 Task: Add Kashi Chocolate Waffle Crisp Cereal to the cart.
Action: Mouse moved to (716, 286)
Screenshot: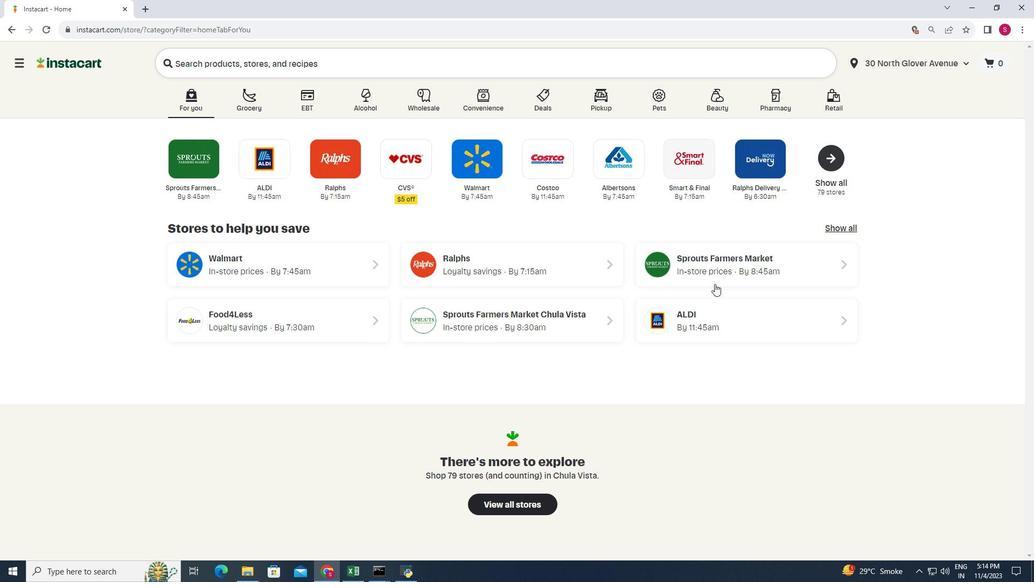
Action: Mouse pressed left at (716, 286)
Screenshot: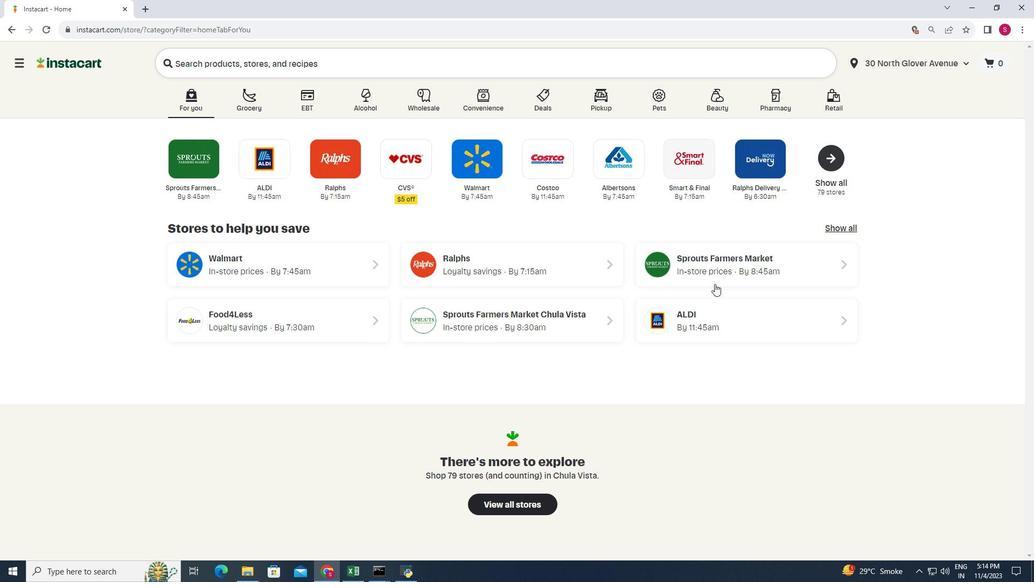
Action: Mouse moved to (51, 469)
Screenshot: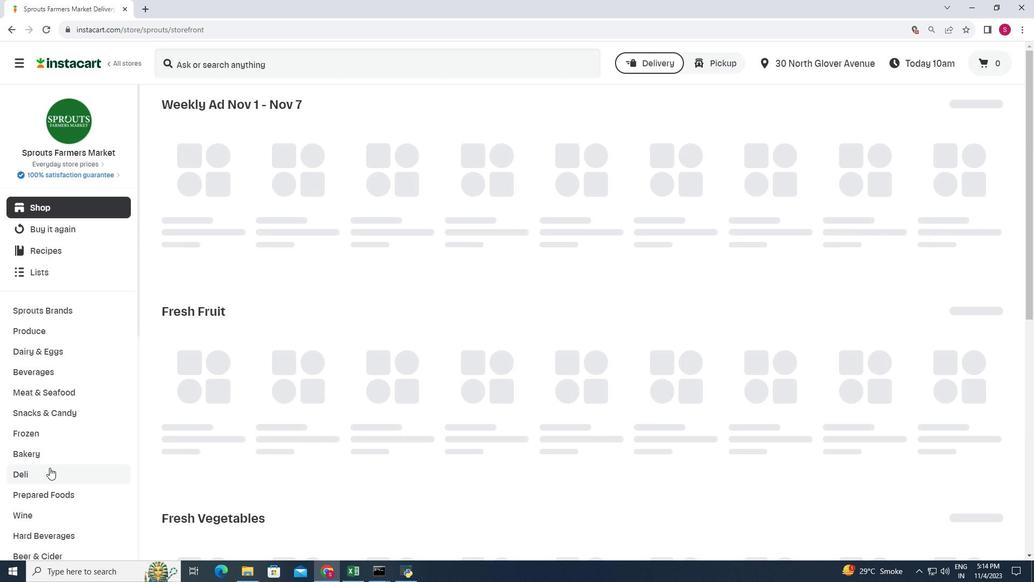 
Action: Mouse scrolled (51, 469) with delta (0, 0)
Screenshot: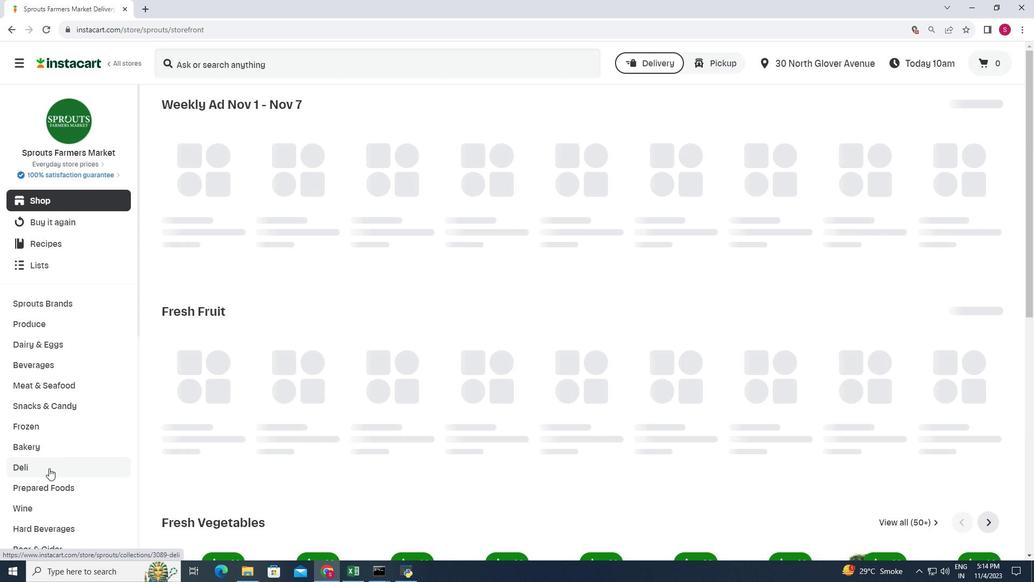 
Action: Mouse moved to (51, 471)
Screenshot: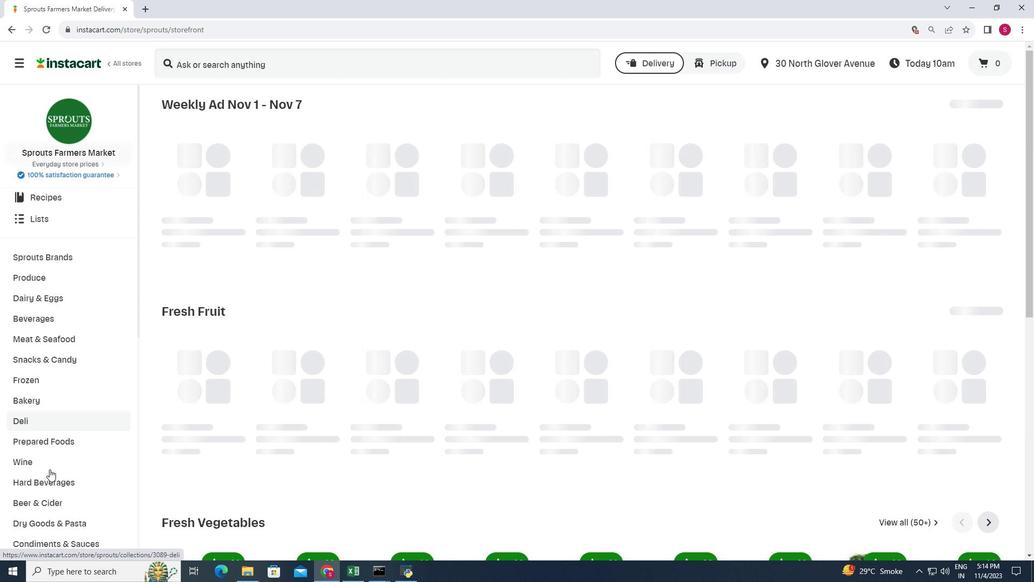 
Action: Mouse scrolled (51, 470) with delta (0, 0)
Screenshot: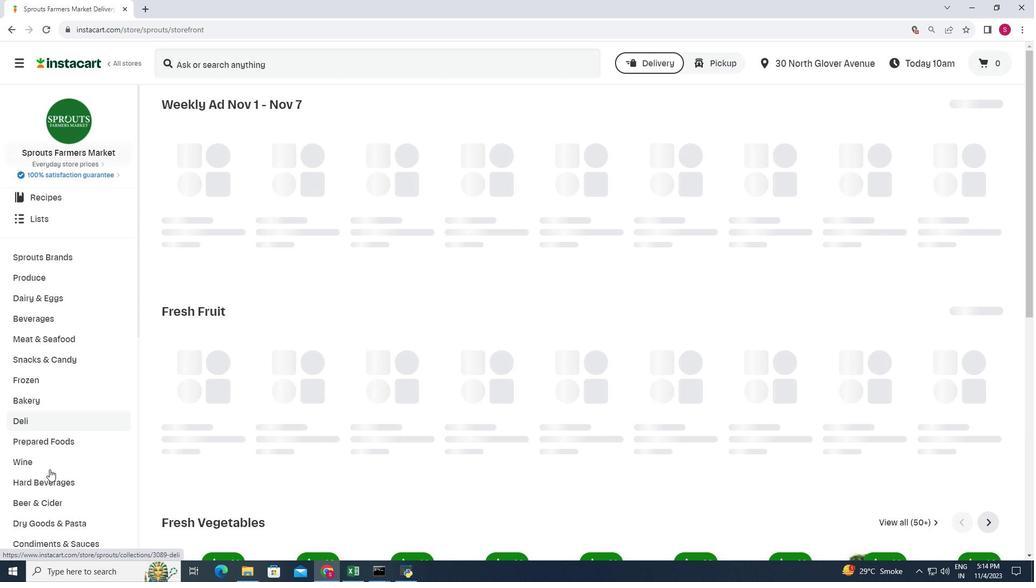 
Action: Mouse moved to (53, 471)
Screenshot: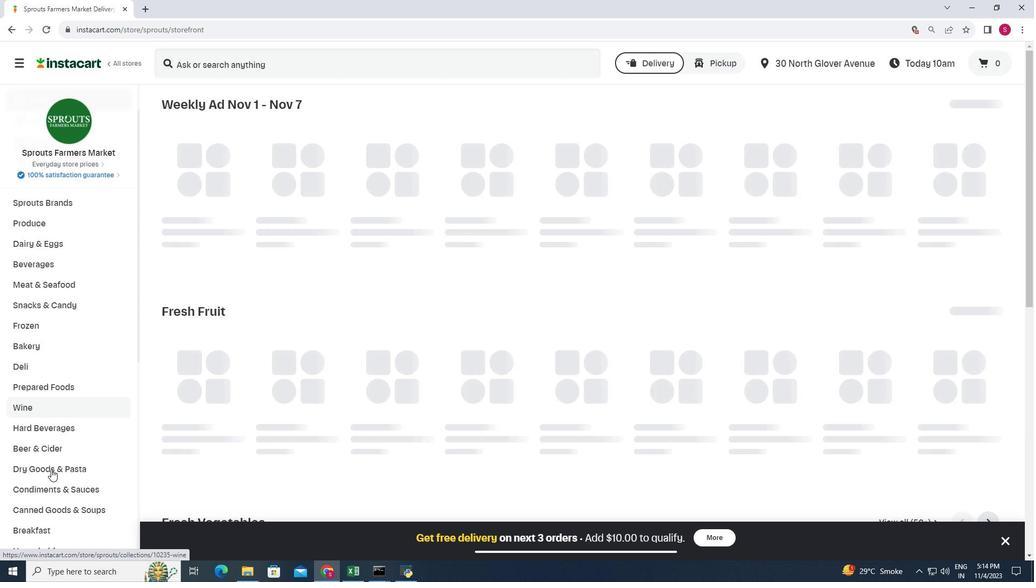 
Action: Mouse scrolled (53, 470) with delta (0, 0)
Screenshot: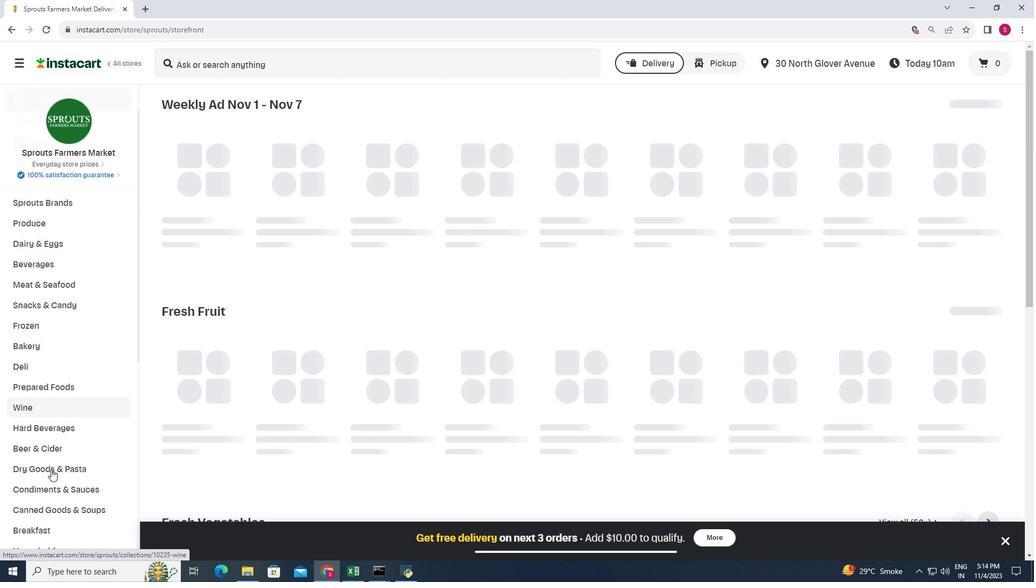 
Action: Mouse moved to (54, 471)
Screenshot: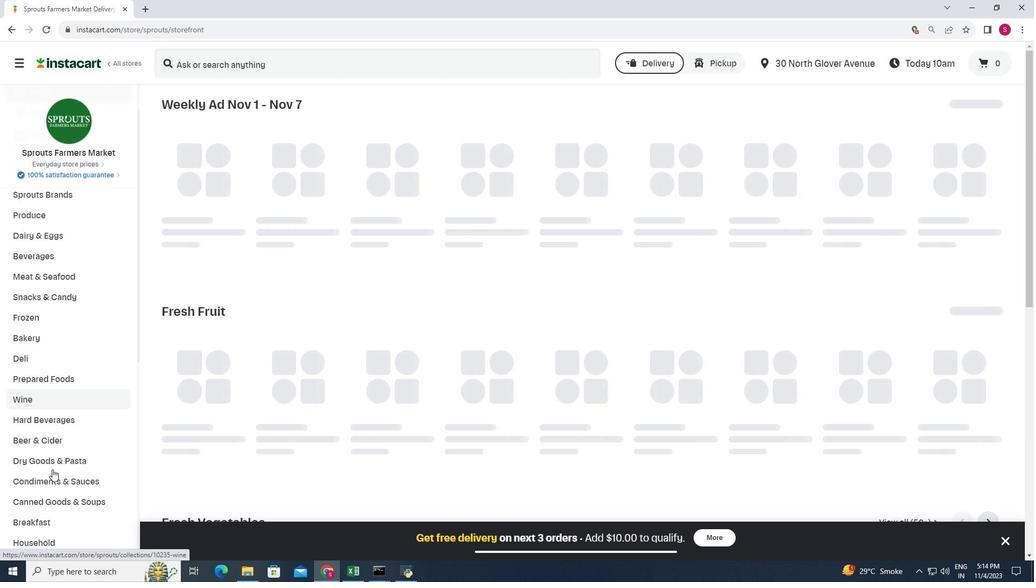 
Action: Mouse scrolled (54, 470) with delta (0, 0)
Screenshot: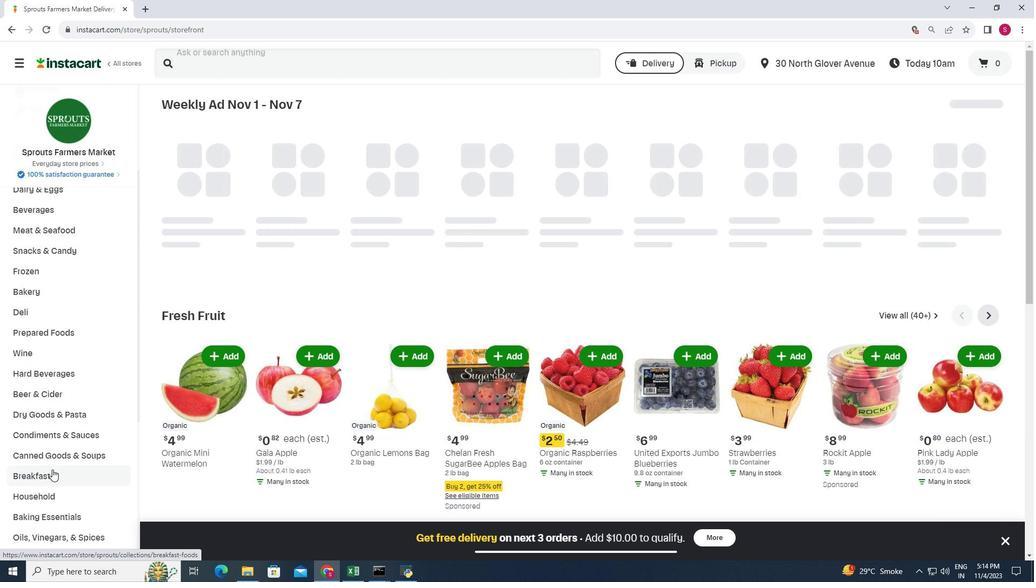
Action: Mouse moved to (55, 419)
Screenshot: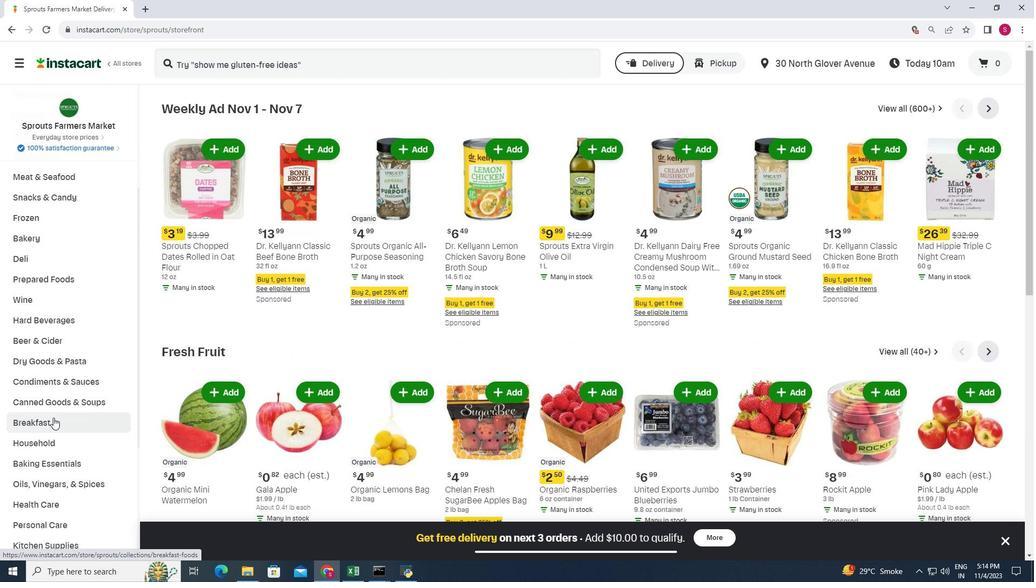 
Action: Mouse pressed left at (55, 419)
Screenshot: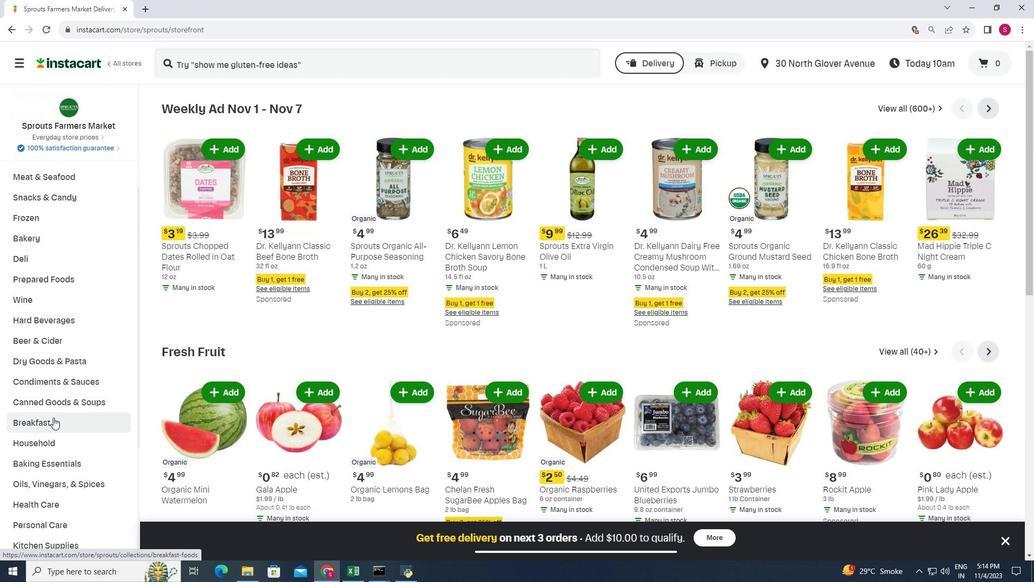 
Action: Mouse moved to (719, 136)
Screenshot: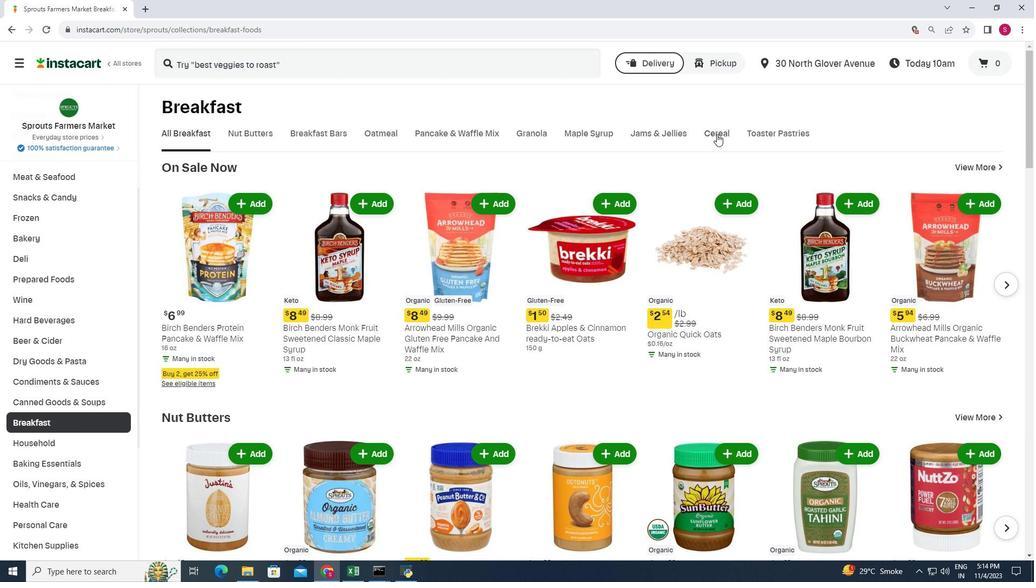 
Action: Mouse pressed left at (719, 136)
Screenshot: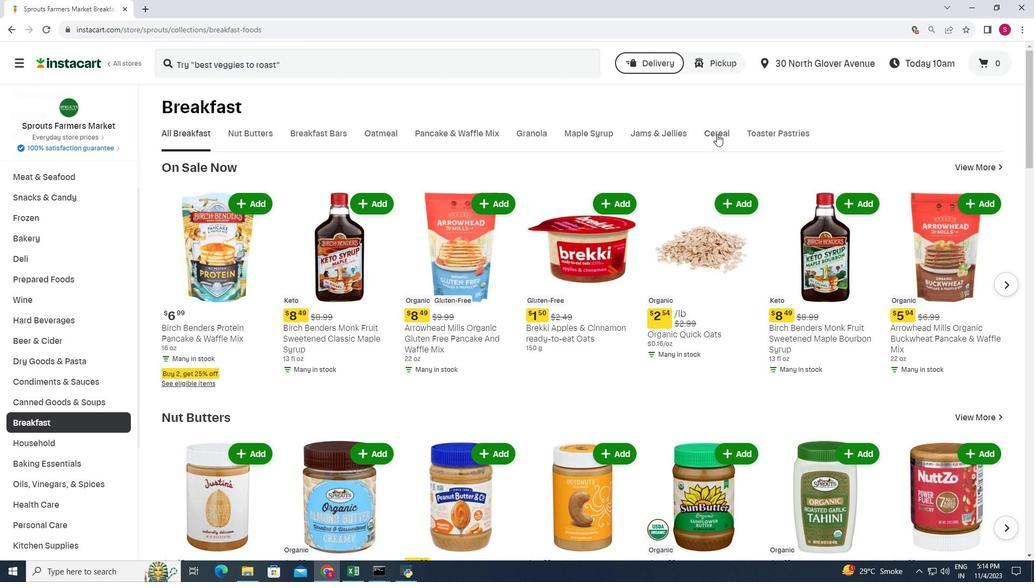 
Action: Mouse moved to (512, 205)
Screenshot: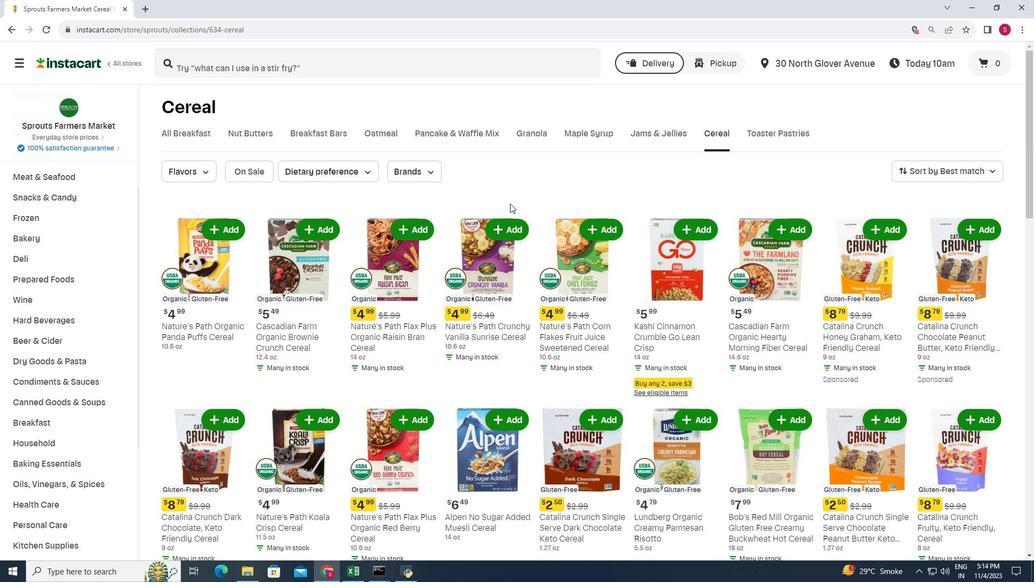 
Action: Mouse scrolled (512, 205) with delta (0, 0)
Screenshot: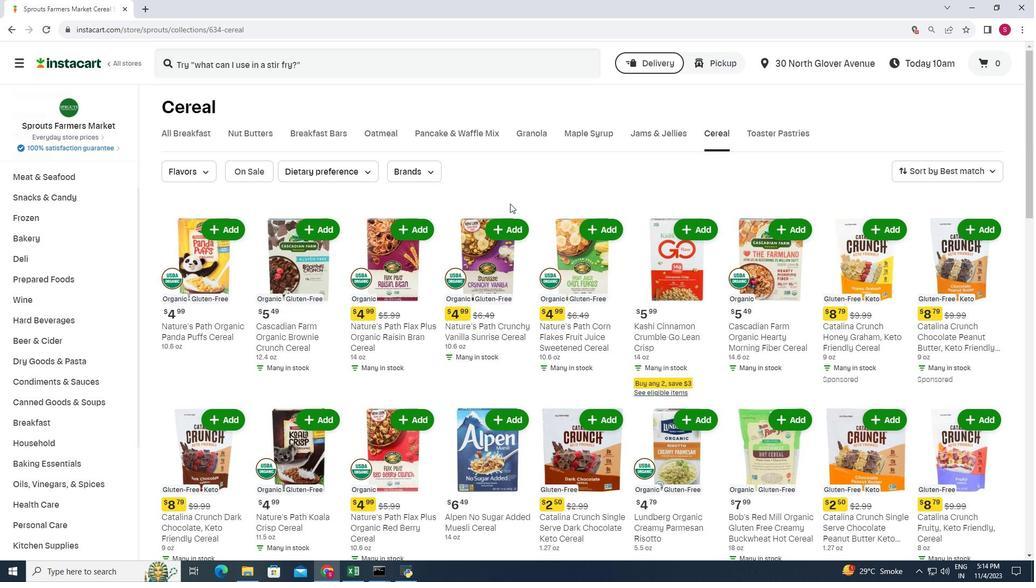 
Action: Mouse moved to (512, 206)
Screenshot: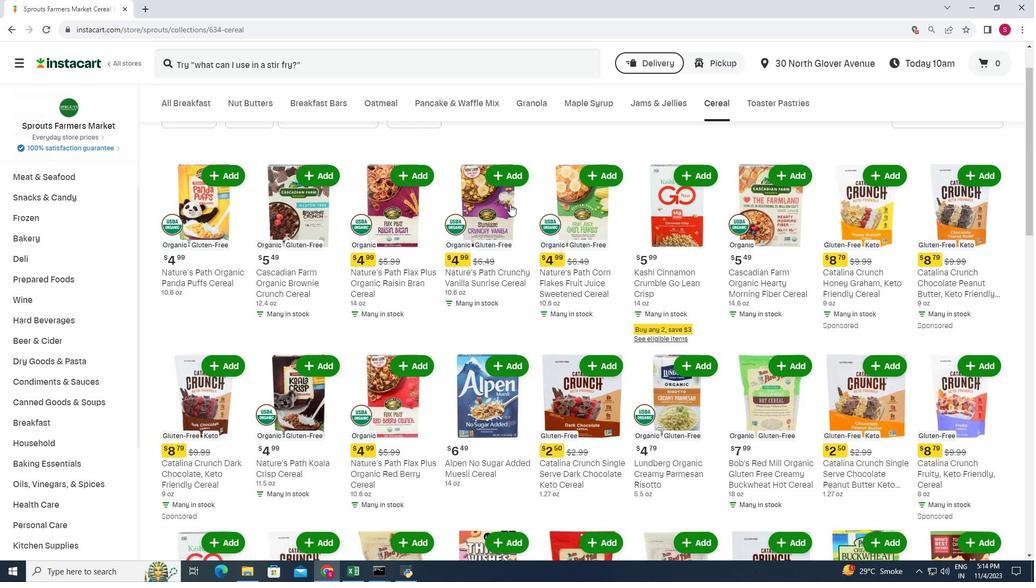 
Action: Mouse scrolled (512, 205) with delta (0, 0)
Screenshot: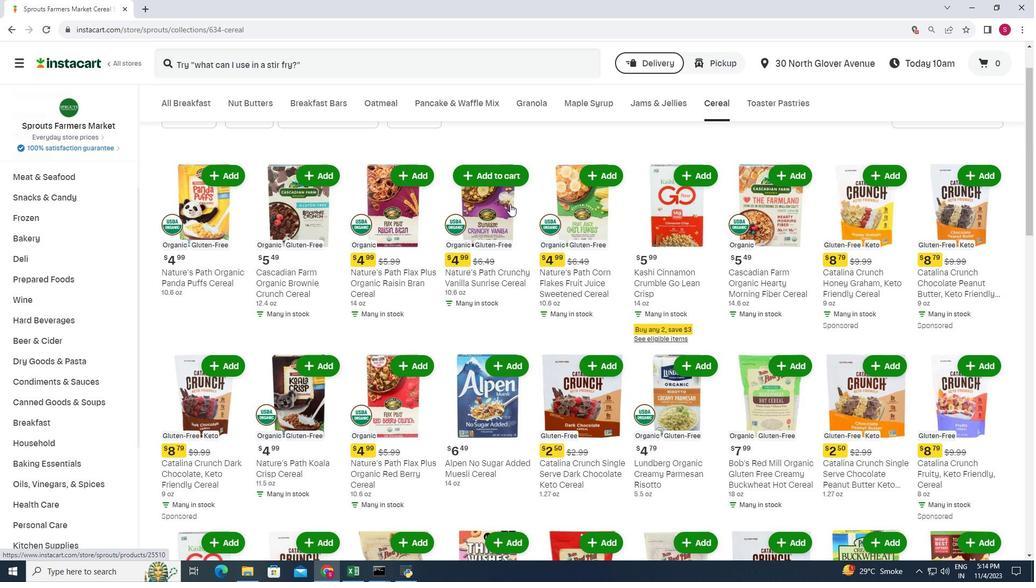 
Action: Mouse moved to (514, 206)
Screenshot: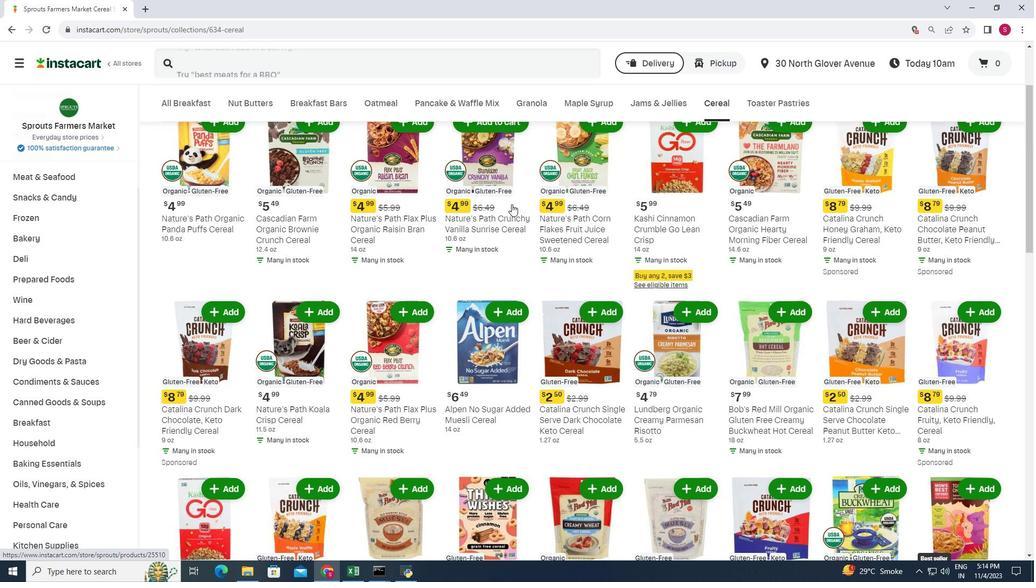 
Action: Mouse scrolled (514, 205) with delta (0, 0)
Screenshot: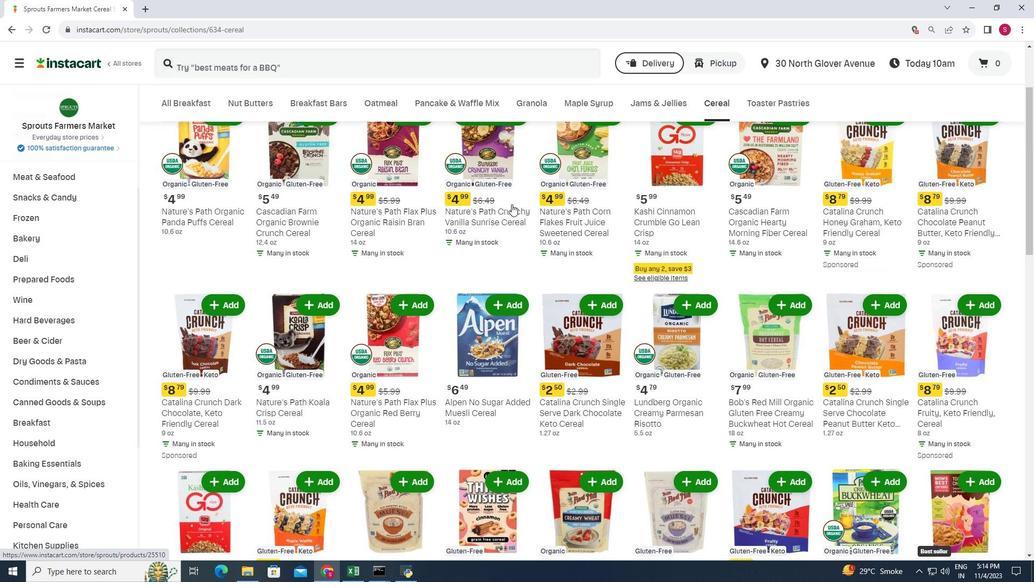 
Action: Mouse scrolled (514, 205) with delta (0, 0)
Screenshot: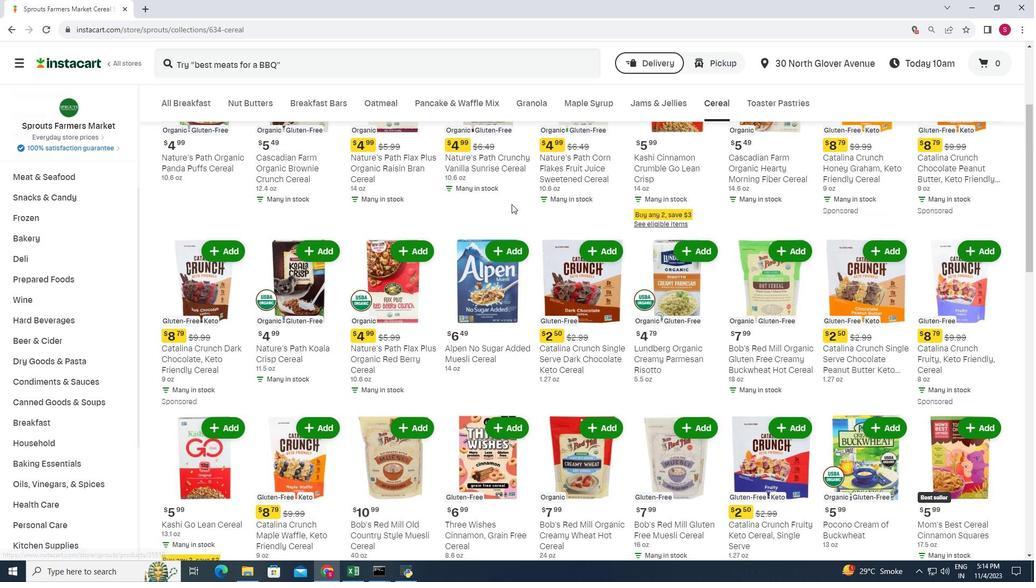 
Action: Mouse scrolled (514, 205) with delta (0, 0)
Screenshot: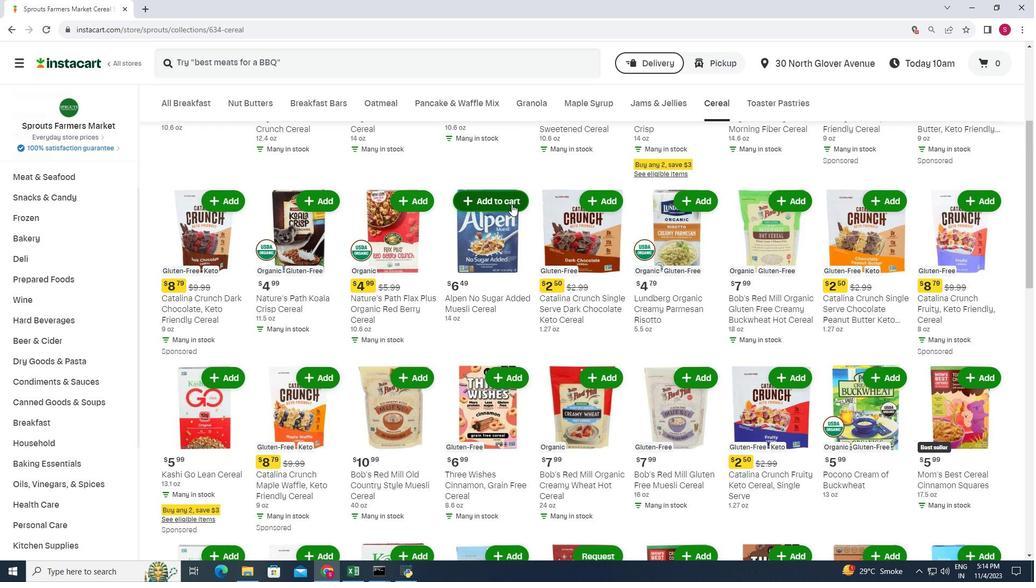 
Action: Mouse scrolled (514, 205) with delta (0, 0)
Screenshot: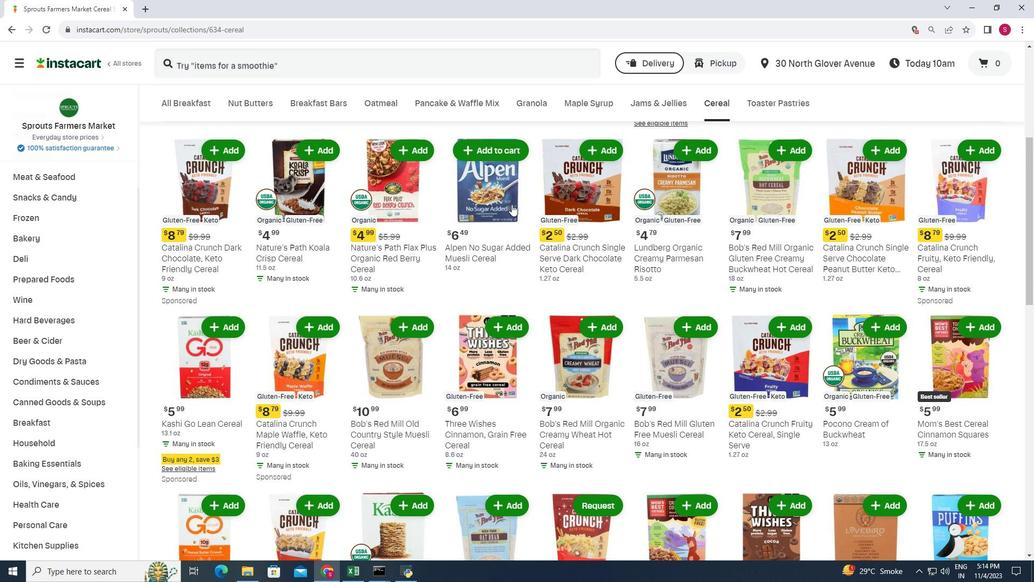 
Action: Mouse scrolled (514, 205) with delta (0, 0)
Screenshot: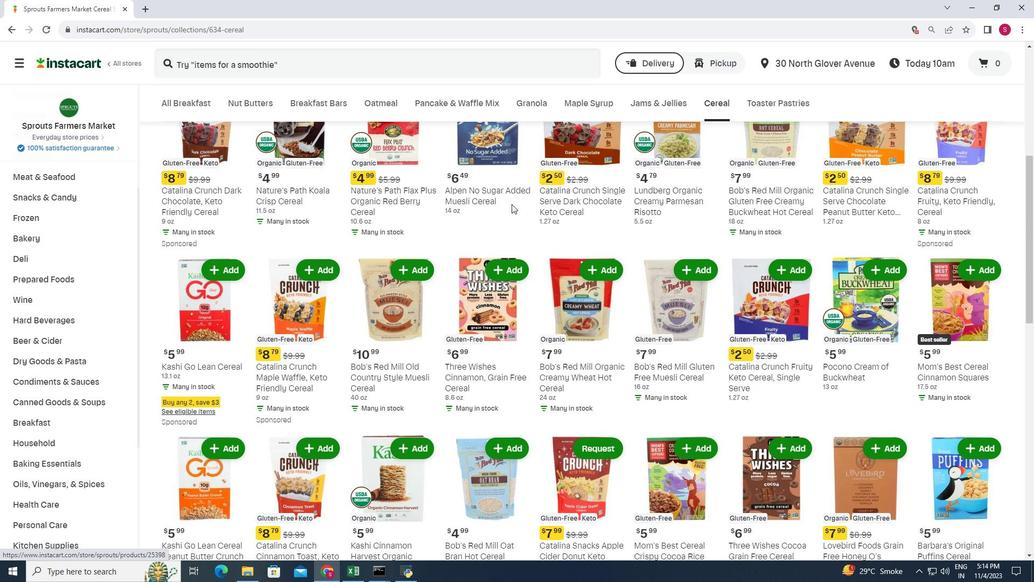 
Action: Mouse moved to (514, 205)
Screenshot: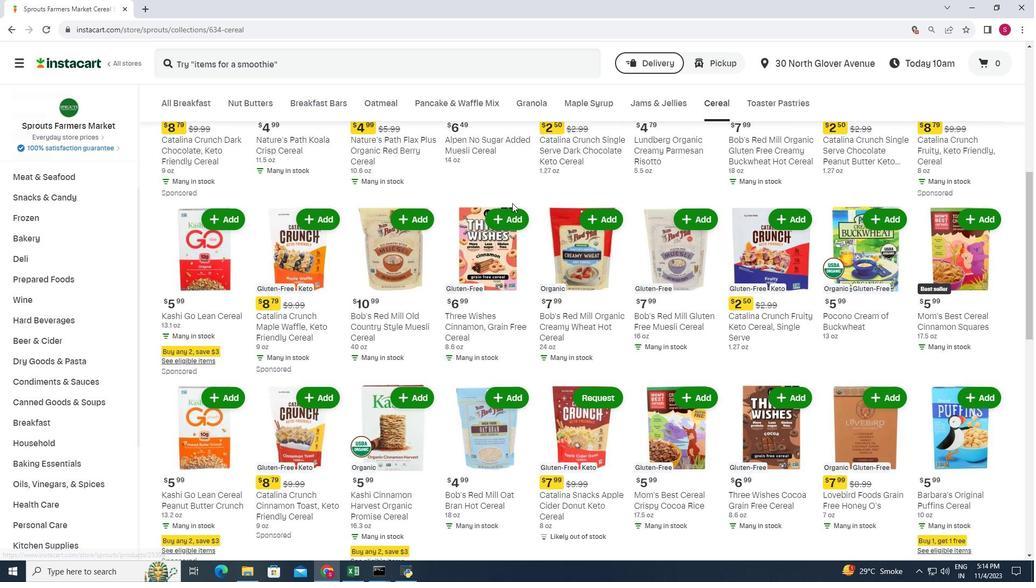 
Action: Mouse scrolled (514, 204) with delta (0, 0)
Screenshot: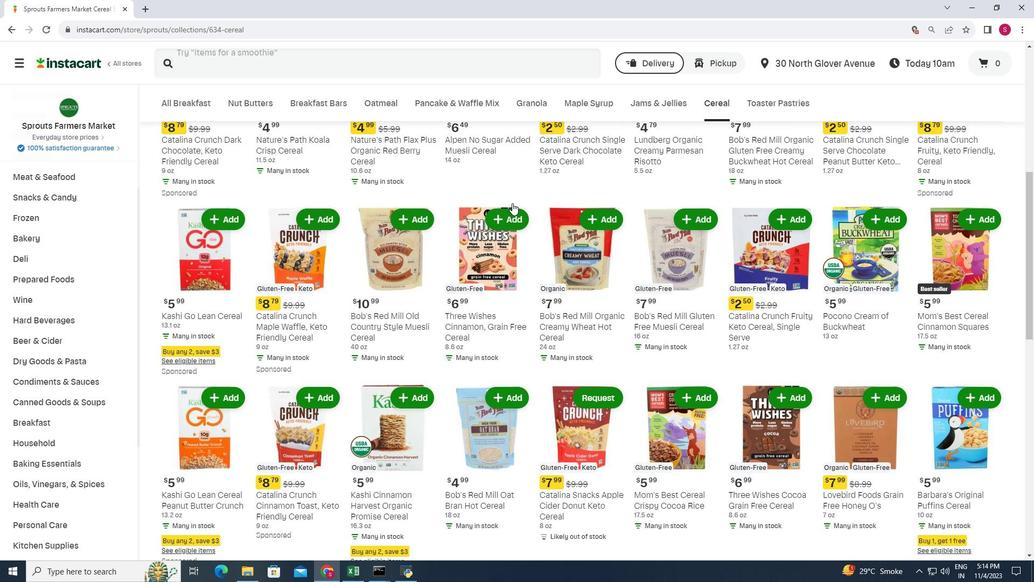 
Action: Mouse scrolled (514, 204) with delta (0, 0)
Screenshot: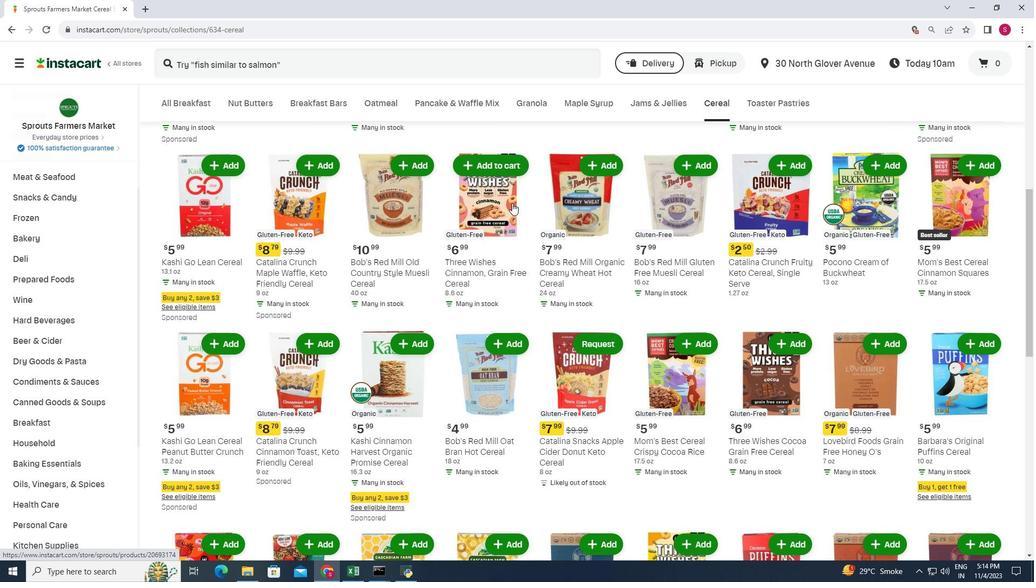 
Action: Mouse scrolled (514, 204) with delta (0, 0)
Screenshot: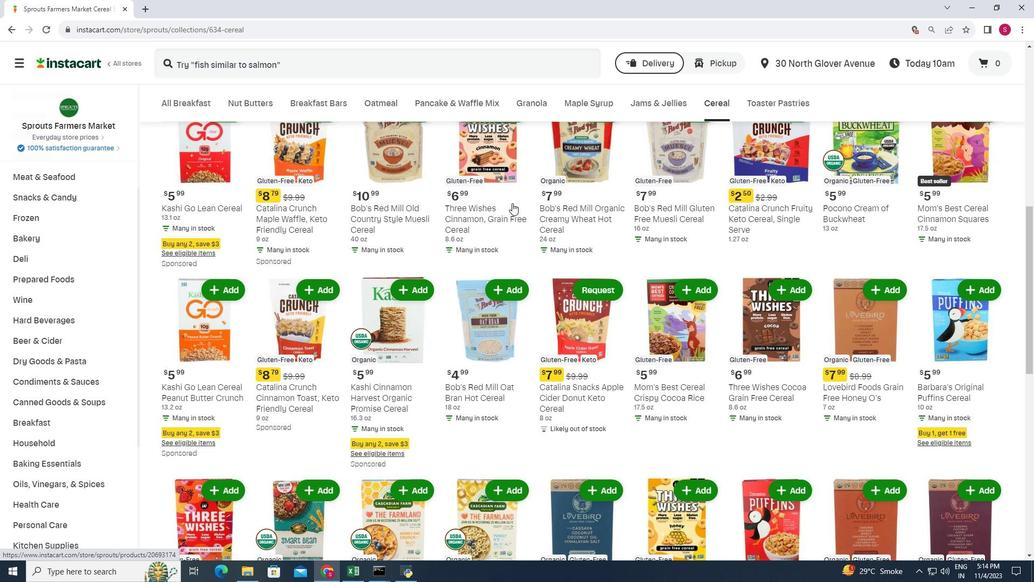
Action: Mouse scrolled (514, 204) with delta (0, 0)
Screenshot: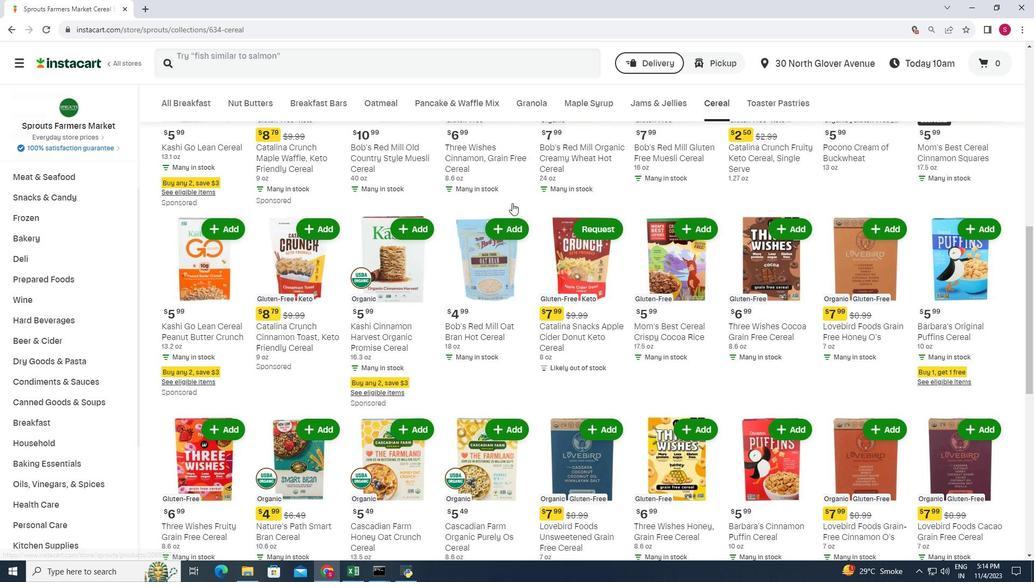 
Action: Mouse scrolled (514, 204) with delta (0, 0)
Screenshot: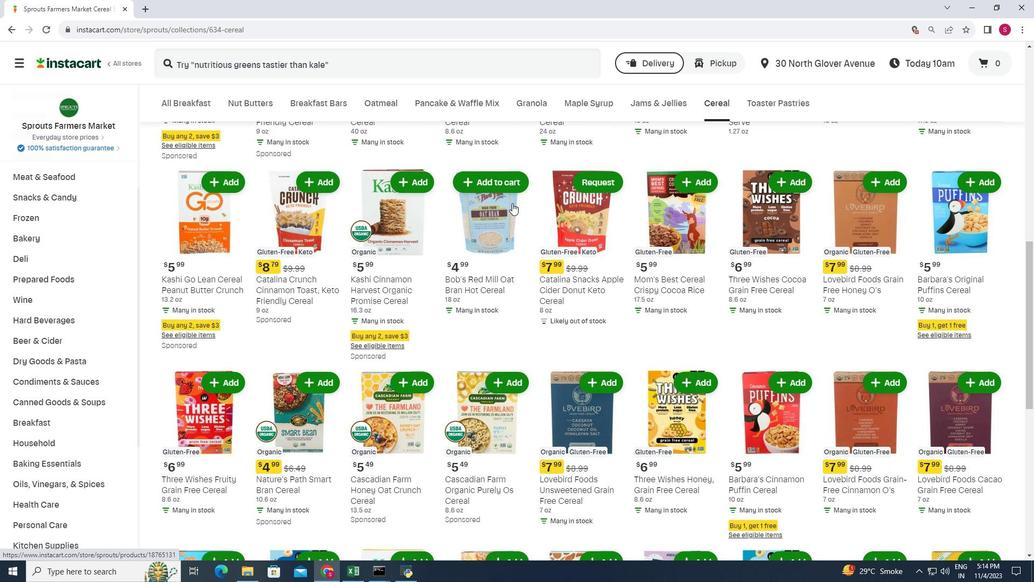 
Action: Mouse scrolled (514, 204) with delta (0, 0)
Screenshot: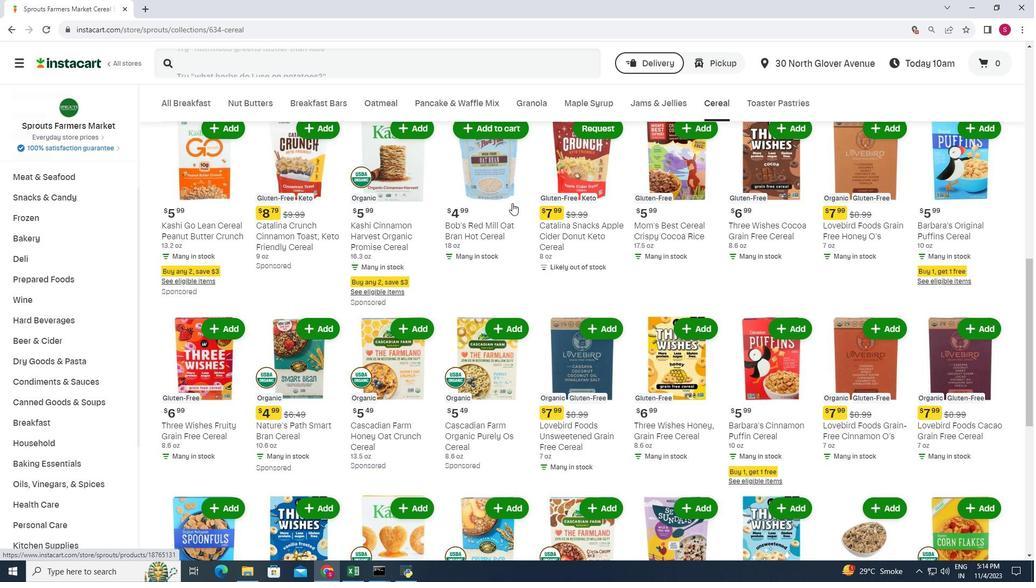 
Action: Mouse scrolled (514, 204) with delta (0, 0)
Screenshot: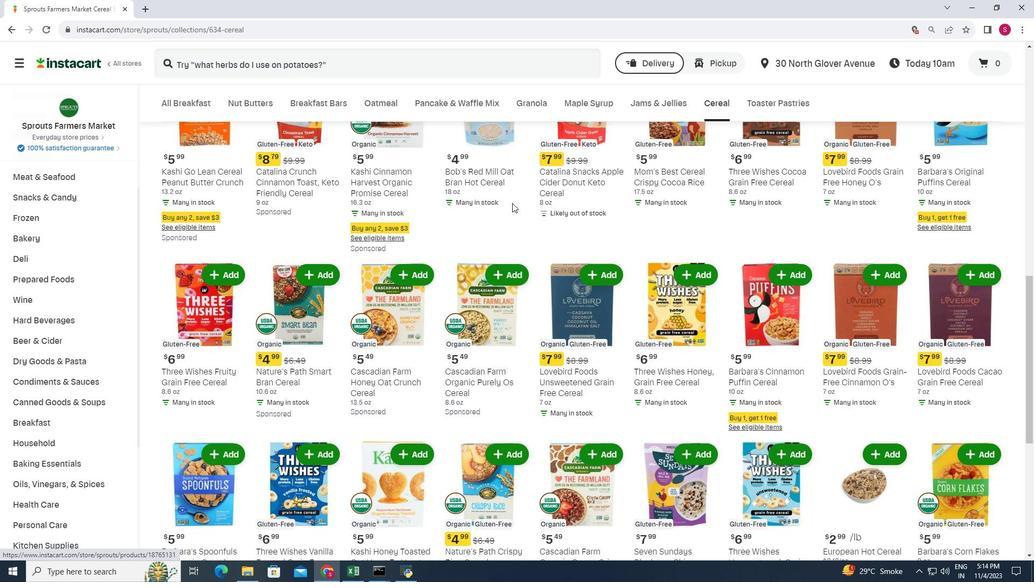 
Action: Mouse scrolled (514, 204) with delta (0, 0)
Screenshot: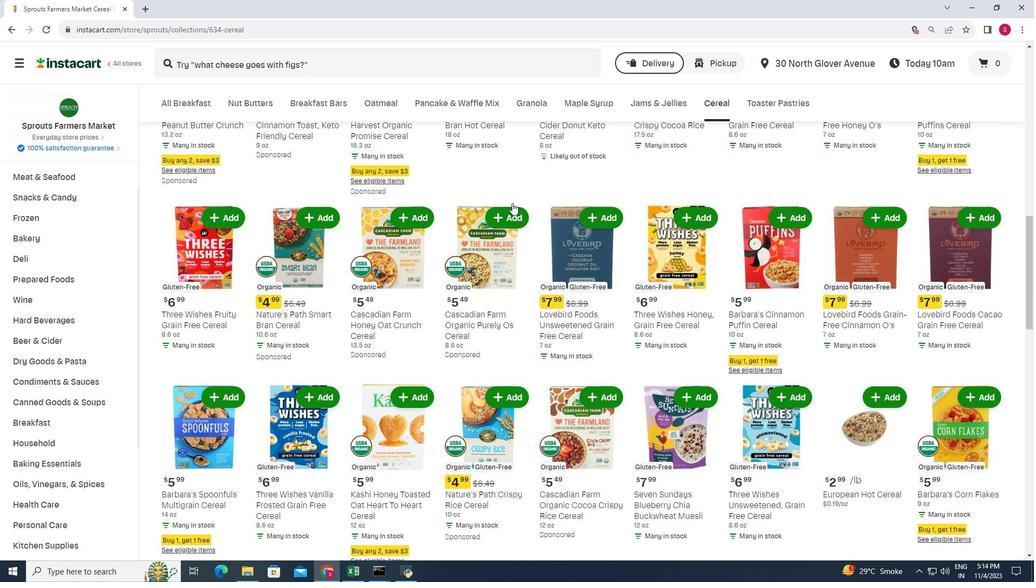 
Action: Mouse scrolled (514, 204) with delta (0, 0)
Screenshot: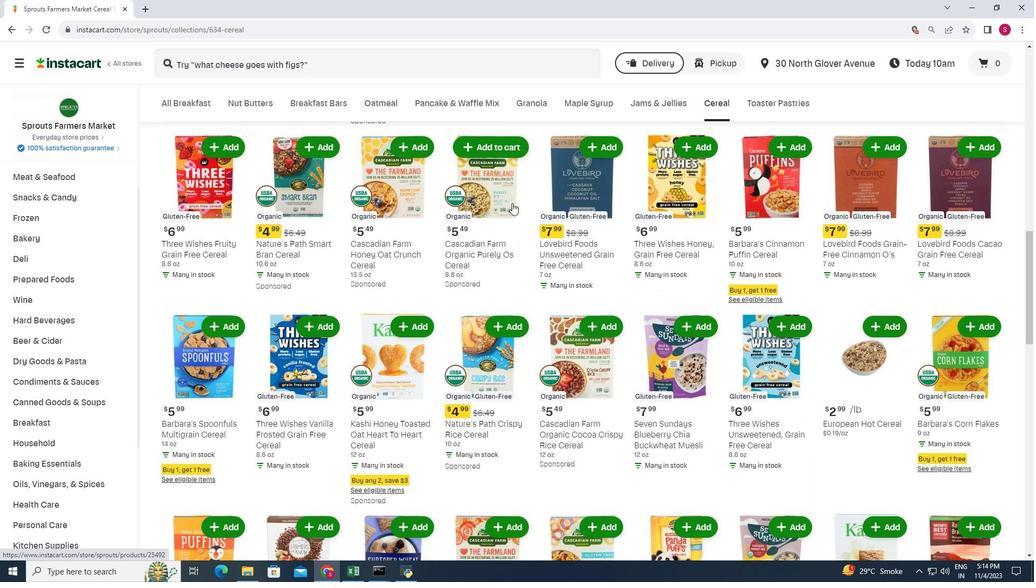 
Action: Mouse scrolled (514, 204) with delta (0, 0)
Screenshot: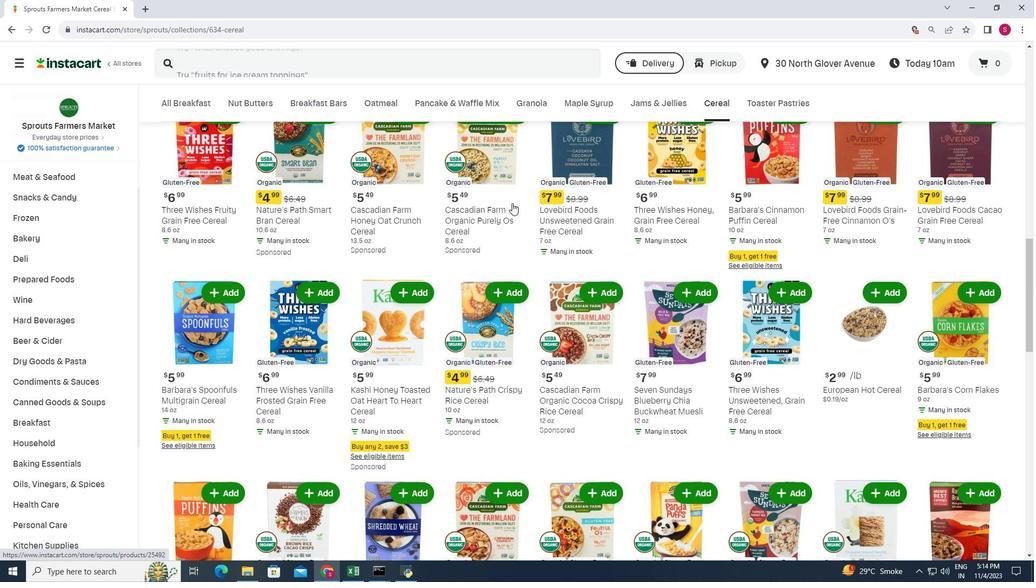 
Action: Mouse scrolled (514, 204) with delta (0, 0)
Screenshot: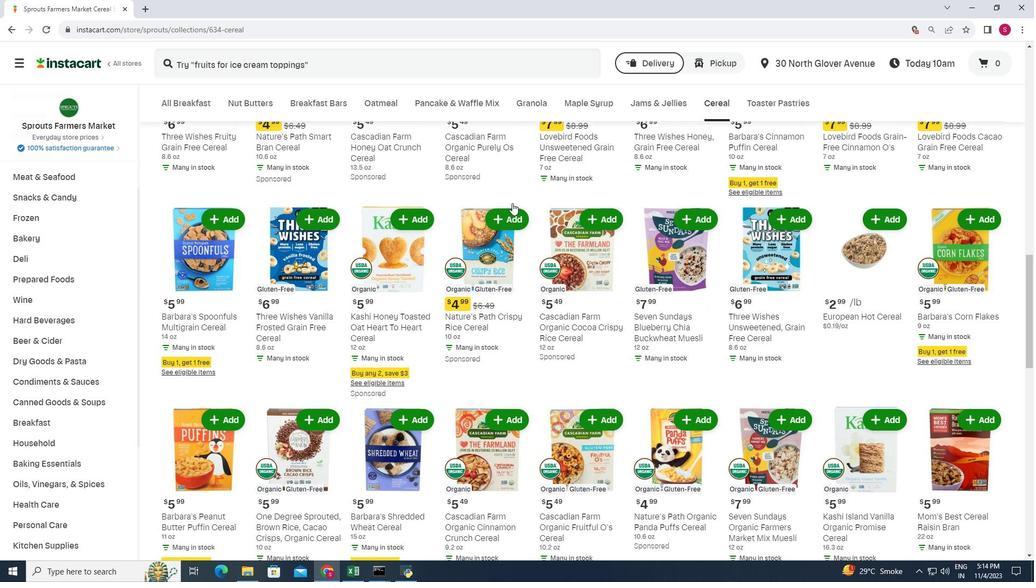 
Action: Mouse scrolled (514, 204) with delta (0, 0)
Screenshot: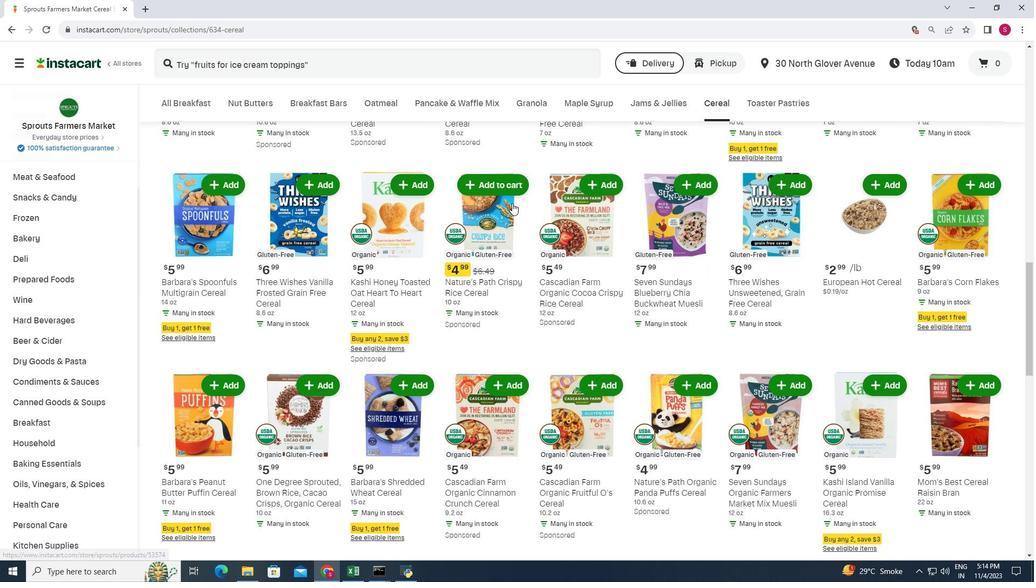
Action: Mouse scrolled (514, 204) with delta (0, 0)
Screenshot: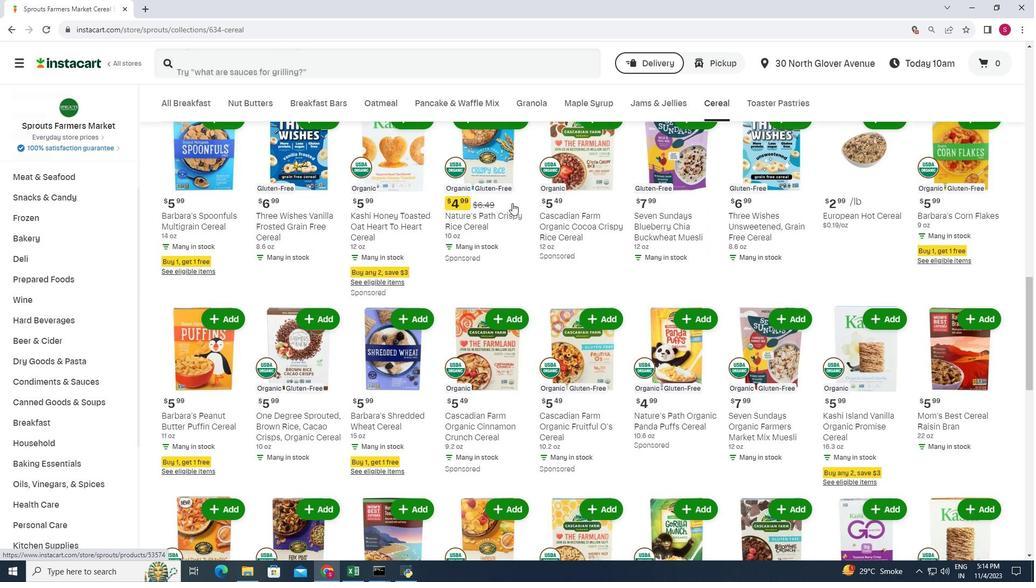 
Action: Mouse scrolled (514, 204) with delta (0, 0)
Screenshot: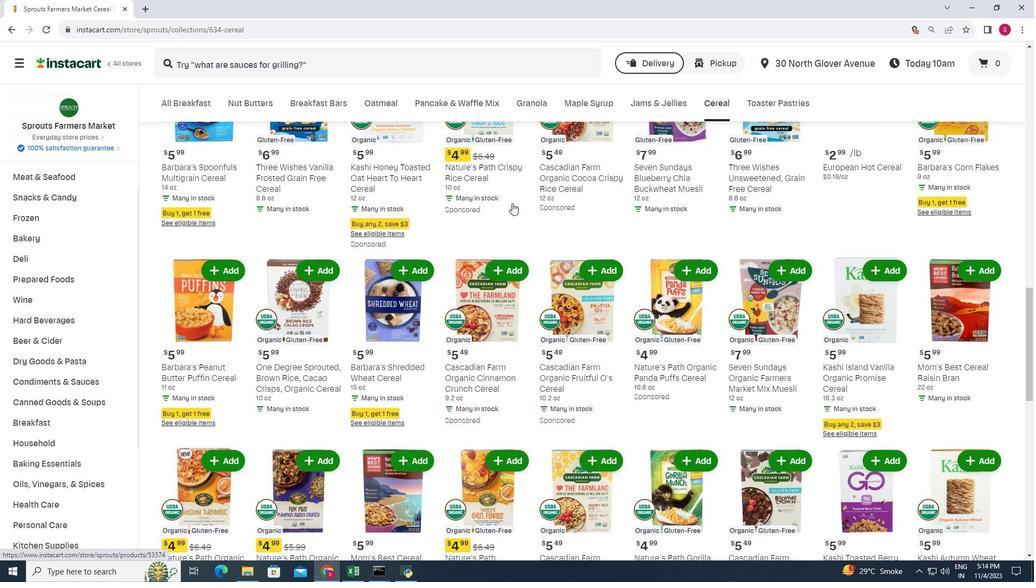 
Action: Mouse scrolled (514, 204) with delta (0, 0)
Screenshot: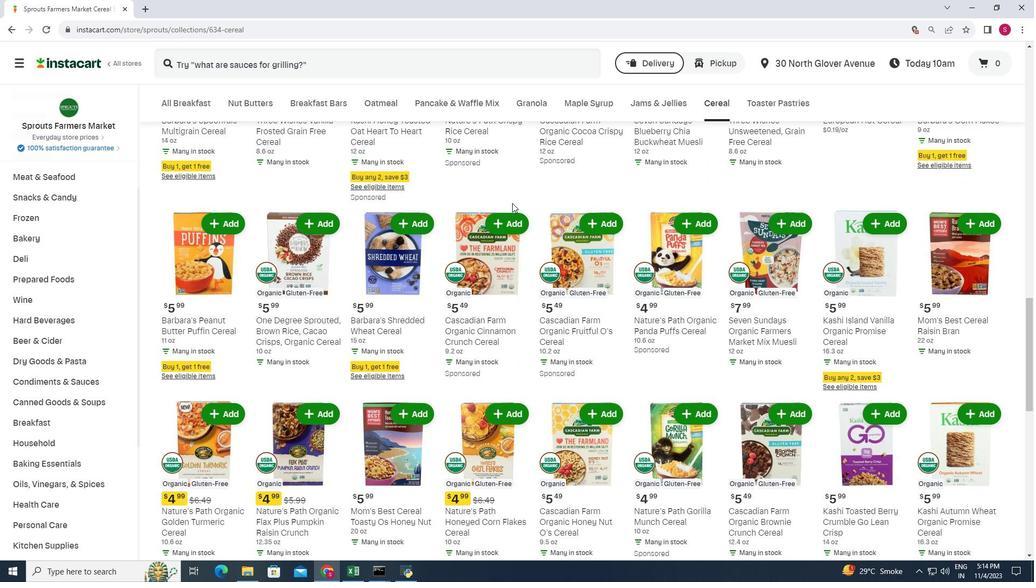 
Action: Mouse scrolled (514, 204) with delta (0, 0)
Screenshot: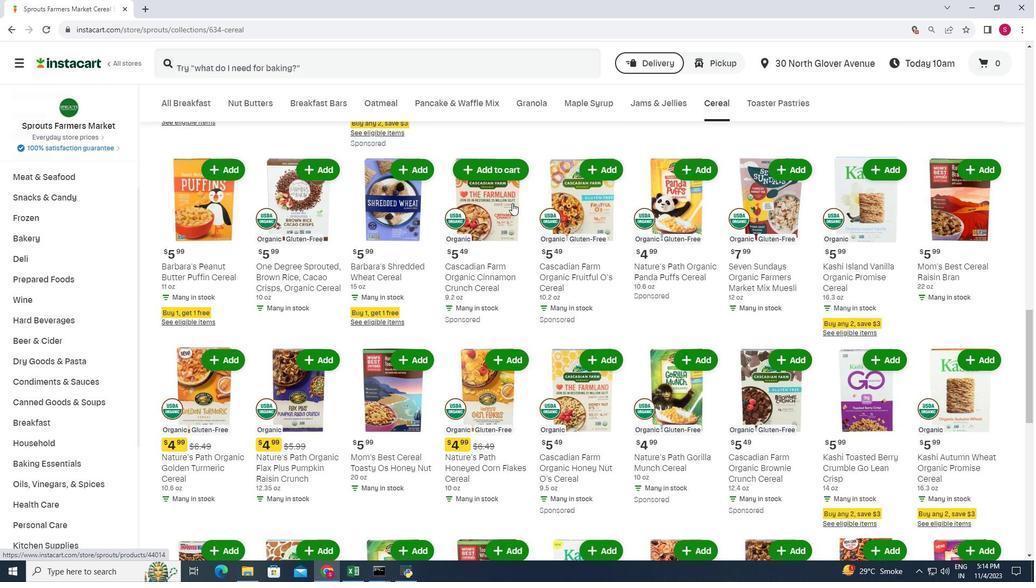 
Action: Mouse scrolled (514, 204) with delta (0, 0)
Screenshot: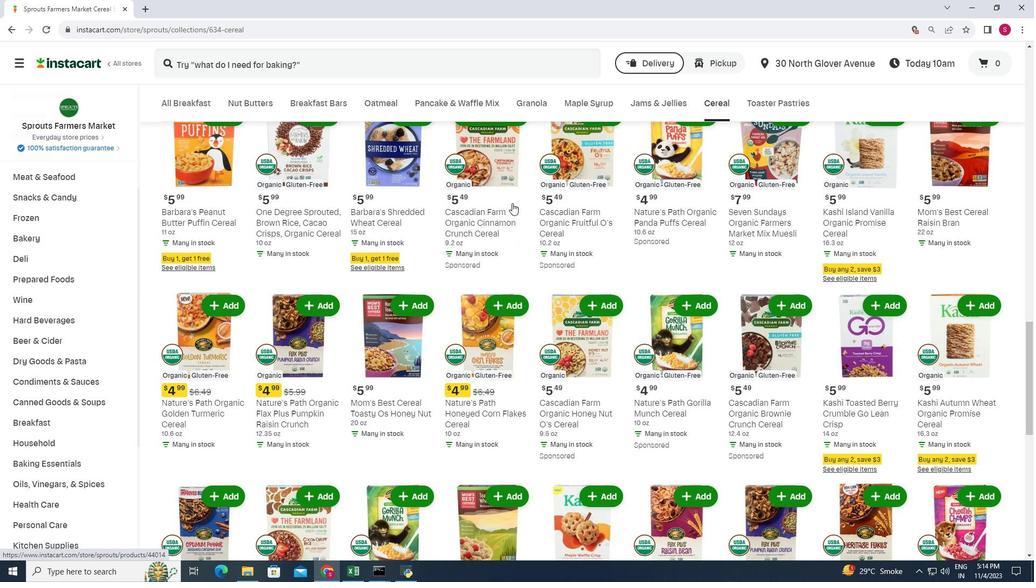
Action: Mouse scrolled (514, 204) with delta (0, 0)
Screenshot: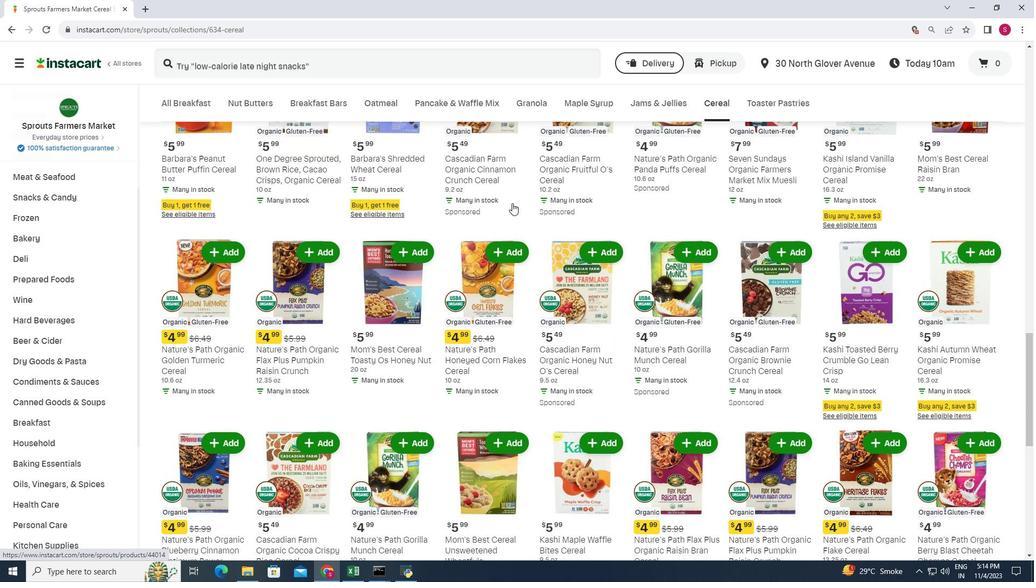 
Action: Mouse scrolled (514, 204) with delta (0, 0)
Screenshot: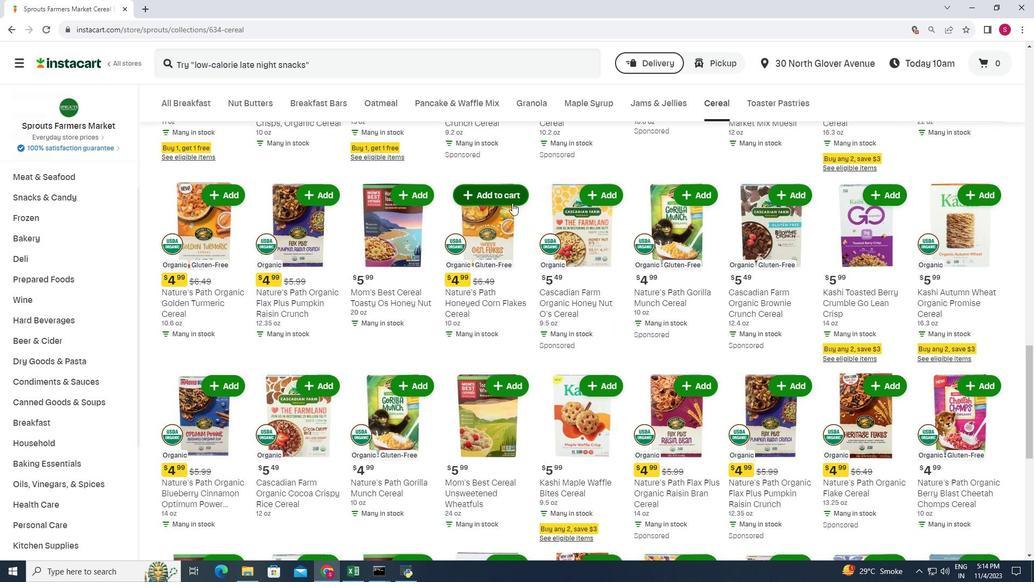 
Action: Mouse scrolled (514, 204) with delta (0, 0)
Screenshot: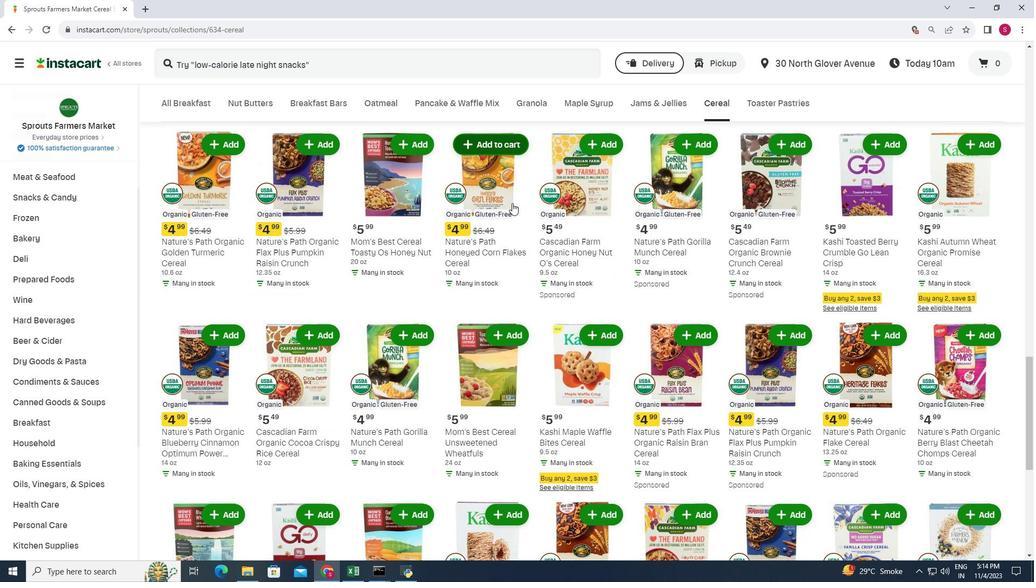 
Action: Mouse scrolled (514, 204) with delta (0, 0)
Screenshot: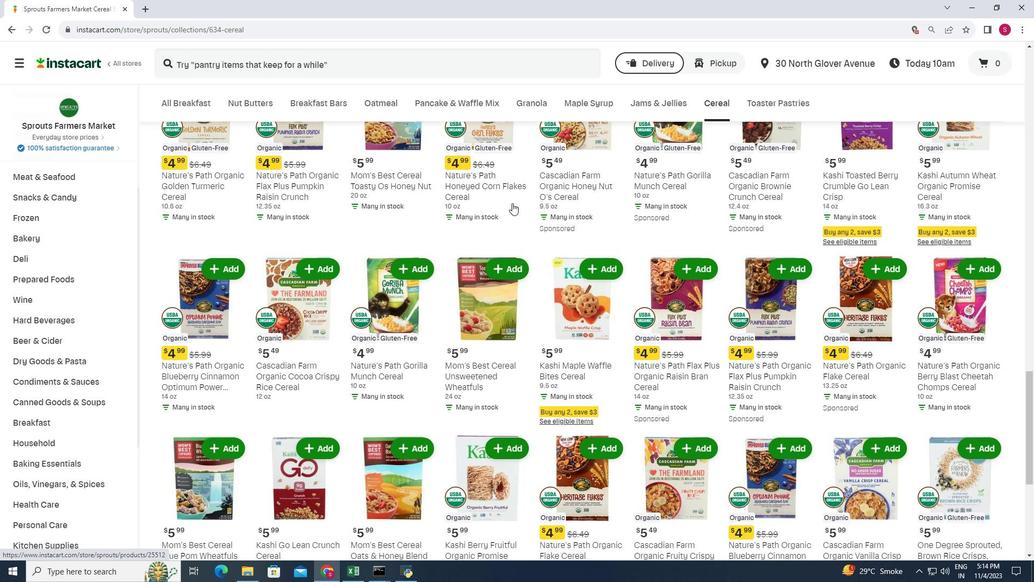 
Action: Mouse scrolled (514, 204) with delta (0, 0)
Screenshot: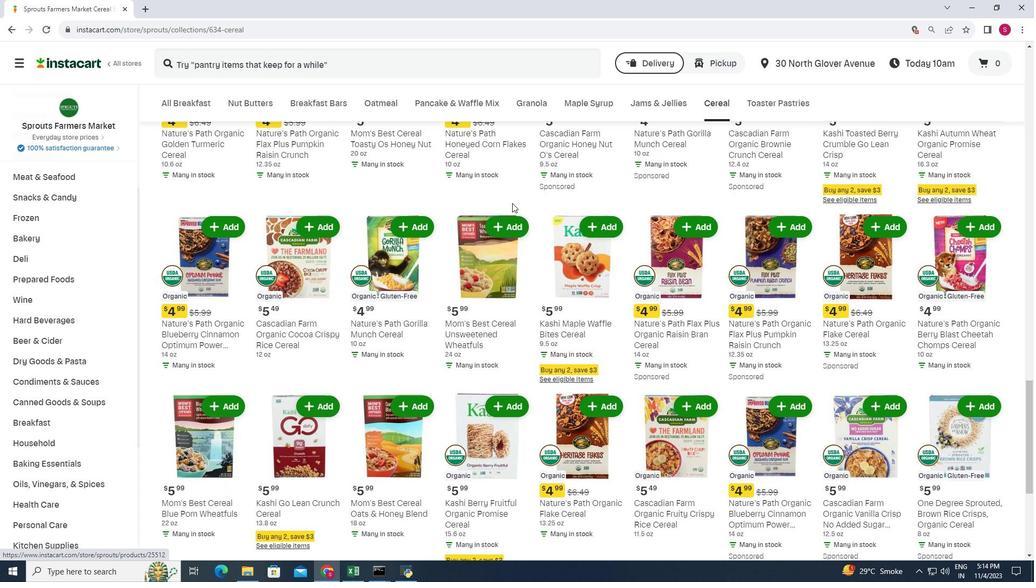 
Action: Mouse scrolled (514, 204) with delta (0, 0)
Screenshot: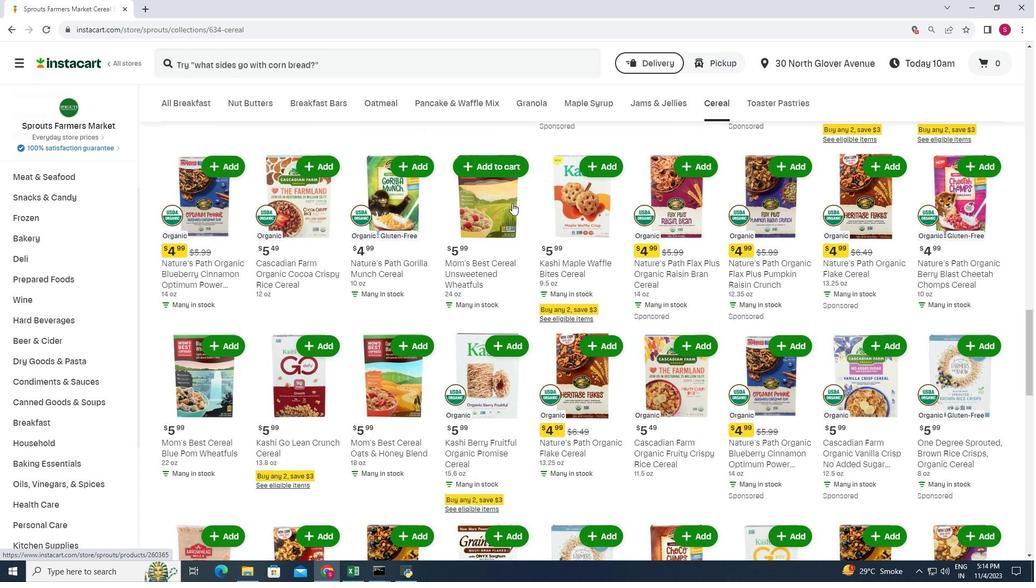 
Action: Mouse scrolled (514, 204) with delta (0, 0)
Screenshot: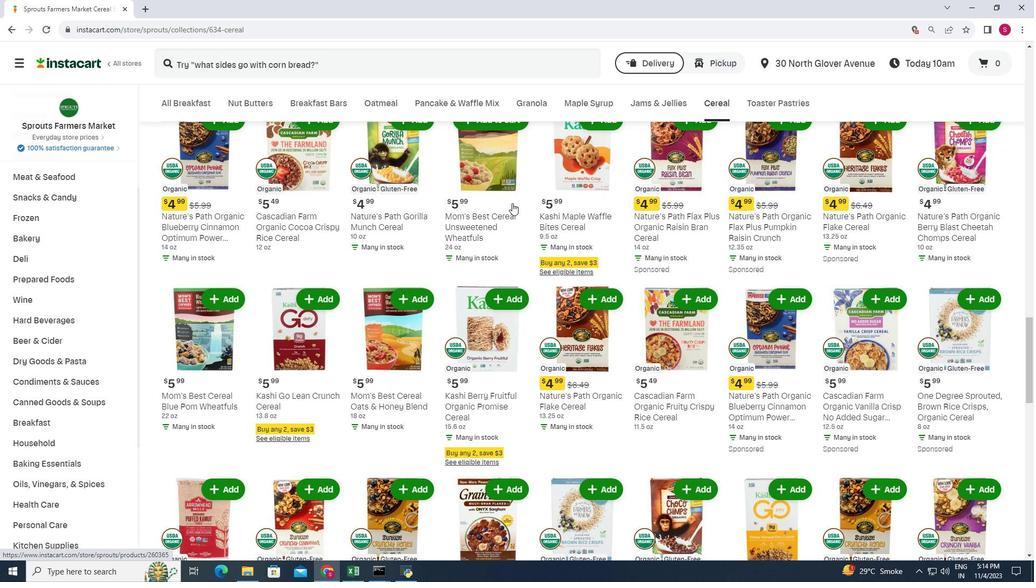
Action: Mouse scrolled (514, 204) with delta (0, 0)
Screenshot: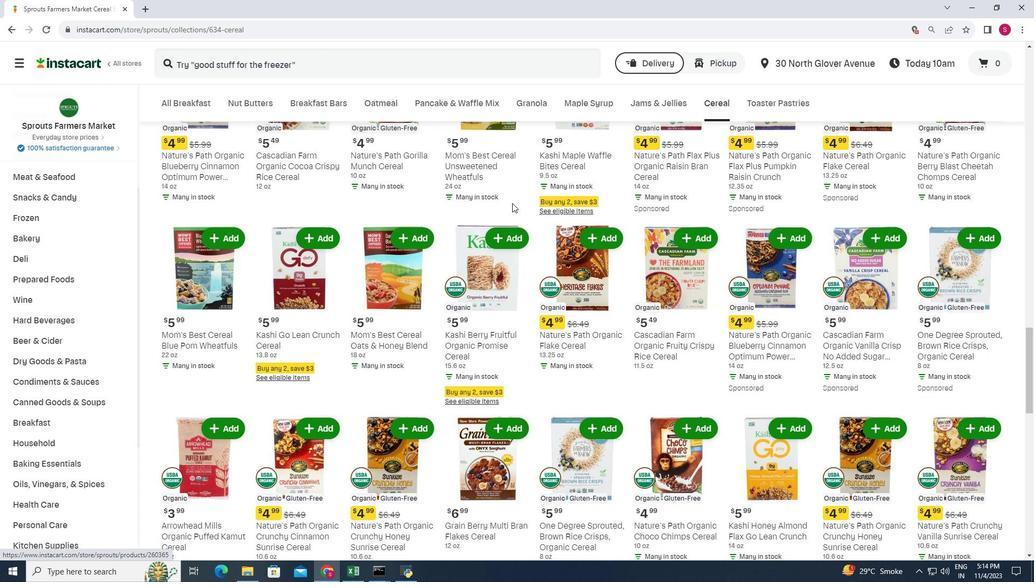 
Action: Mouse scrolled (514, 204) with delta (0, 0)
Screenshot: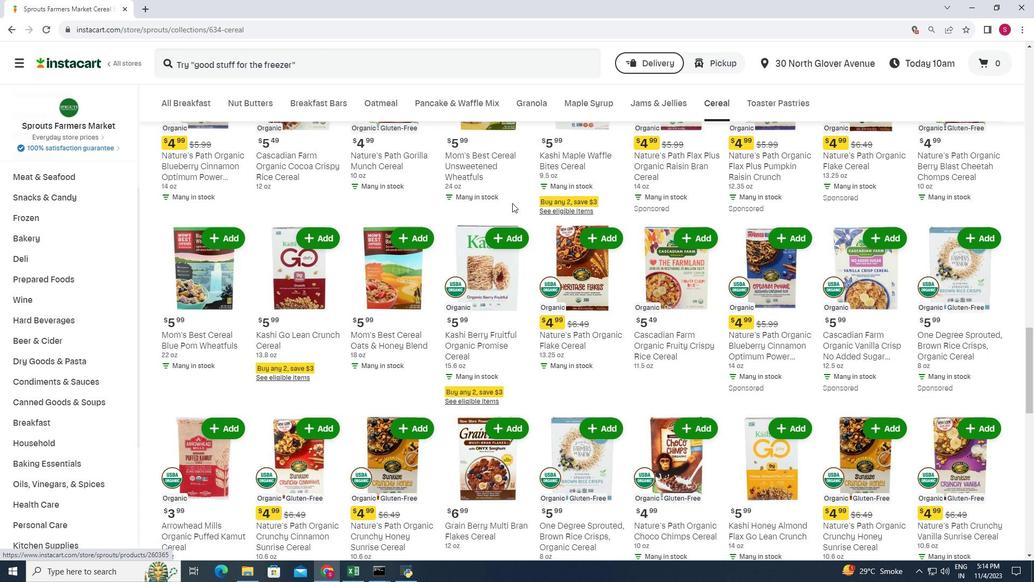 
Action: Mouse scrolled (514, 204) with delta (0, 0)
Screenshot: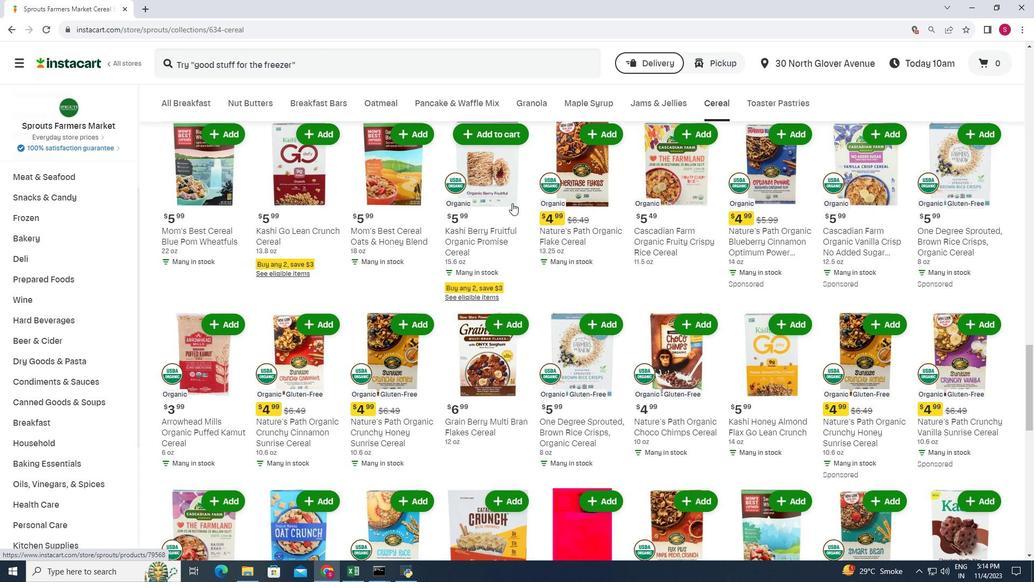 
Action: Mouse scrolled (514, 204) with delta (0, 0)
Screenshot: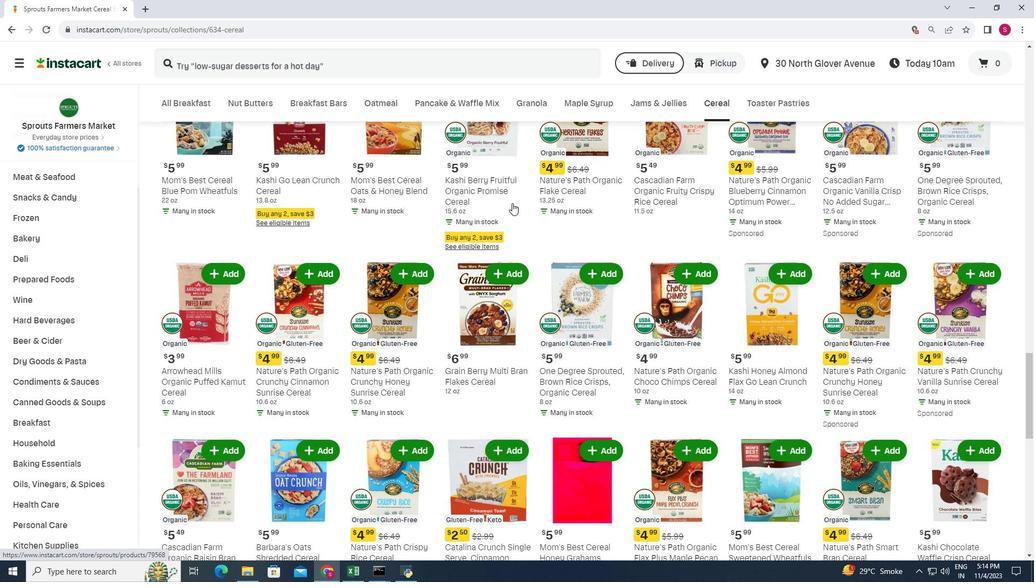 
Action: Mouse scrolled (514, 204) with delta (0, 0)
Screenshot: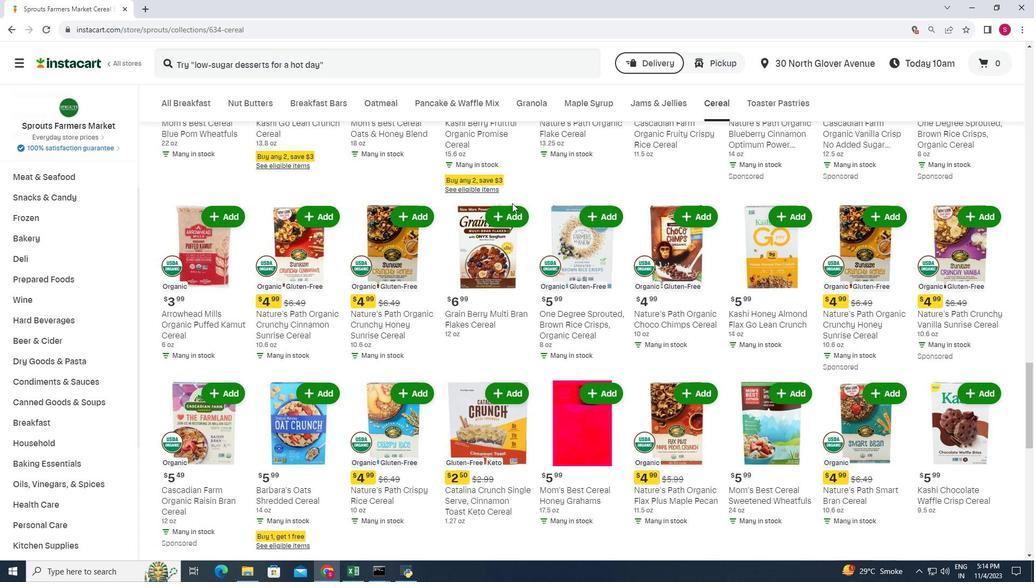 
Action: Mouse scrolled (514, 204) with delta (0, 0)
Screenshot: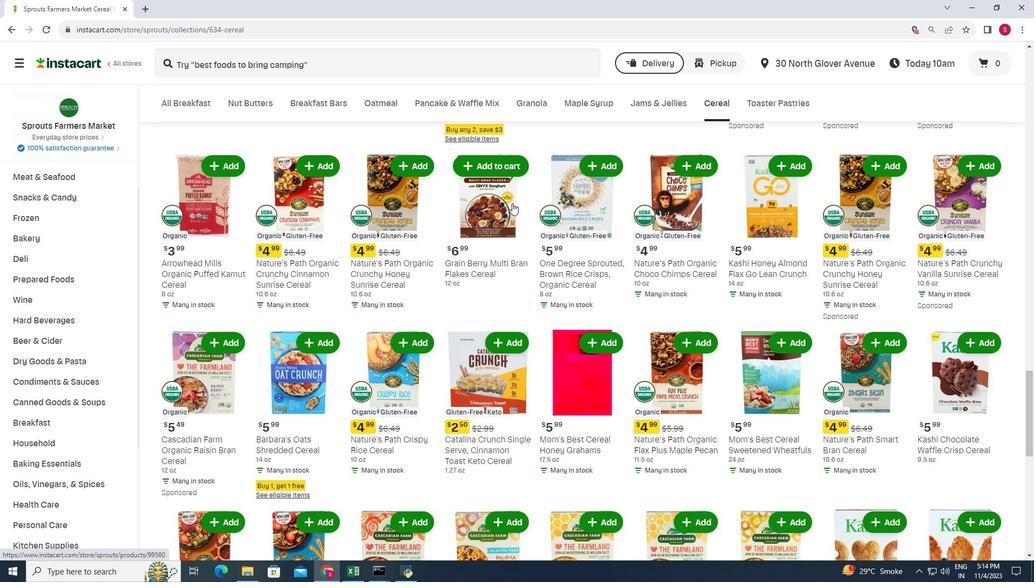 
Action: Mouse scrolled (514, 204) with delta (0, 0)
Screenshot: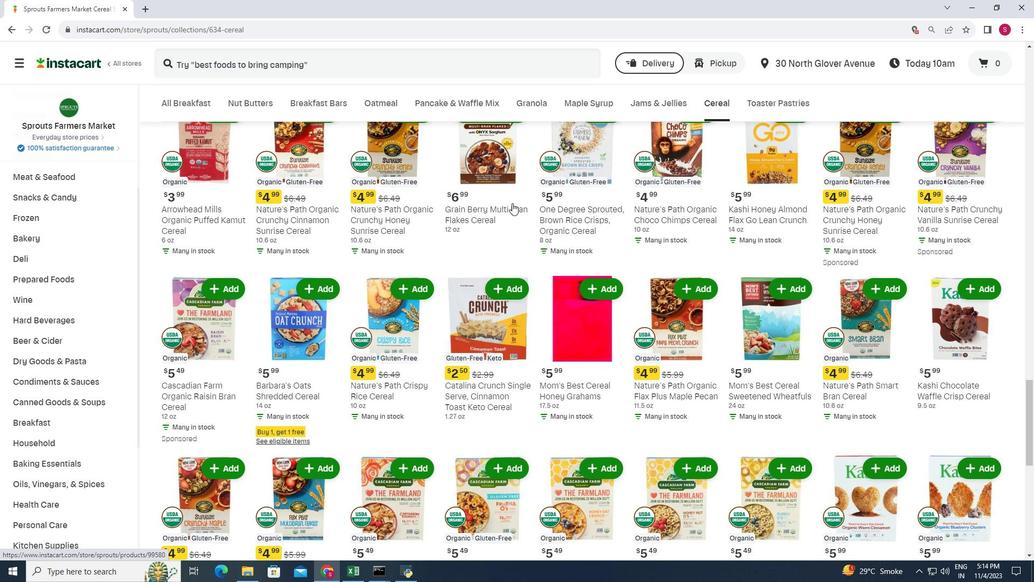 
Action: Mouse scrolled (514, 204) with delta (0, 0)
Screenshot: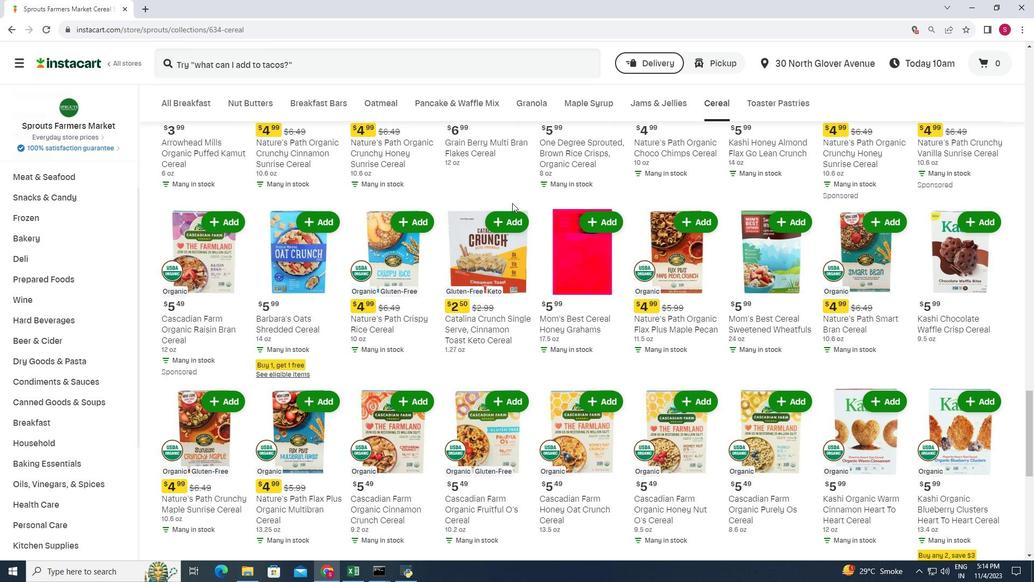 
Action: Mouse scrolled (514, 204) with delta (0, 0)
Screenshot: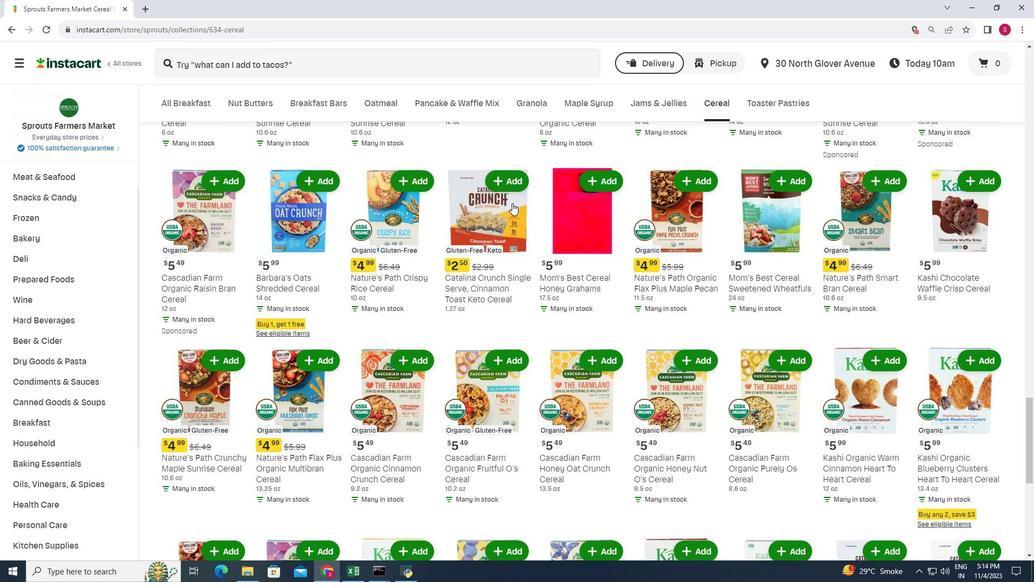 
Action: Mouse scrolled (514, 204) with delta (0, 0)
Screenshot: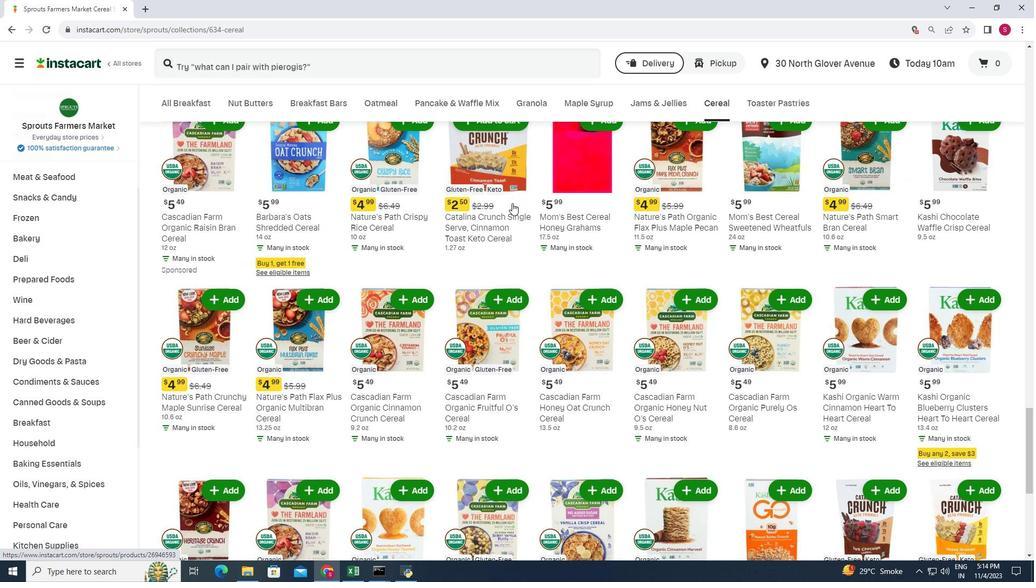
Action: Mouse scrolled (514, 204) with delta (0, 0)
Screenshot: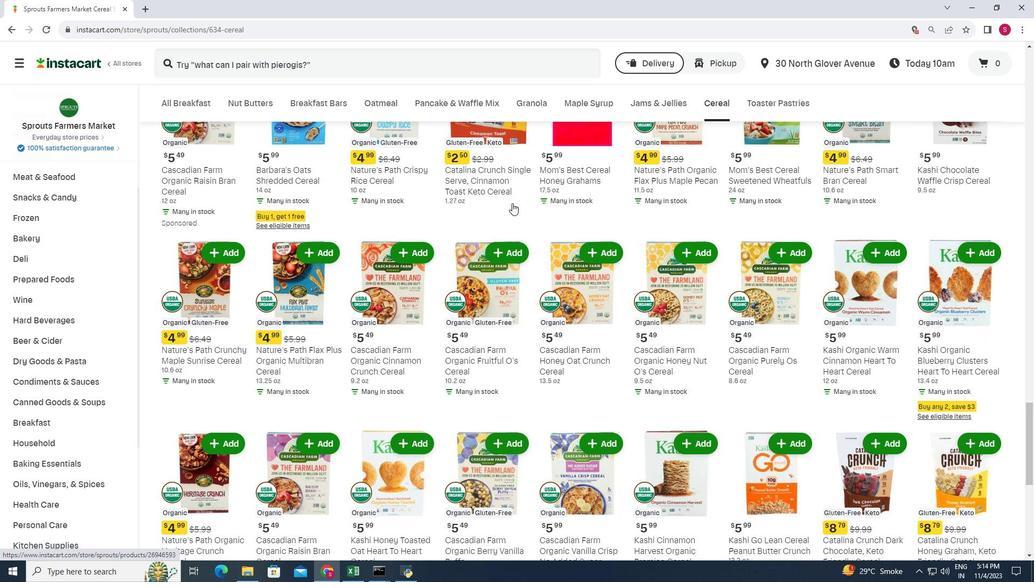 
Action: Mouse scrolled (514, 204) with delta (0, 0)
Screenshot: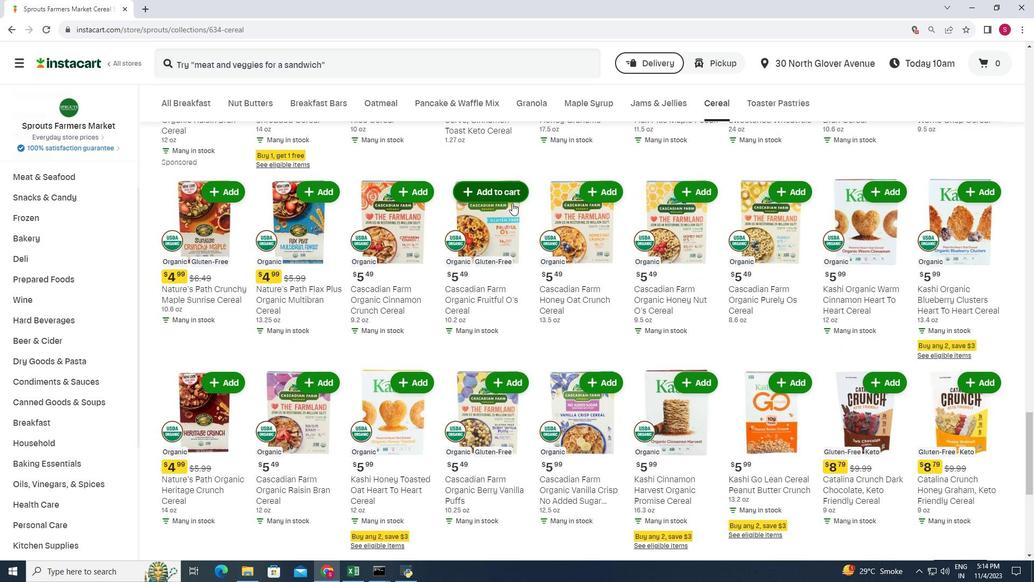 
Action: Mouse scrolled (514, 204) with delta (0, 0)
Screenshot: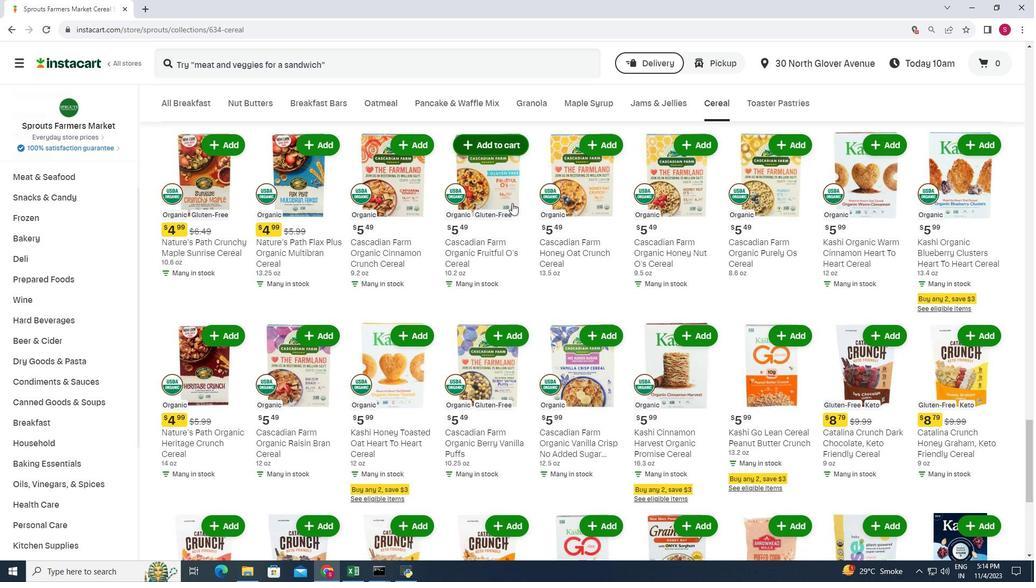 
Action: Mouse scrolled (514, 204) with delta (0, 0)
Screenshot: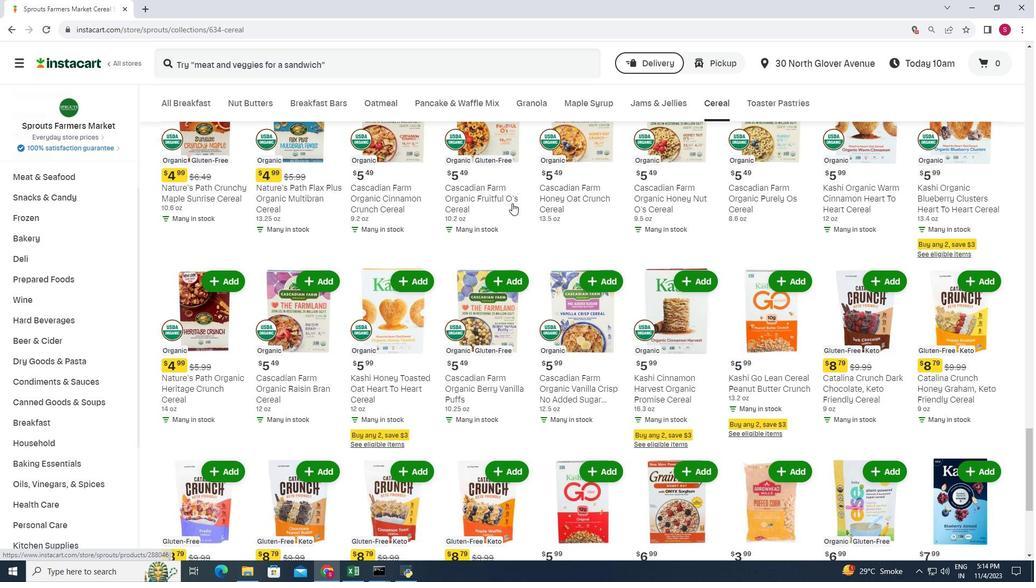 
Action: Mouse scrolled (514, 204) with delta (0, 0)
Screenshot: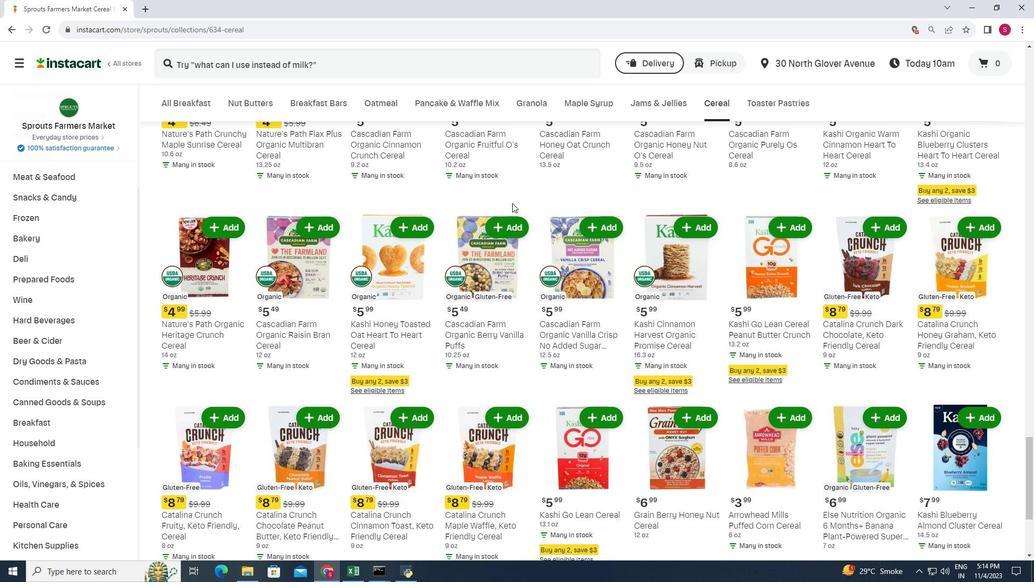 
Action: Mouse scrolled (514, 204) with delta (0, 0)
Screenshot: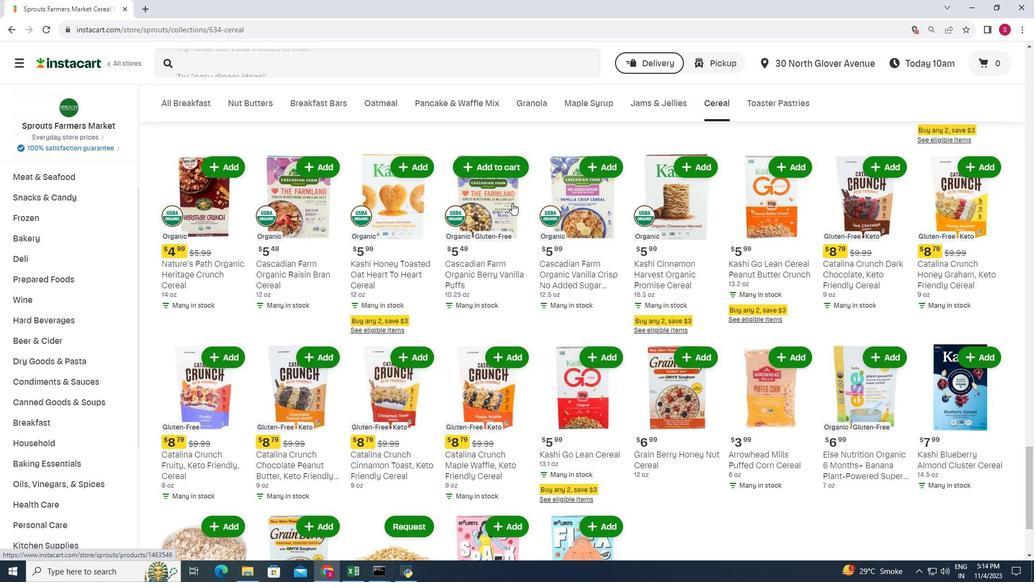 
Action: Mouse scrolled (514, 204) with delta (0, 0)
Screenshot: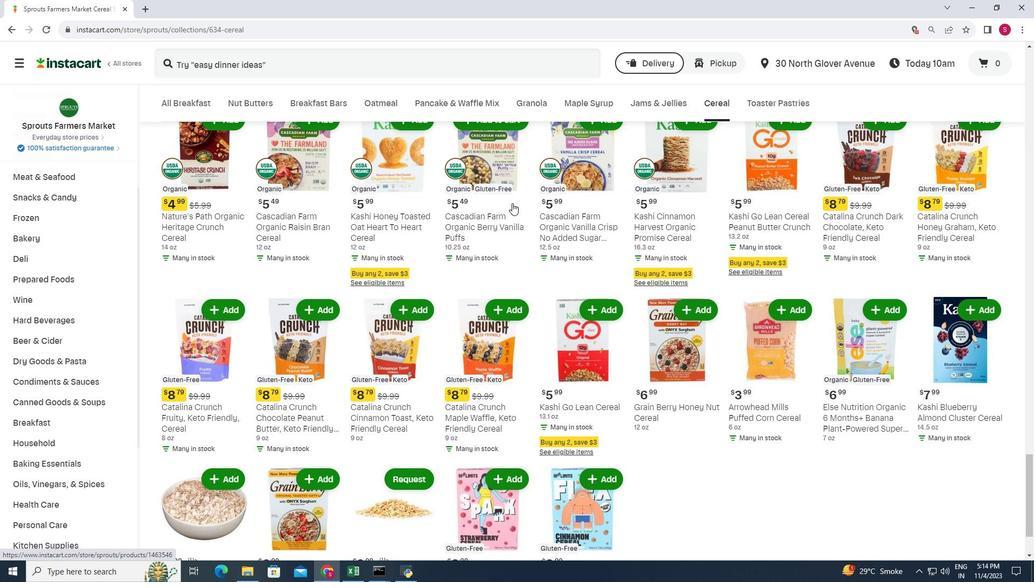 
Action: Mouse moved to (518, 203)
Screenshot: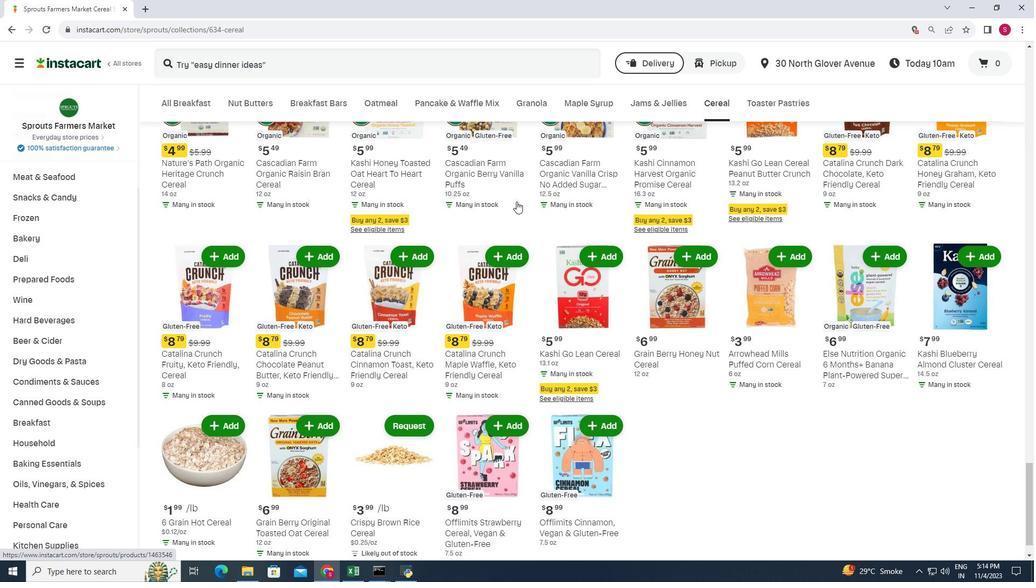 
Action: Mouse scrolled (518, 203) with delta (0, 0)
Screenshot: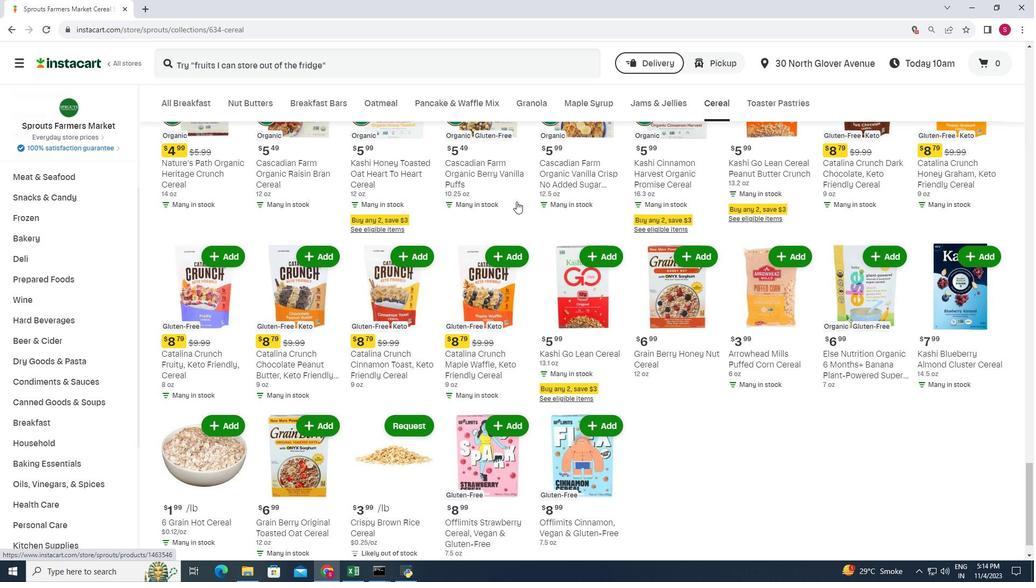 
Action: Mouse scrolled (518, 203) with delta (0, 0)
Screenshot: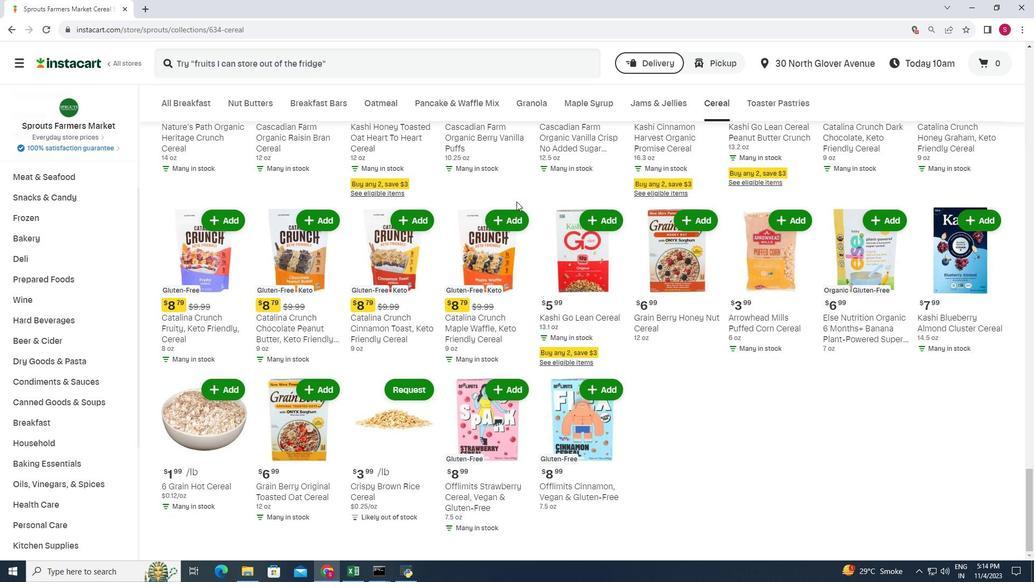 
Action: Mouse moved to (518, 203)
Screenshot: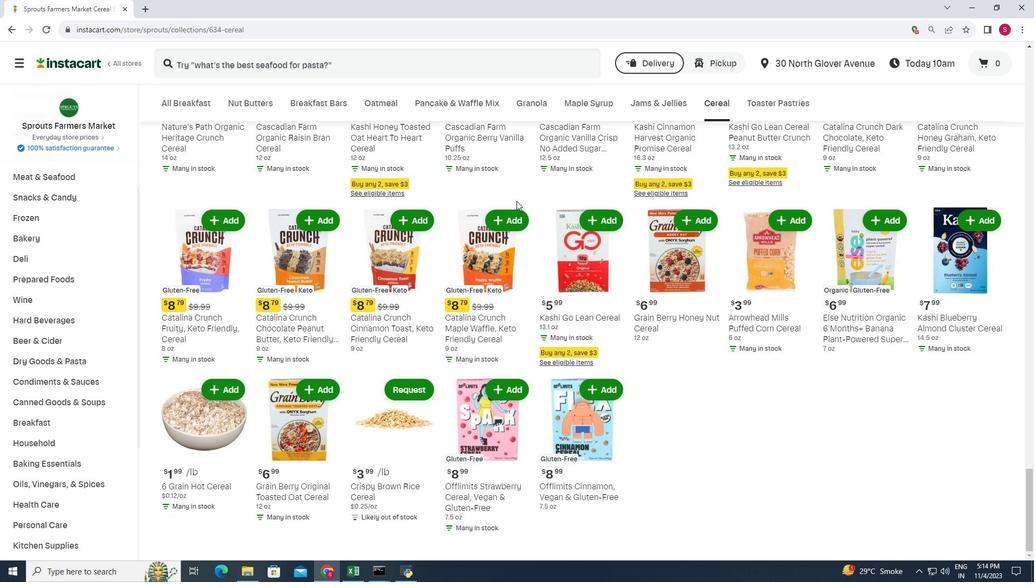 
Action: Mouse scrolled (518, 203) with delta (0, 0)
Screenshot: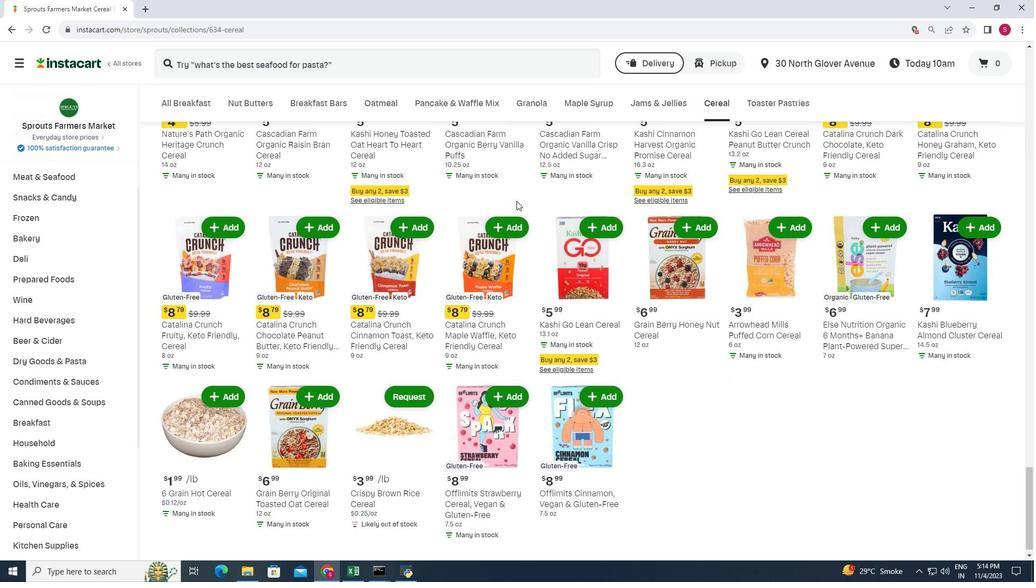 
Action: Mouse scrolled (518, 203) with delta (0, 0)
Screenshot: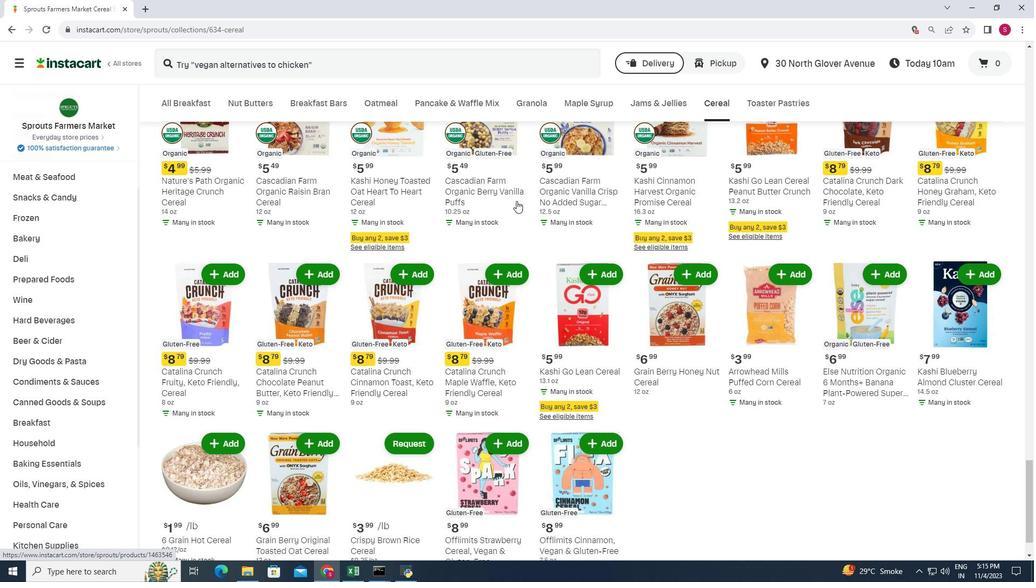 
Action: Mouse scrolled (518, 203) with delta (0, 0)
Screenshot: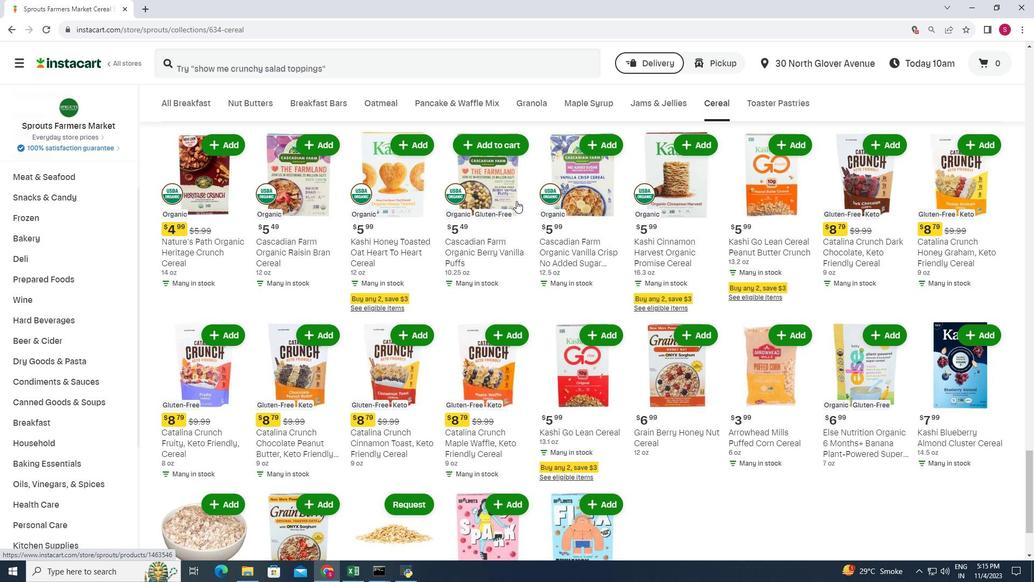 
Action: Mouse scrolled (518, 203) with delta (0, 0)
Screenshot: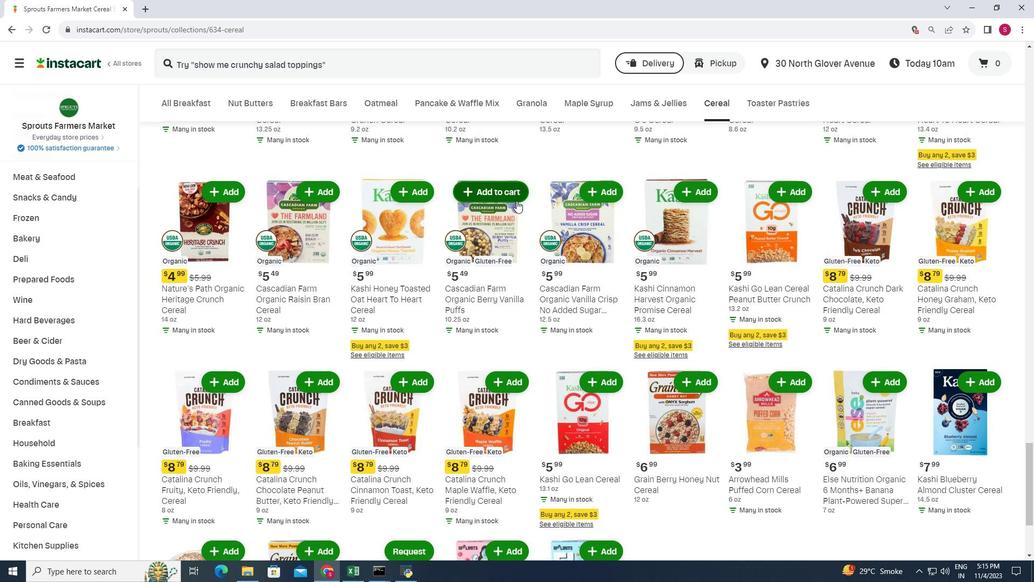 
Action: Mouse scrolled (518, 203) with delta (0, 0)
Screenshot: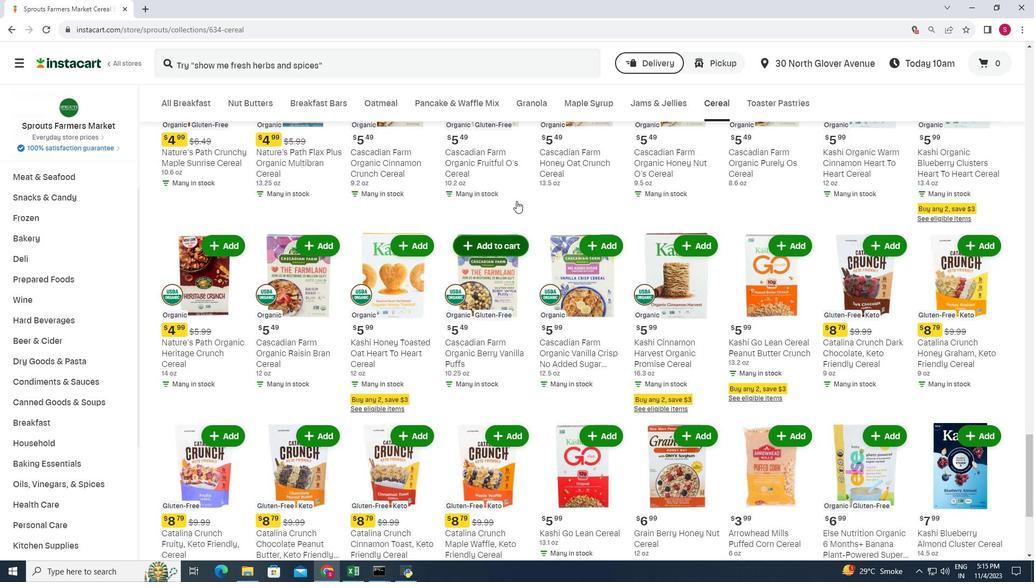 
Action: Mouse scrolled (518, 203) with delta (0, 0)
Screenshot: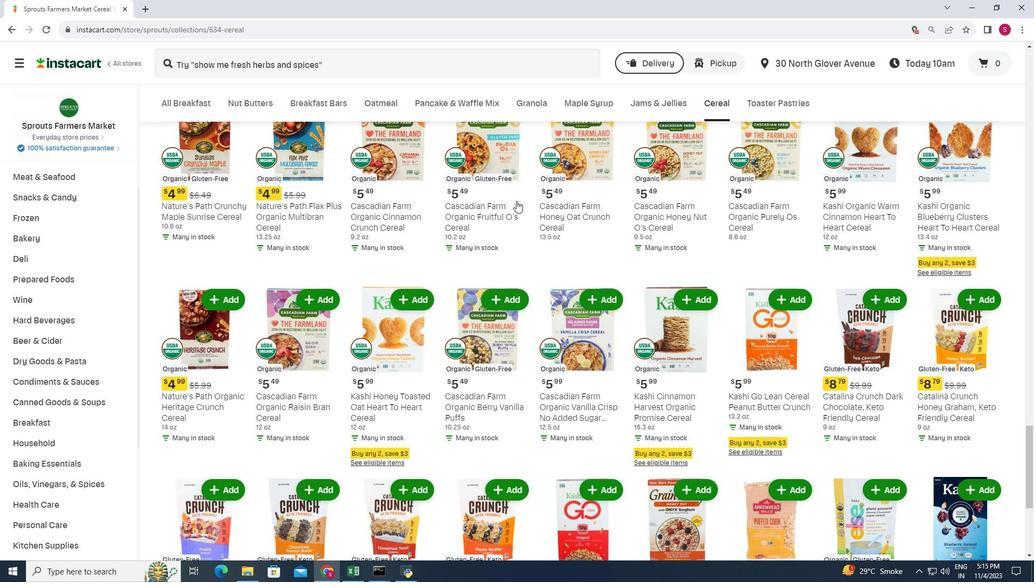 
Action: Mouse scrolled (518, 203) with delta (0, 0)
Screenshot: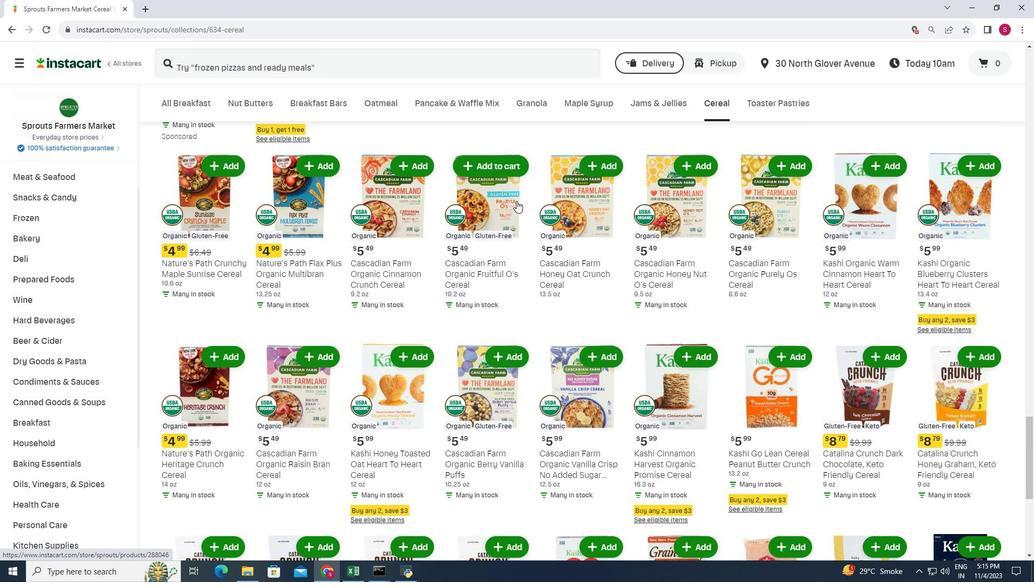 
Action: Mouse scrolled (518, 203) with delta (0, 0)
Screenshot: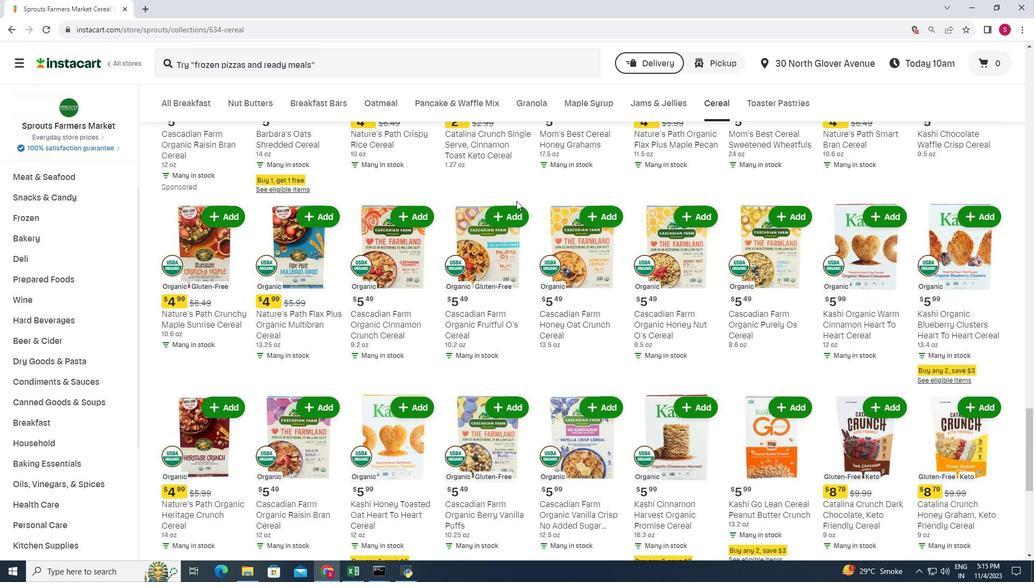 
Action: Mouse scrolled (518, 203) with delta (0, 0)
Screenshot: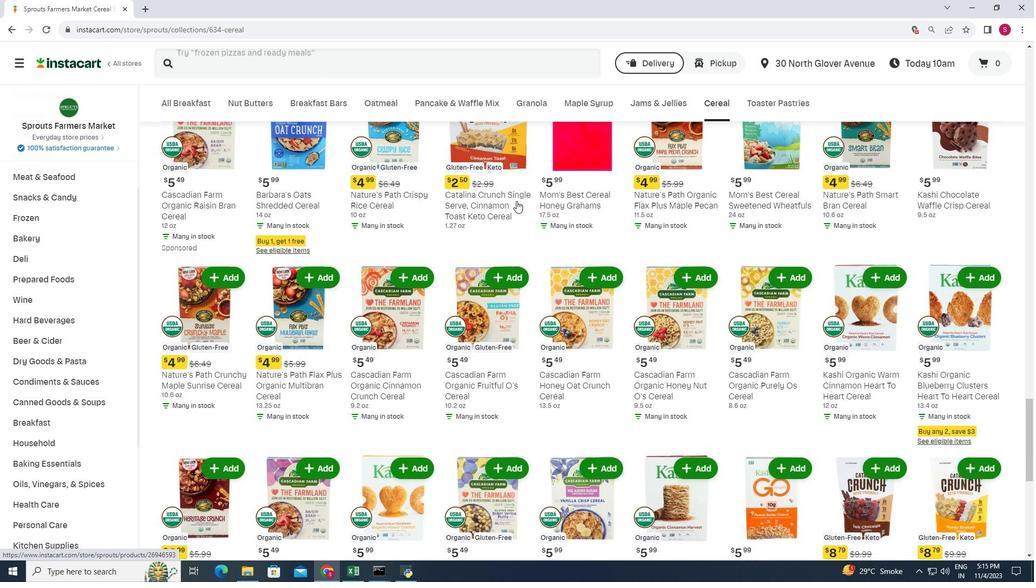 
Action: Mouse scrolled (518, 203) with delta (0, 0)
Screenshot: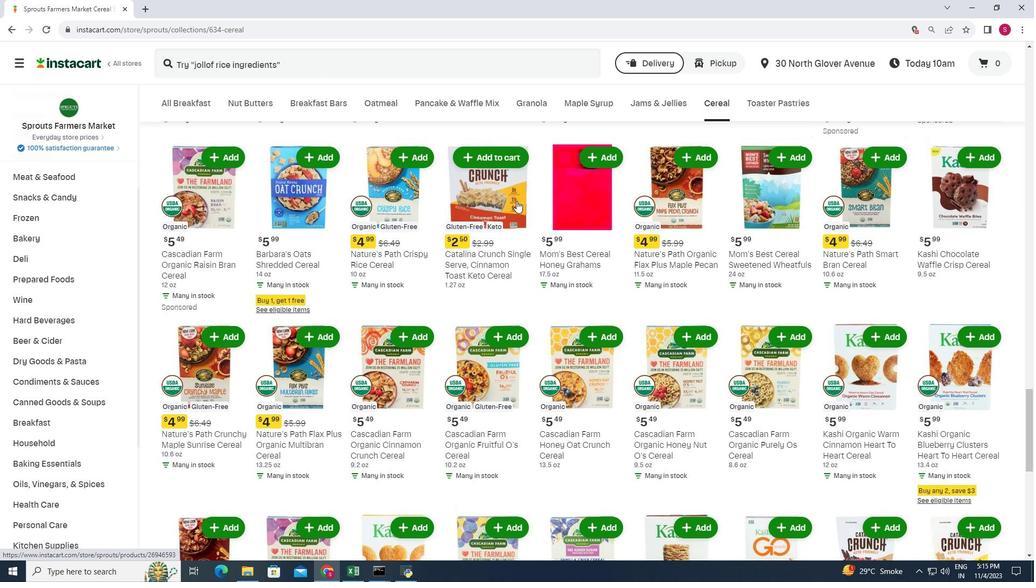 
Action: Mouse scrolled (518, 203) with delta (0, 0)
Screenshot: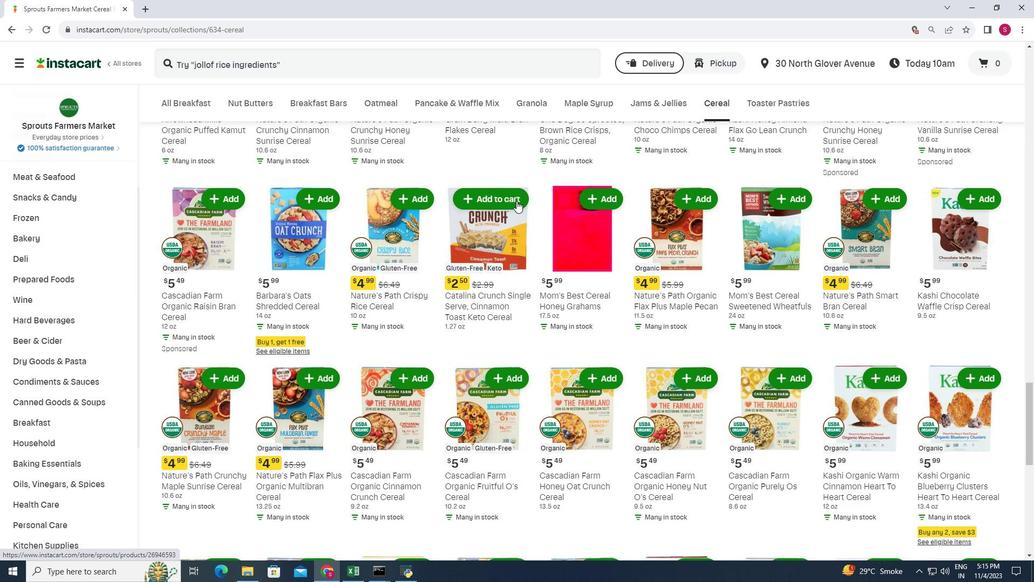 
Action: Mouse scrolled (518, 203) with delta (0, 0)
Screenshot: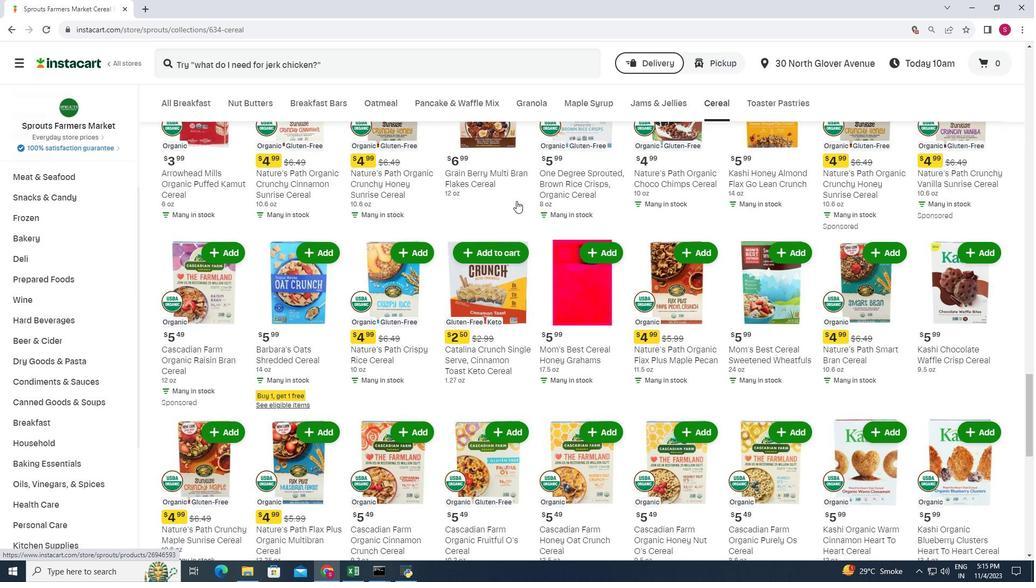 
Action: Mouse scrolled (518, 203) with delta (0, 0)
Screenshot: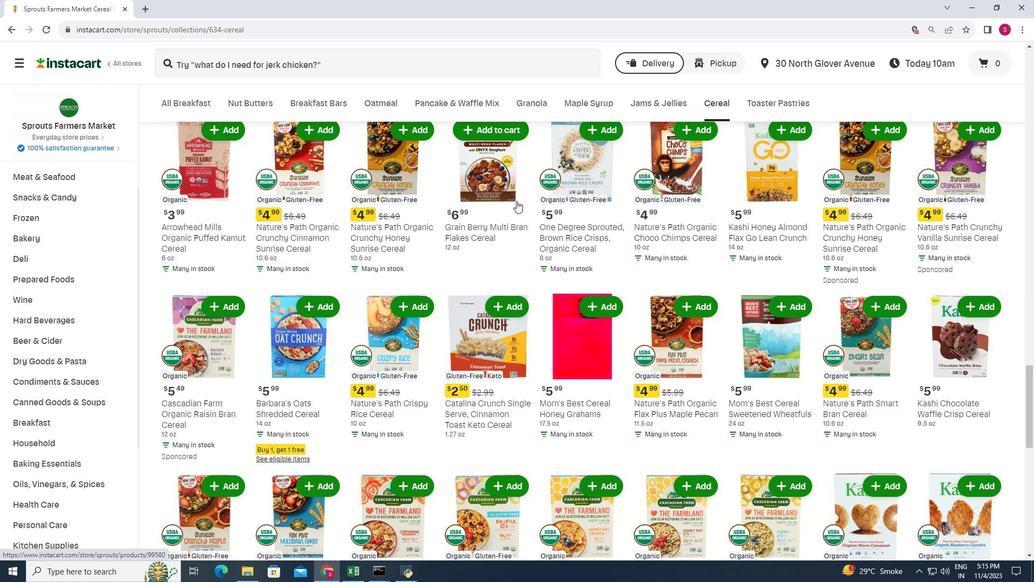 
Action: Mouse scrolled (518, 203) with delta (0, 0)
Screenshot: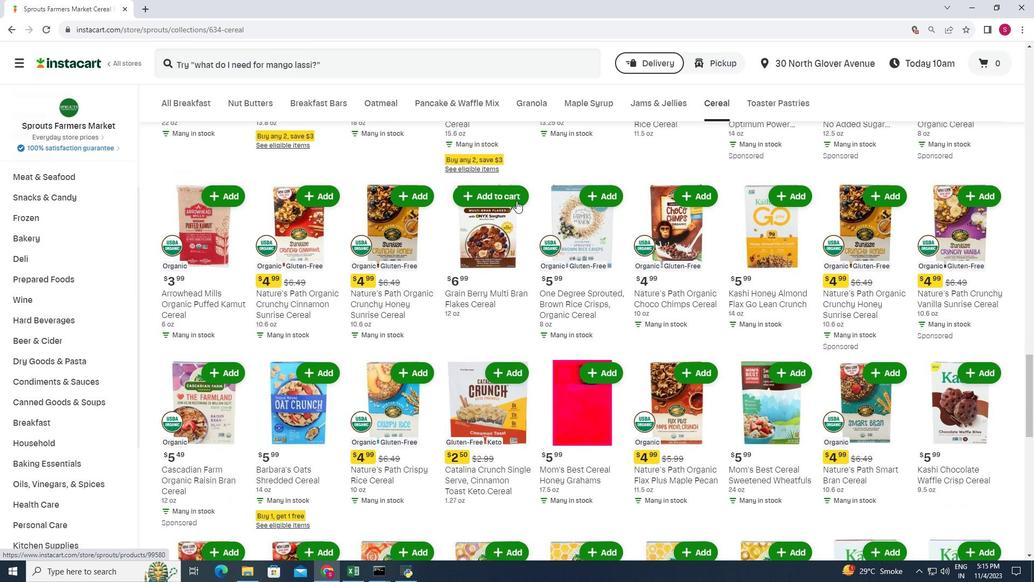 
Action: Mouse scrolled (518, 203) with delta (0, 0)
Screenshot: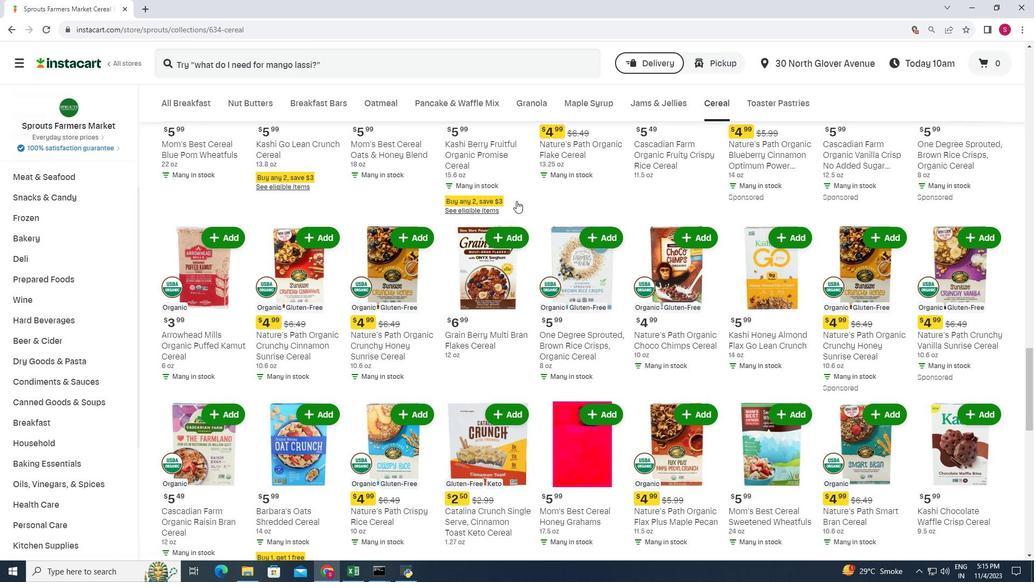 
Action: Mouse scrolled (518, 203) with delta (0, 0)
Screenshot: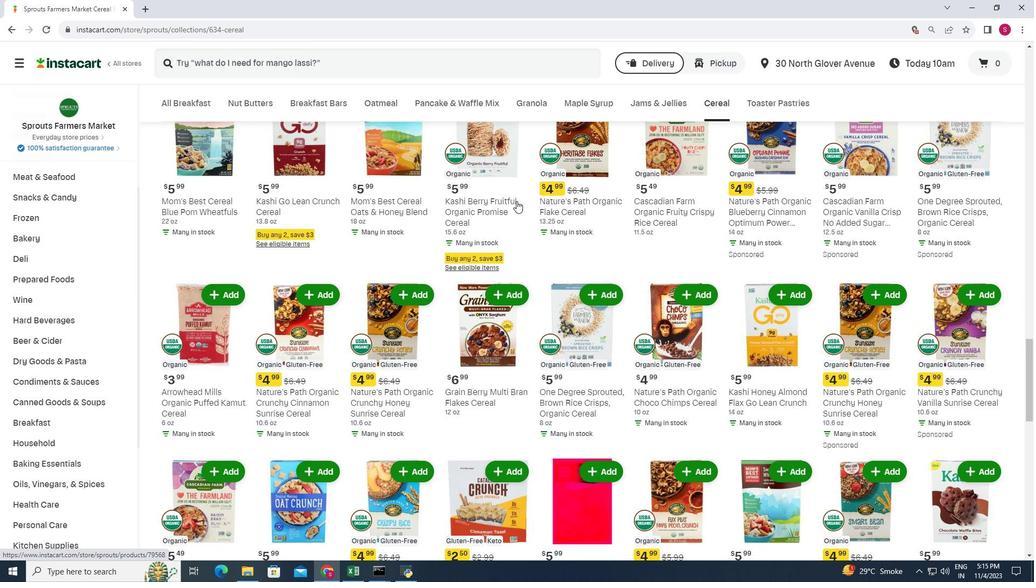 
Action: Mouse scrolled (518, 203) with delta (0, 0)
Screenshot: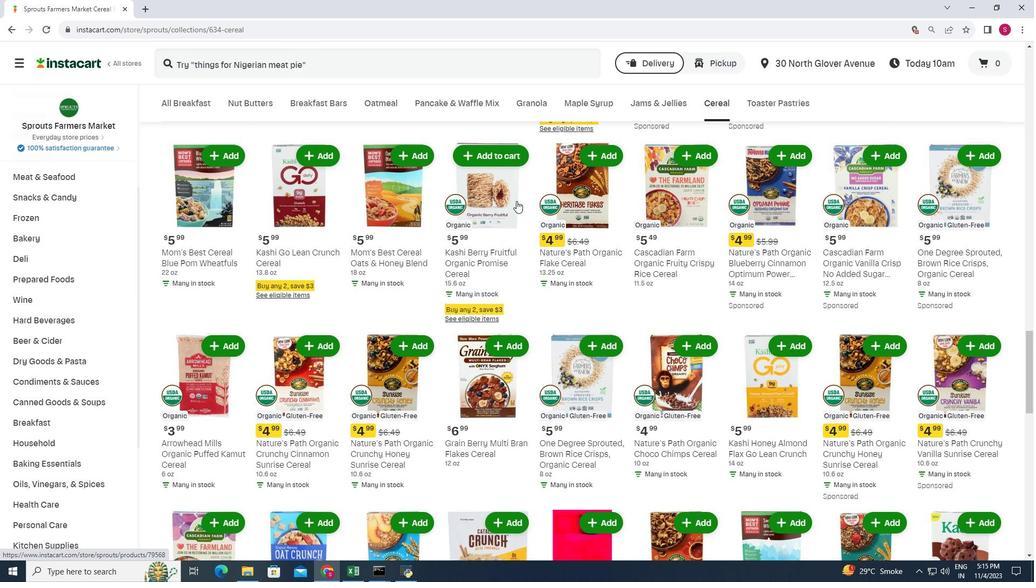 
Action: Mouse scrolled (518, 203) with delta (0, 0)
Screenshot: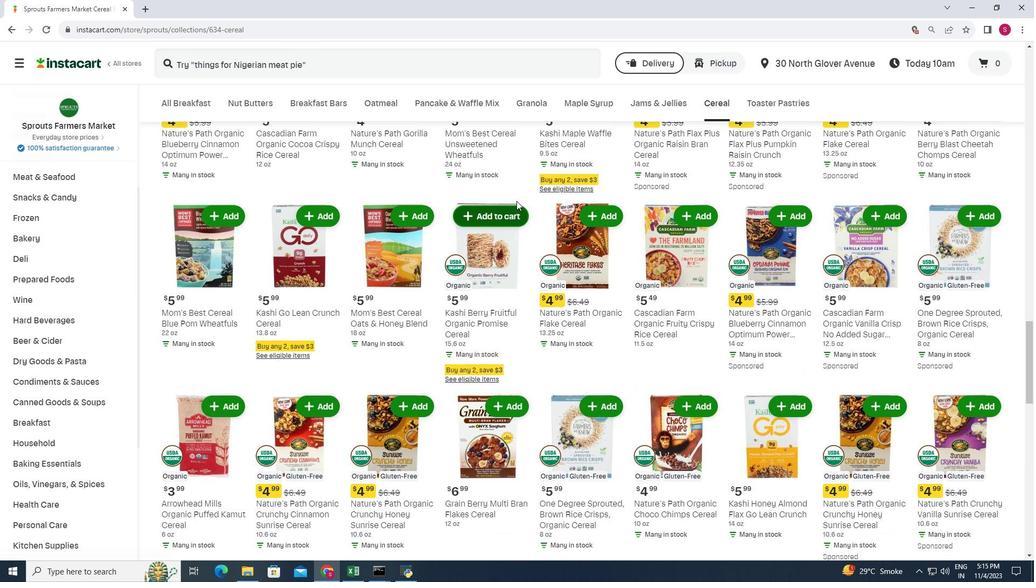 
Action: Mouse scrolled (518, 203) with delta (0, 0)
Screenshot: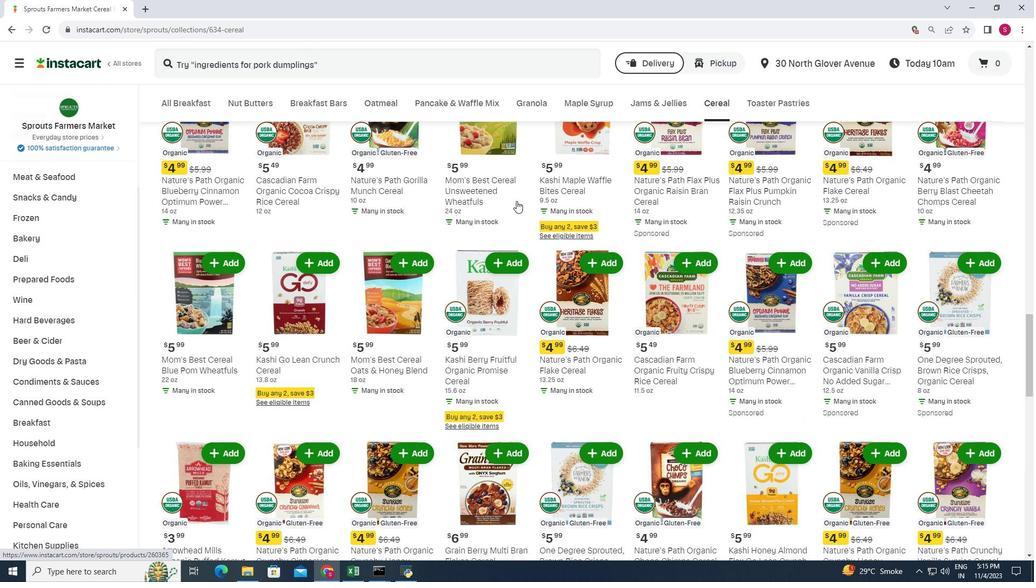 
Action: Mouse scrolled (518, 203) with delta (0, 0)
Screenshot: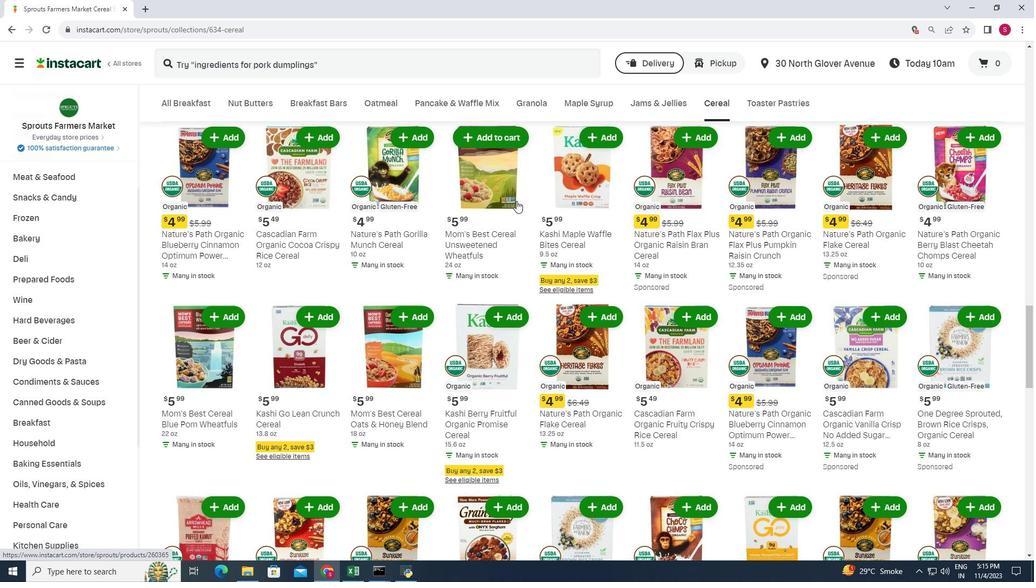
Action: Mouse scrolled (518, 203) with delta (0, 0)
Screenshot: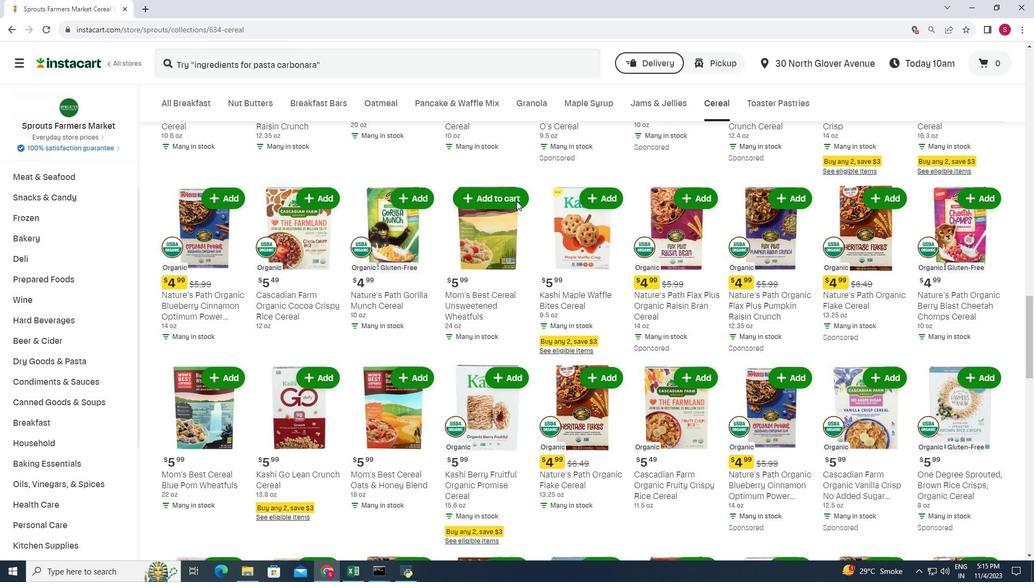 
Action: Mouse scrolled (518, 203) with delta (0, 0)
Screenshot: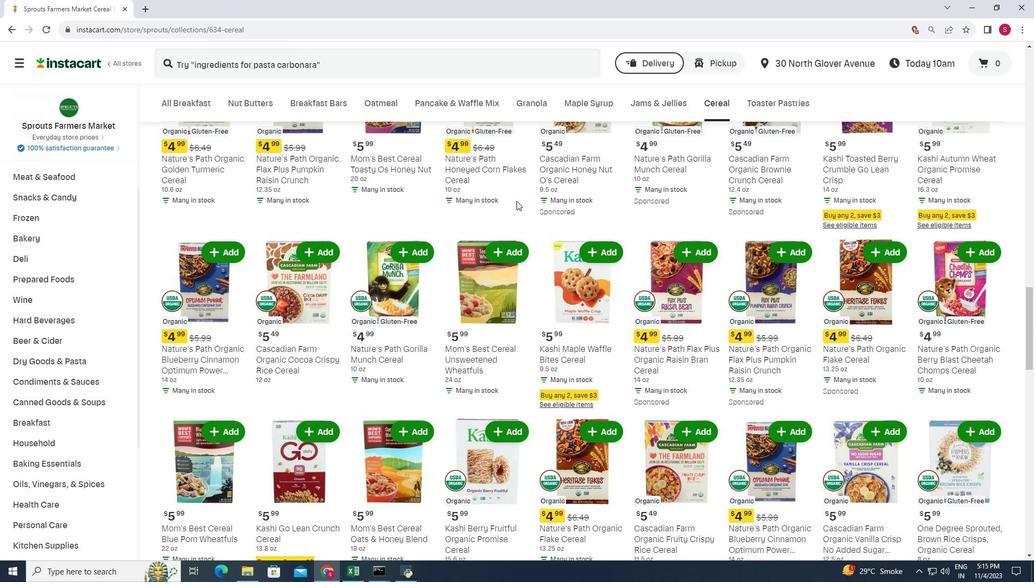 
Action: Mouse scrolled (518, 203) with delta (0, 0)
Screenshot: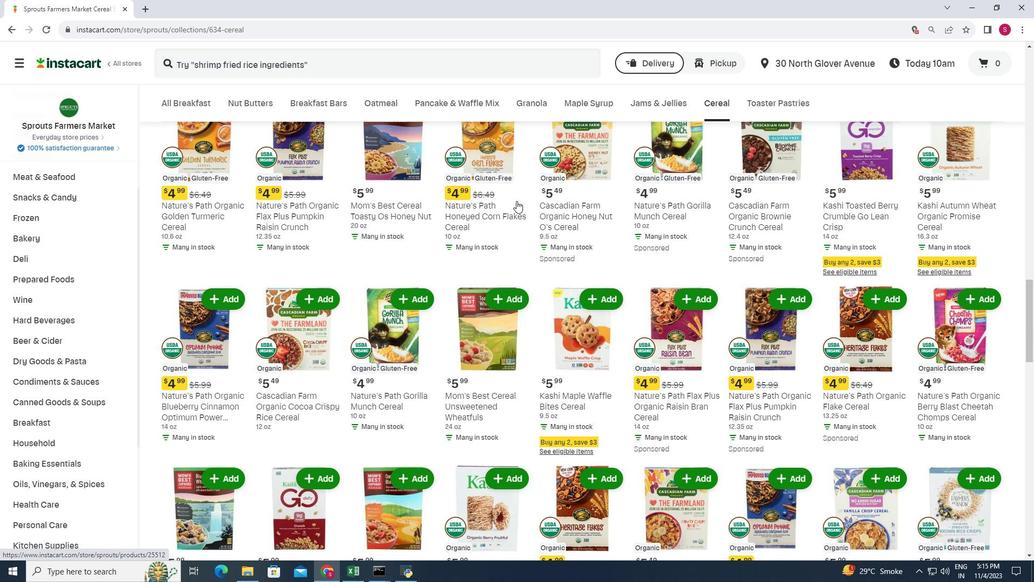 
Action: Mouse scrolled (518, 203) with delta (0, 0)
Screenshot: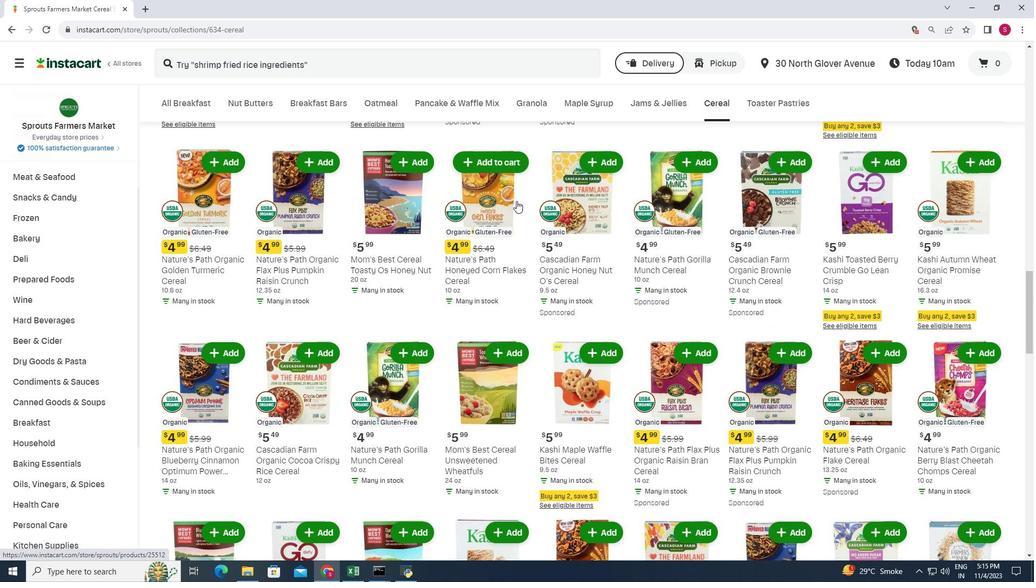 
Action: Mouse scrolled (518, 203) with delta (0, 0)
Screenshot: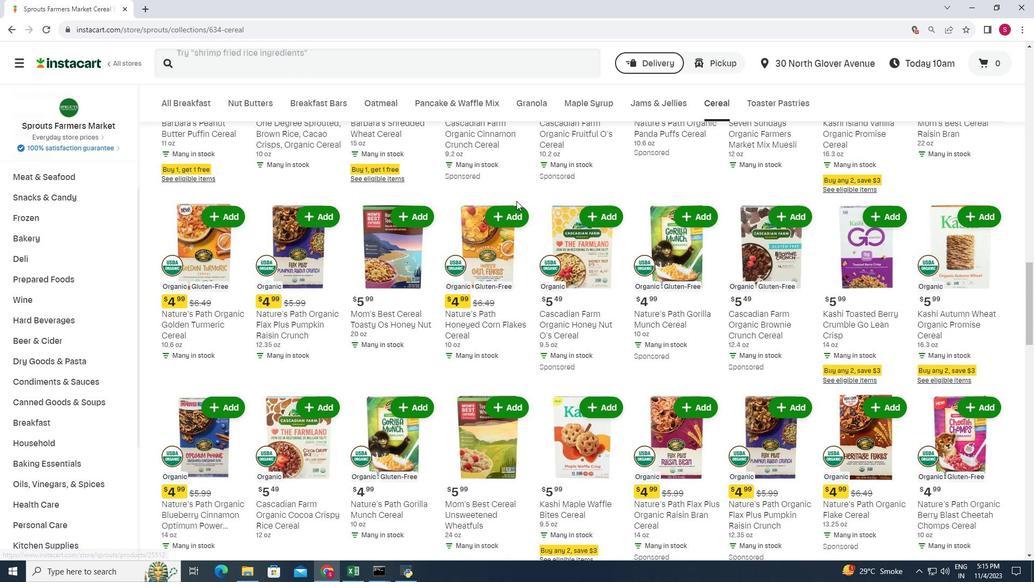 
Action: Mouse scrolled (518, 203) with delta (0, 0)
Screenshot: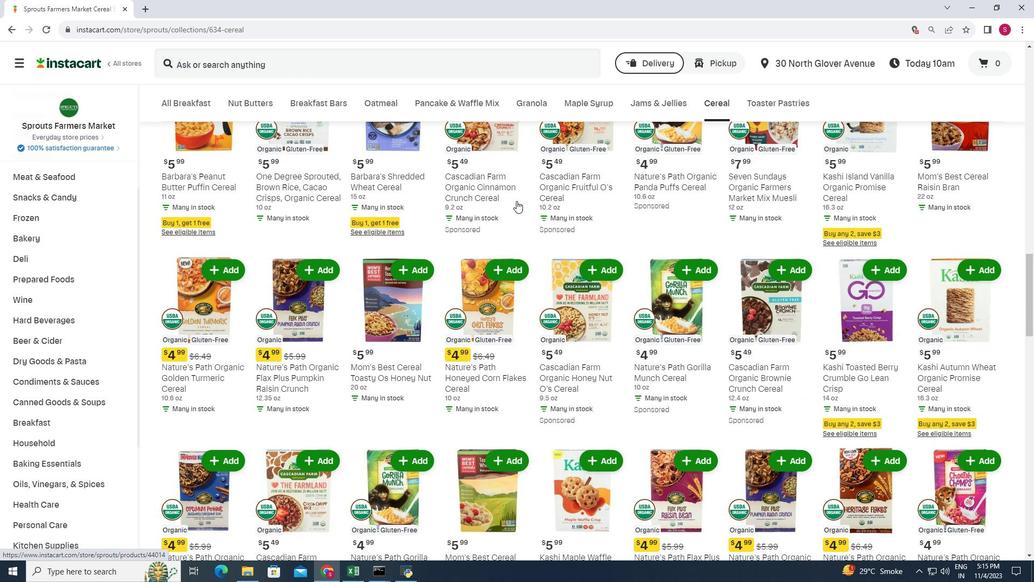 
Action: Mouse scrolled (518, 203) with delta (0, 0)
Screenshot: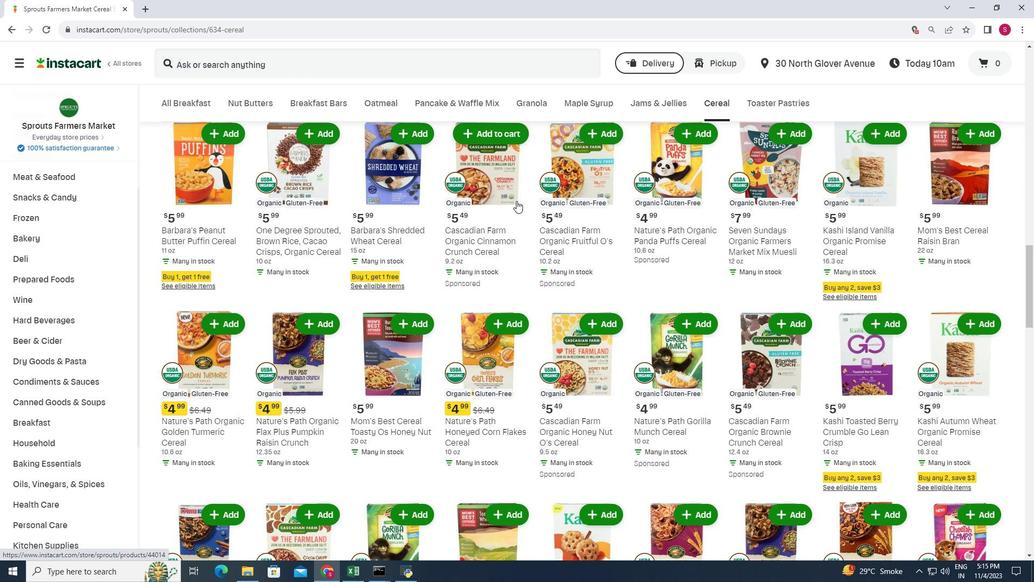 
Action: Mouse scrolled (518, 203) with delta (0, 0)
Screenshot: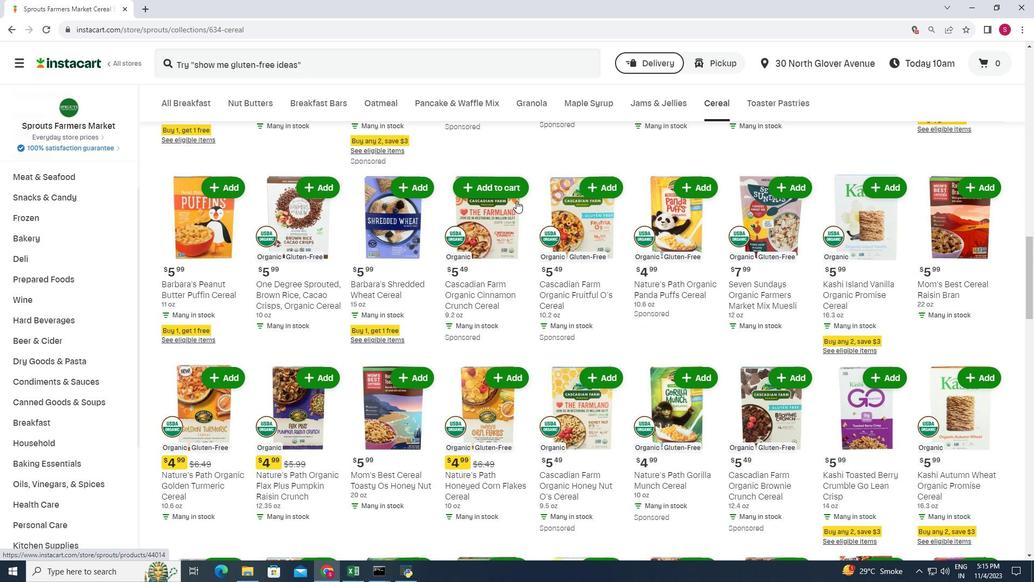 
Action: Mouse scrolled (518, 203) with delta (0, 0)
Screenshot: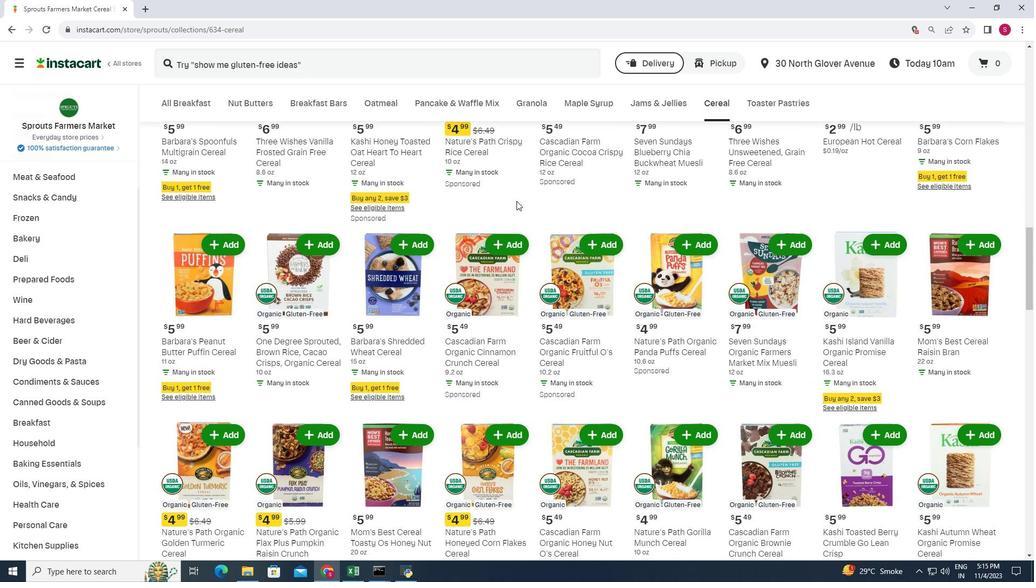 
Action: Mouse scrolled (518, 203) with delta (0, 0)
Screenshot: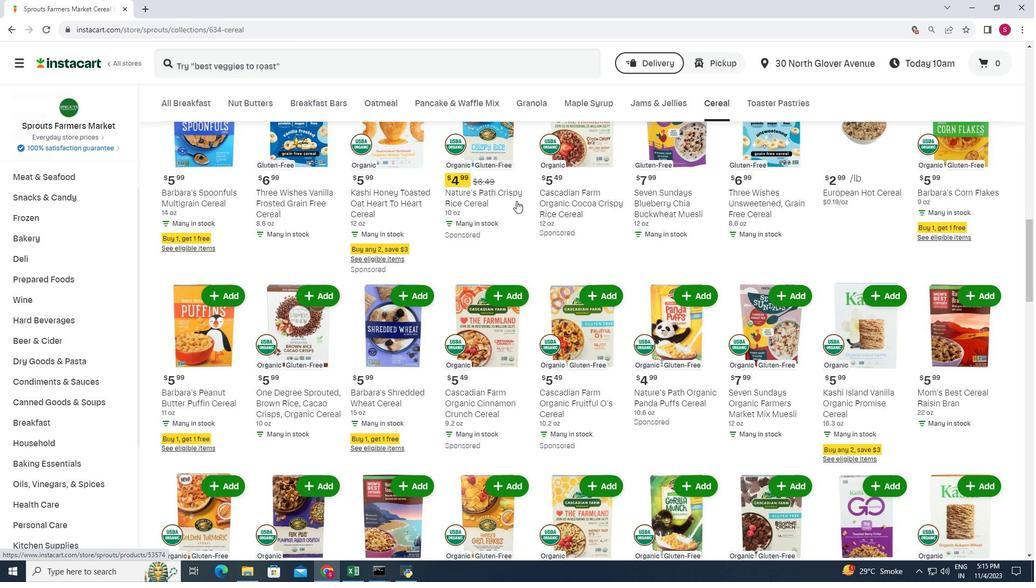 
Action: Mouse scrolled (518, 203) with delta (0, 0)
Screenshot: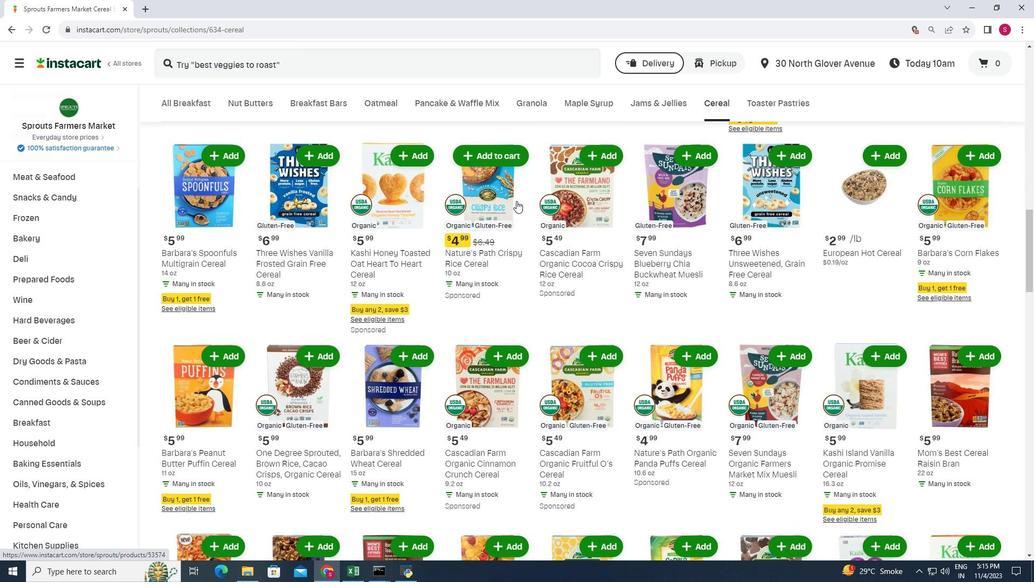 
Action: Mouse scrolled (518, 203) with delta (0, 0)
Screenshot: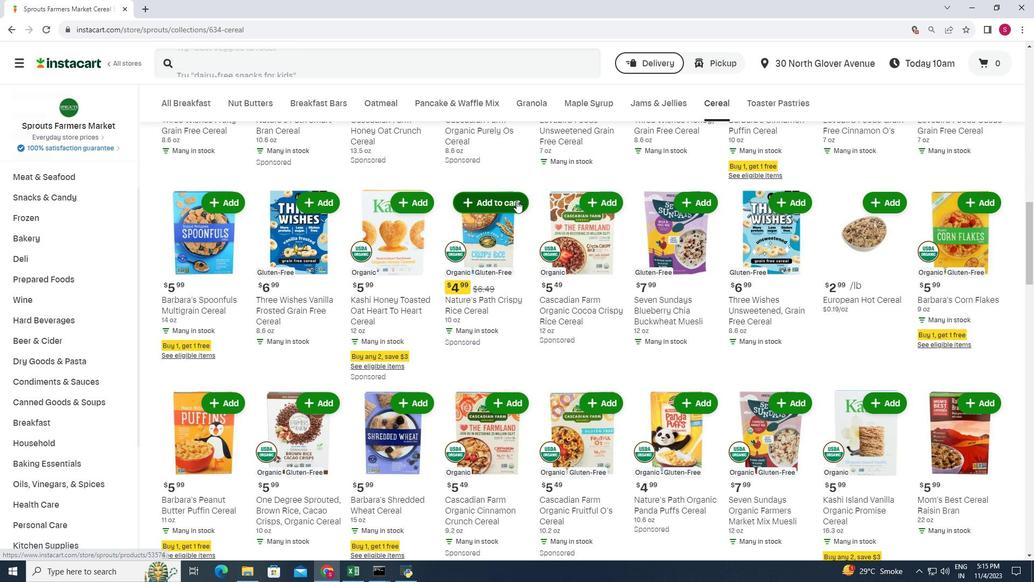 
Action: Mouse scrolled (518, 203) with delta (0, 0)
Screenshot: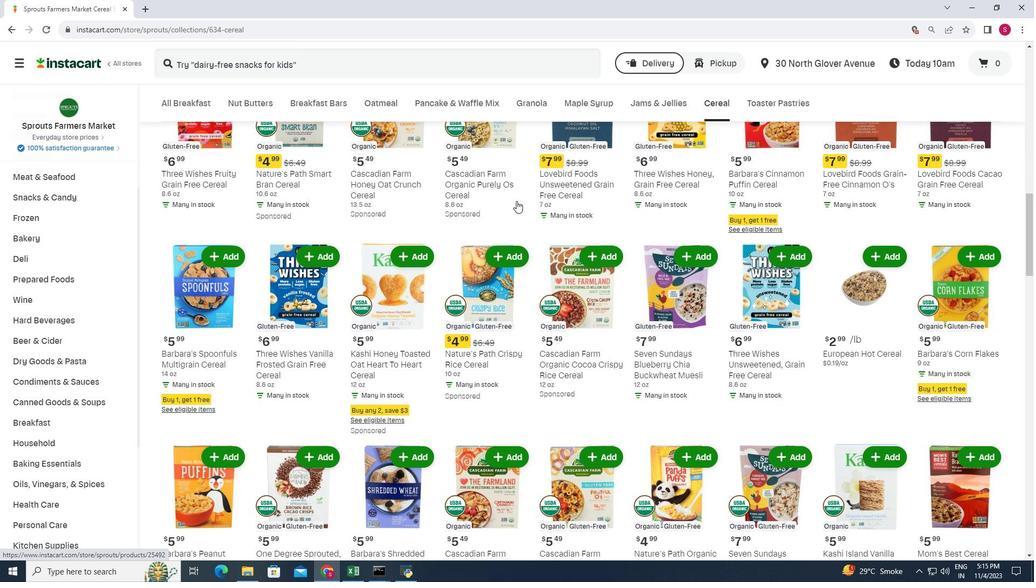 
Action: Mouse scrolled (518, 203) with delta (0, 0)
Screenshot: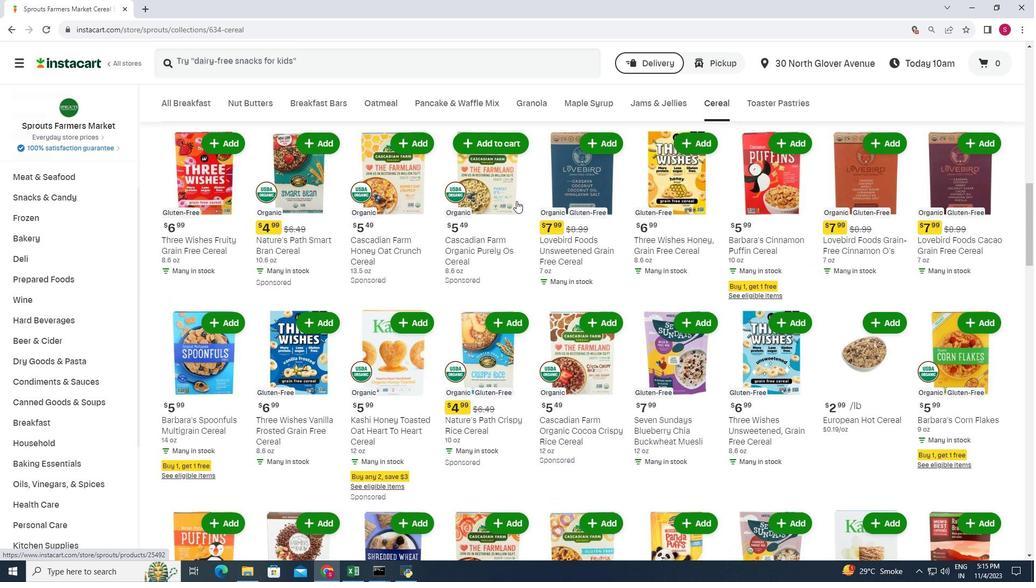 
Action: Mouse scrolled (518, 203) with delta (0, 0)
Screenshot: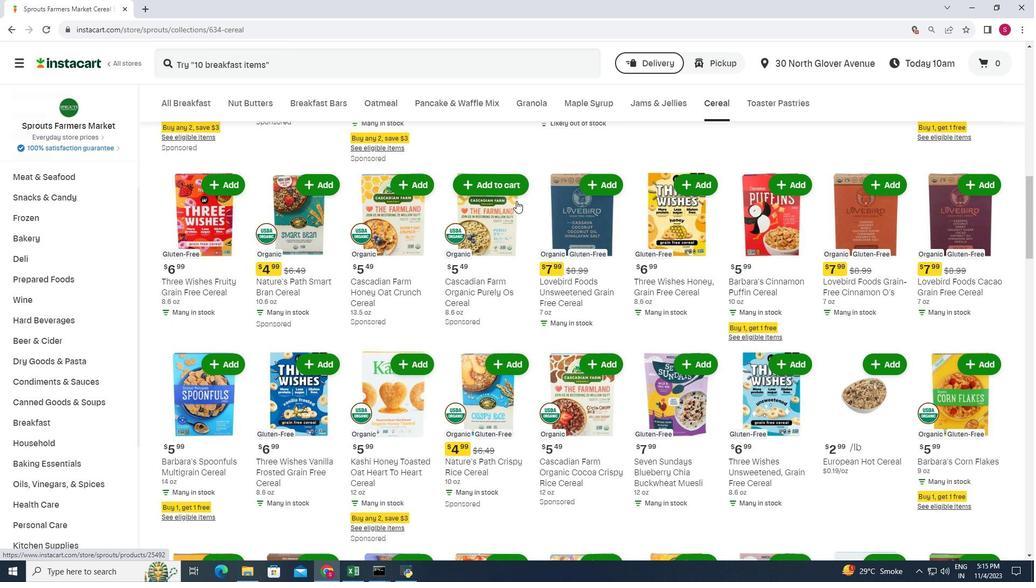 
Action: Mouse scrolled (518, 203) with delta (0, 0)
Screenshot: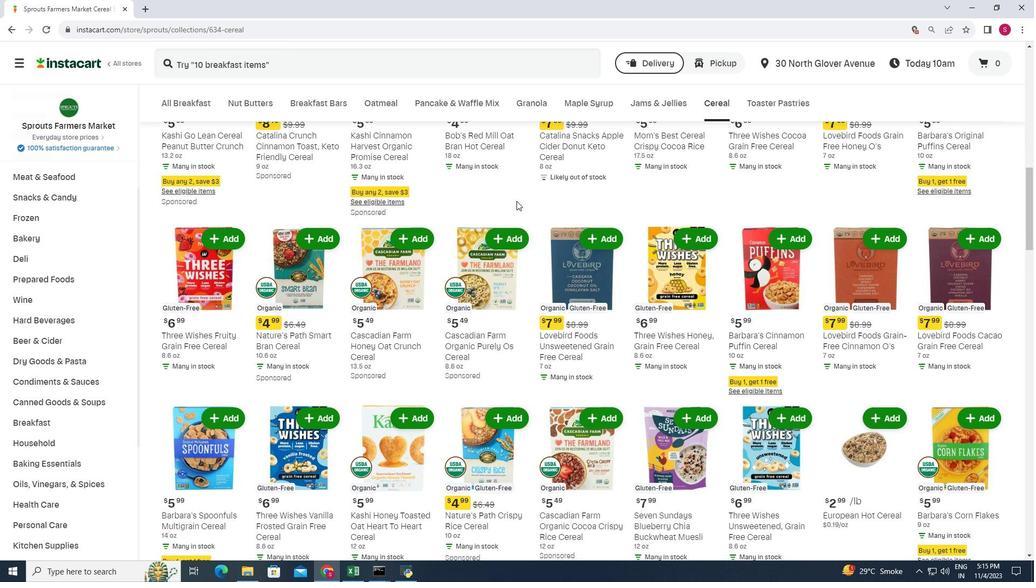 
Action: Mouse scrolled (518, 203) with delta (0, 0)
Screenshot: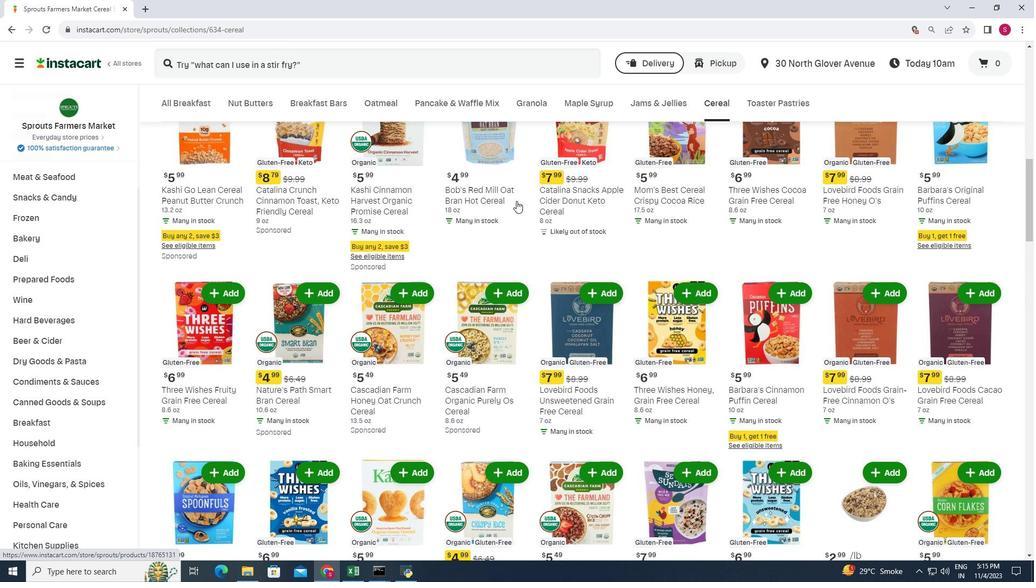 
Action: Mouse scrolled (518, 203) with delta (0, 0)
Screenshot: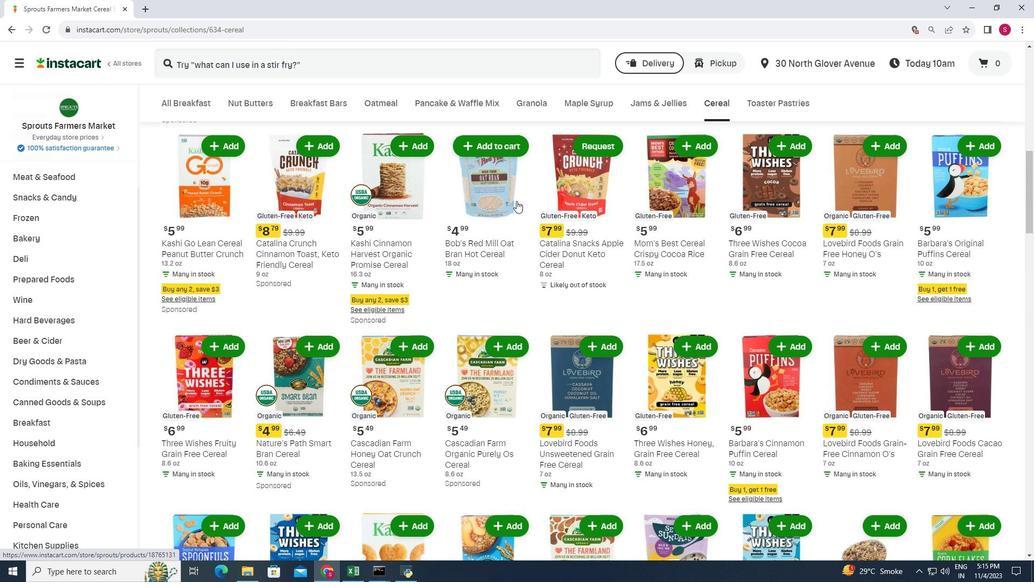 
Action: Mouse scrolled (518, 203) with delta (0, 0)
Screenshot: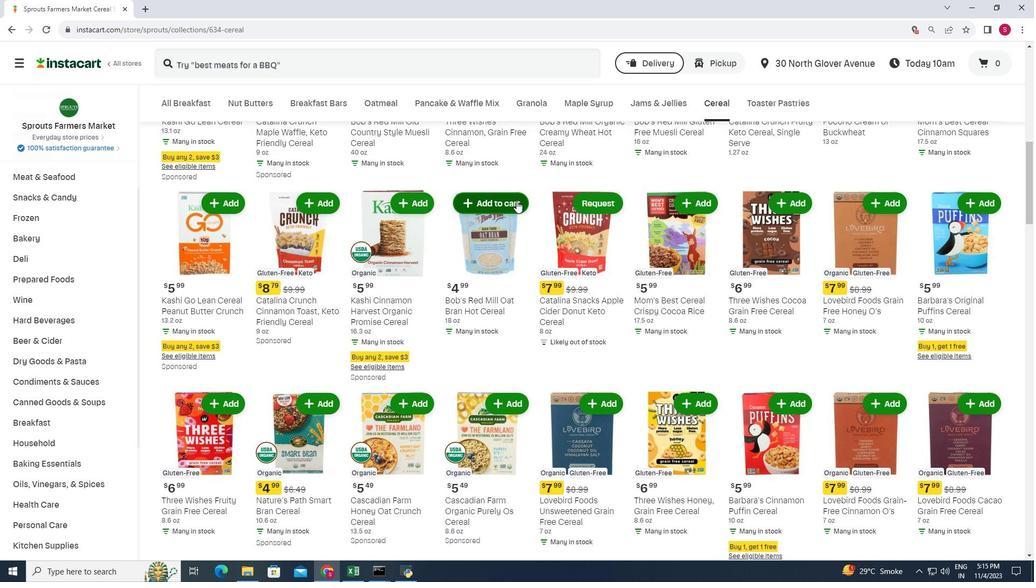 
Action: Mouse scrolled (518, 203) with delta (0, 0)
Screenshot: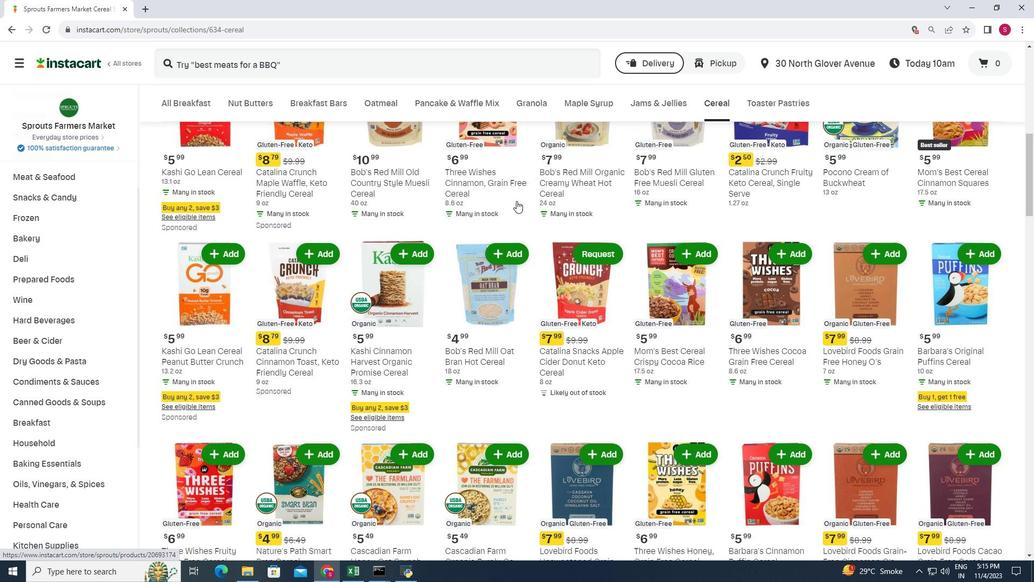 
Action: Mouse scrolled (518, 203) with delta (0, 0)
Screenshot: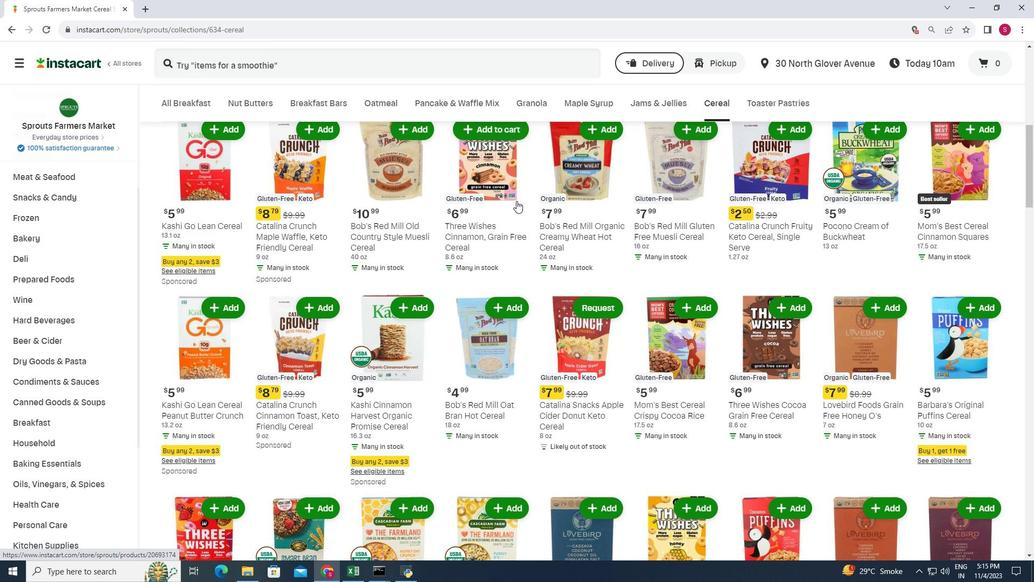 
Action: Mouse scrolled (518, 203) with delta (0, 0)
Screenshot: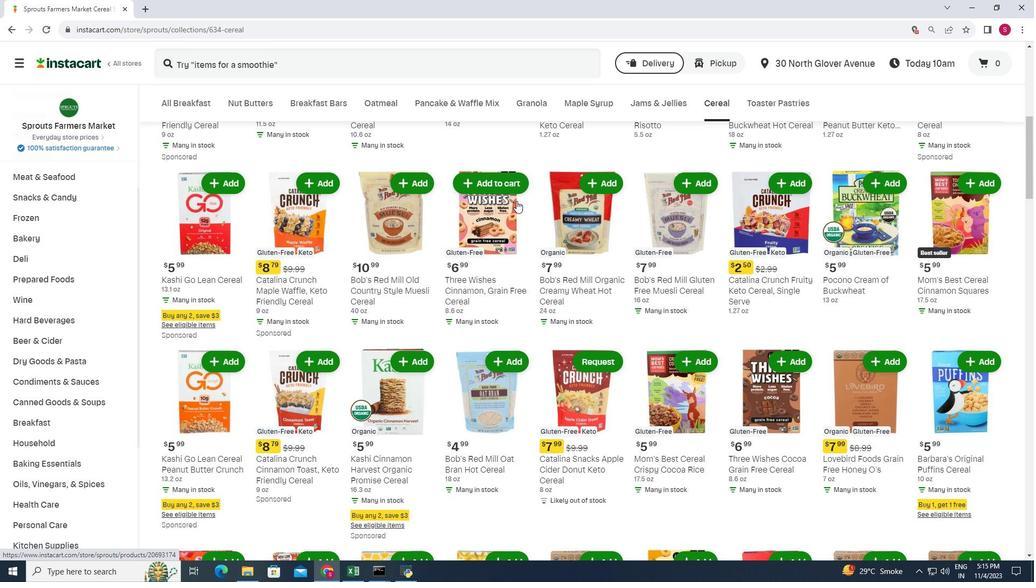 
Action: Mouse scrolled (518, 203) with delta (0, 0)
Screenshot: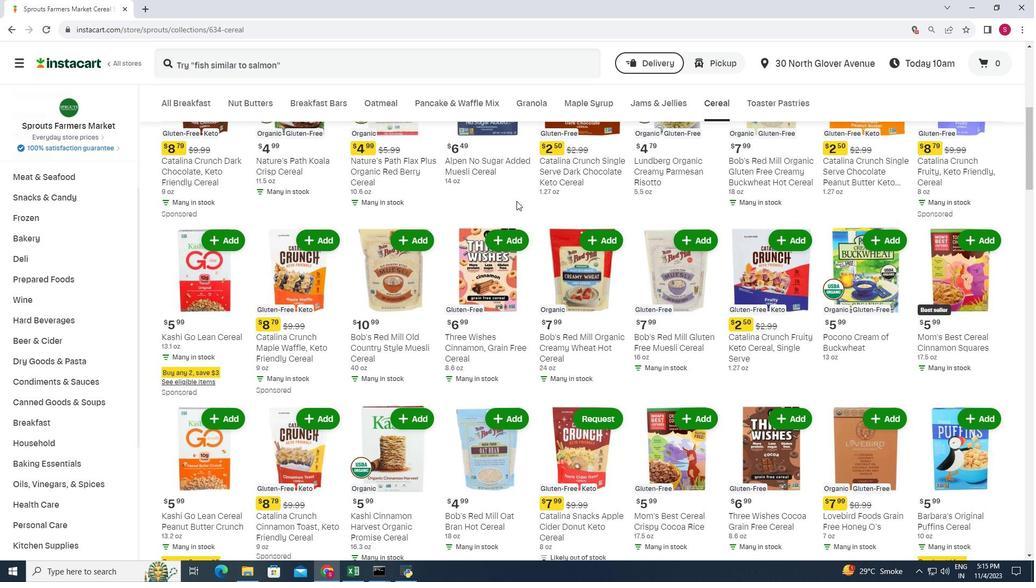 
Action: Mouse scrolled (518, 203) with delta (0, 0)
Screenshot: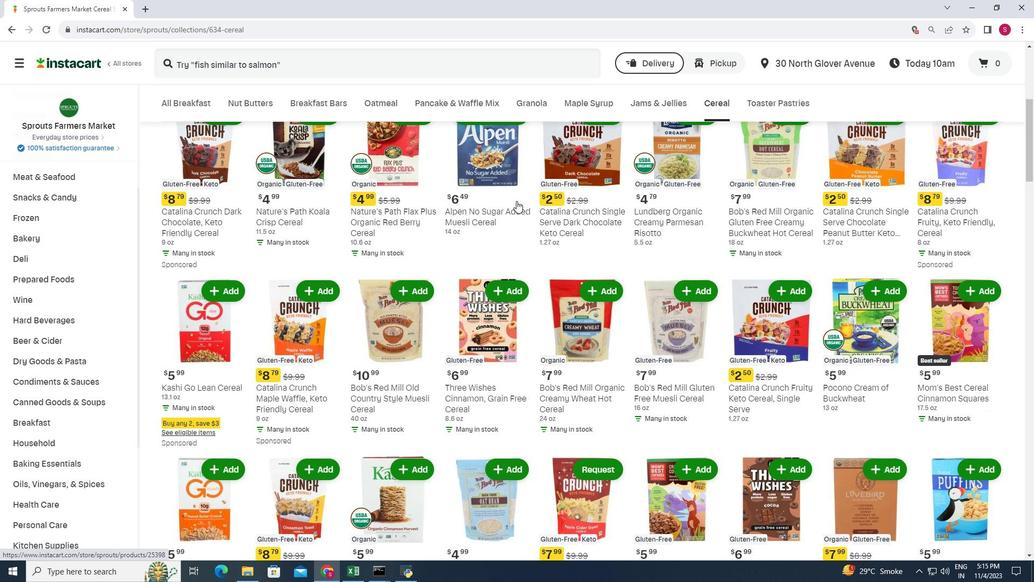 
Action: Mouse scrolled (518, 203) with delta (0, 0)
Screenshot: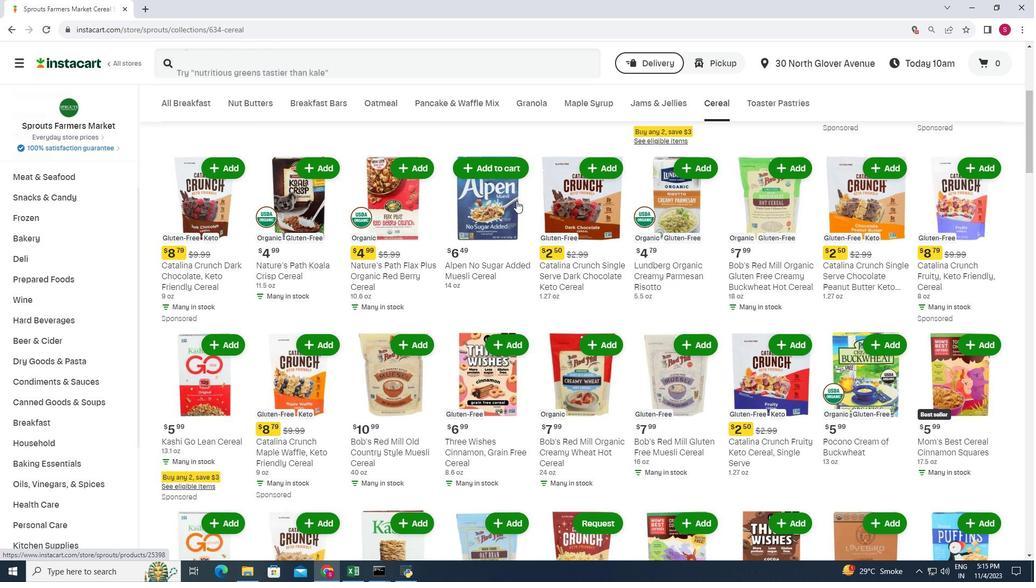 
Action: Mouse scrolled (518, 203) with delta (0, 0)
Screenshot: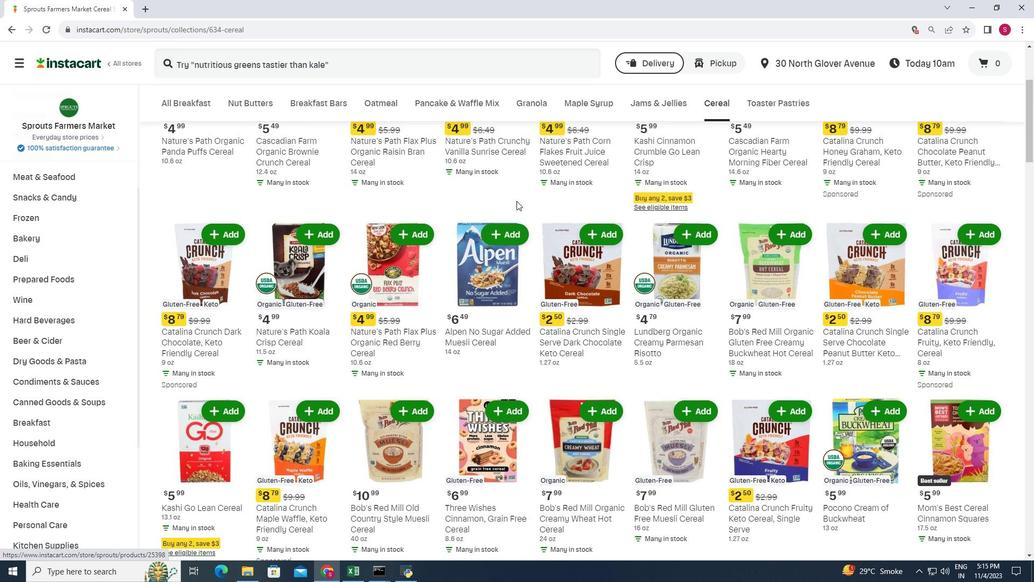 
Action: Mouse scrolled (518, 203) with delta (0, 0)
Screenshot: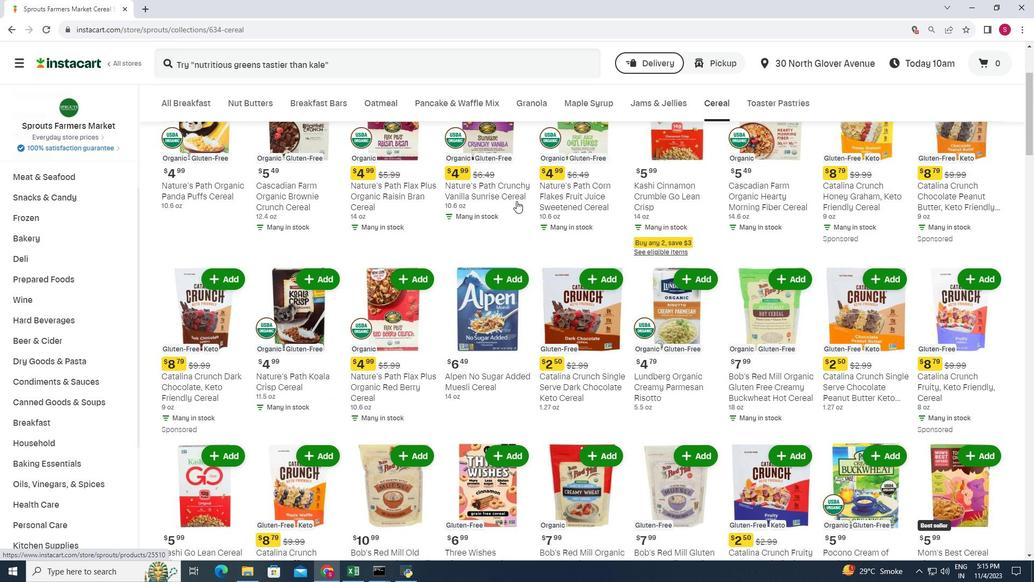 
Action: Mouse scrolled (518, 203) with delta (0, 0)
Screenshot: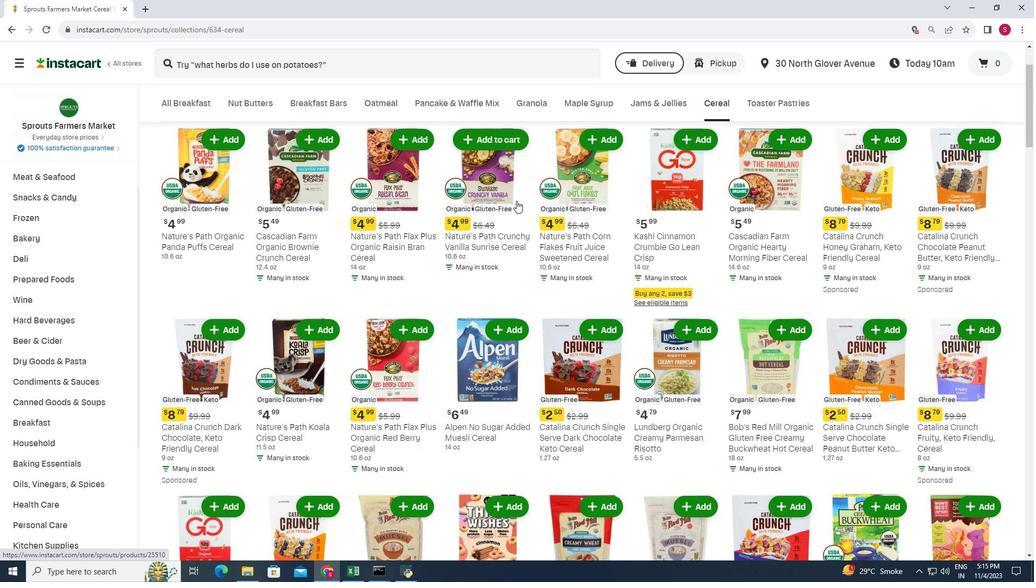 
Action: Mouse scrolled (518, 203) with delta (0, 0)
Screenshot: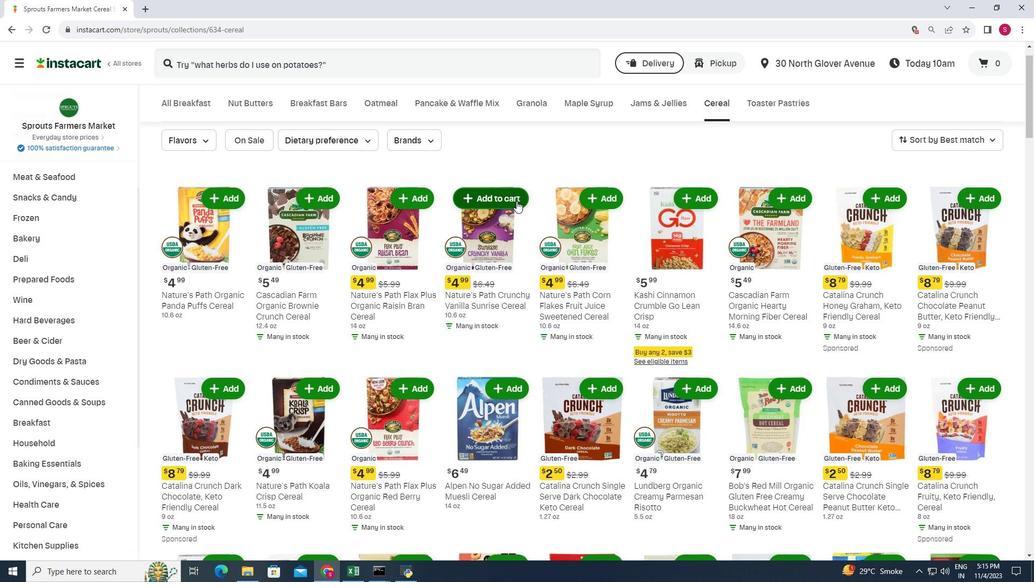 
Action: Mouse scrolled (518, 203) with delta (0, 0)
Screenshot: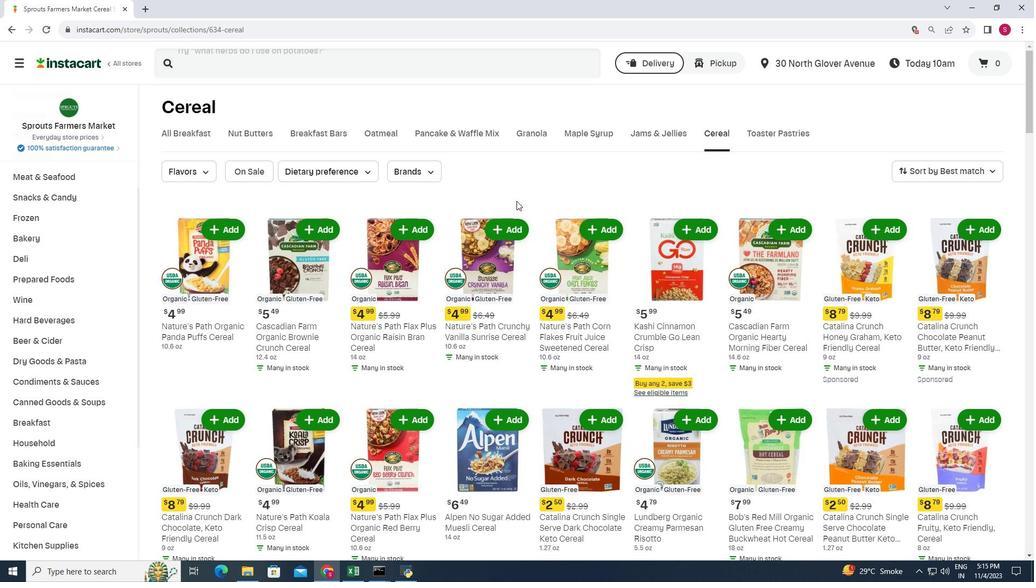
